 Task: Research Airbnb accommodation in Epe, Nigeria from 19th December, 2023 to 26th December, 2023 for 2 adults, 1 child. Place can be entire room with 2 bedrooms having 2 beds and 1 bathroom. Property type can be flat.
Action: Mouse moved to (428, 123)
Screenshot: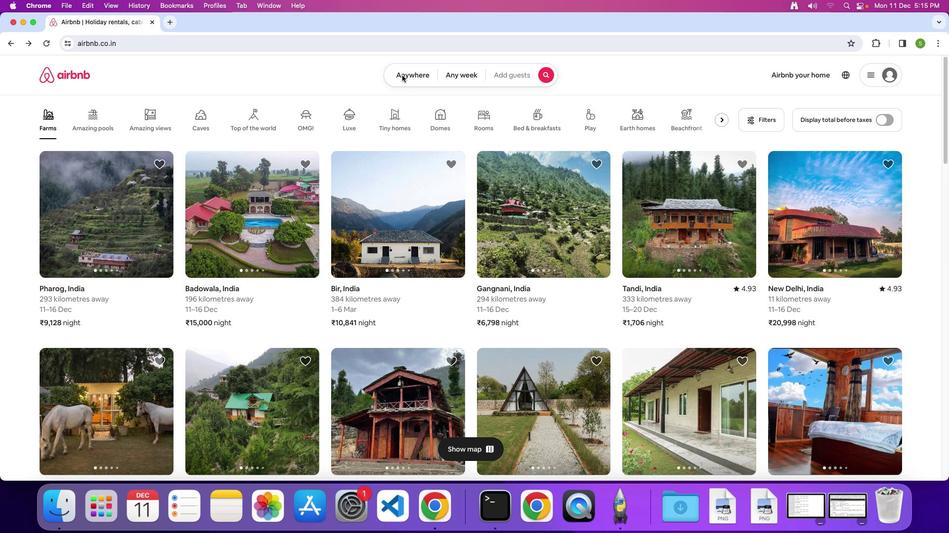 
Action: Mouse pressed left at (428, 123)
Screenshot: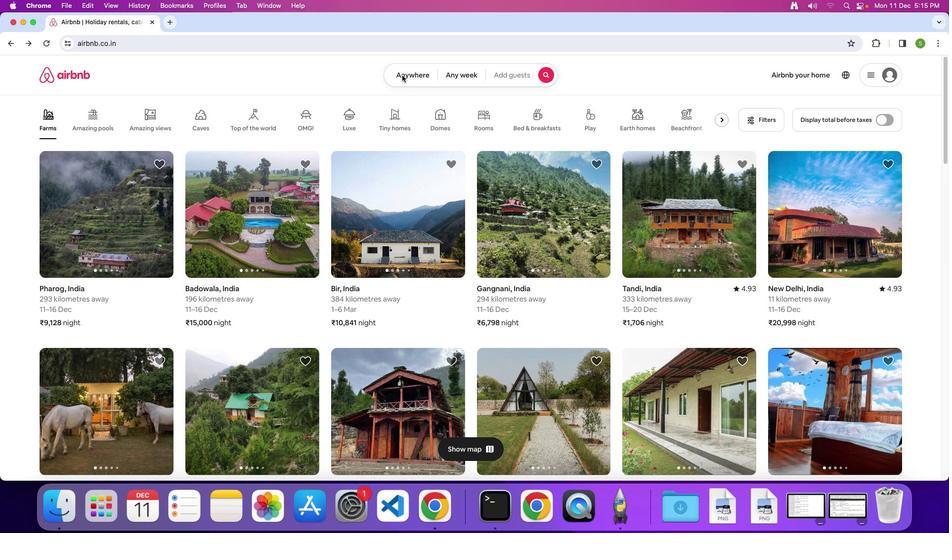 
Action: Mouse moved to (428, 124)
Screenshot: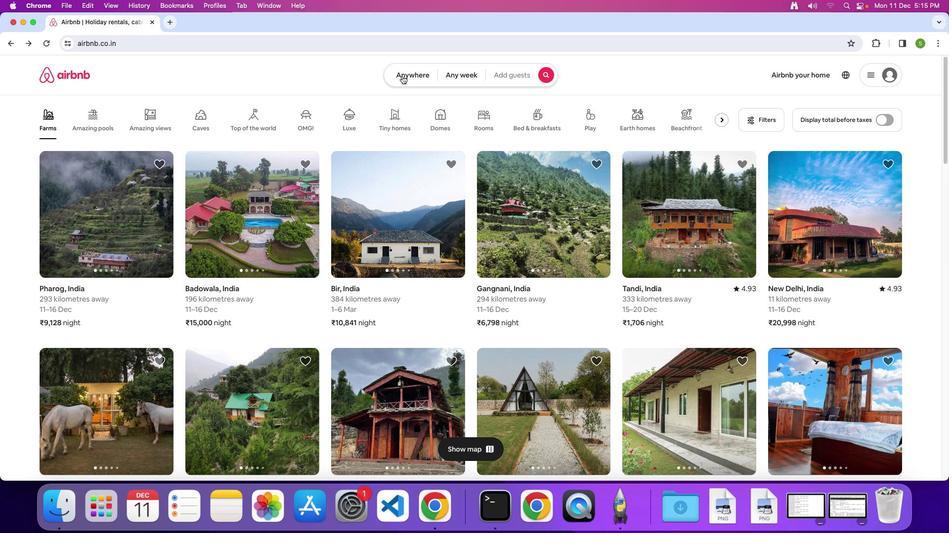 
Action: Mouse pressed left at (428, 124)
Screenshot: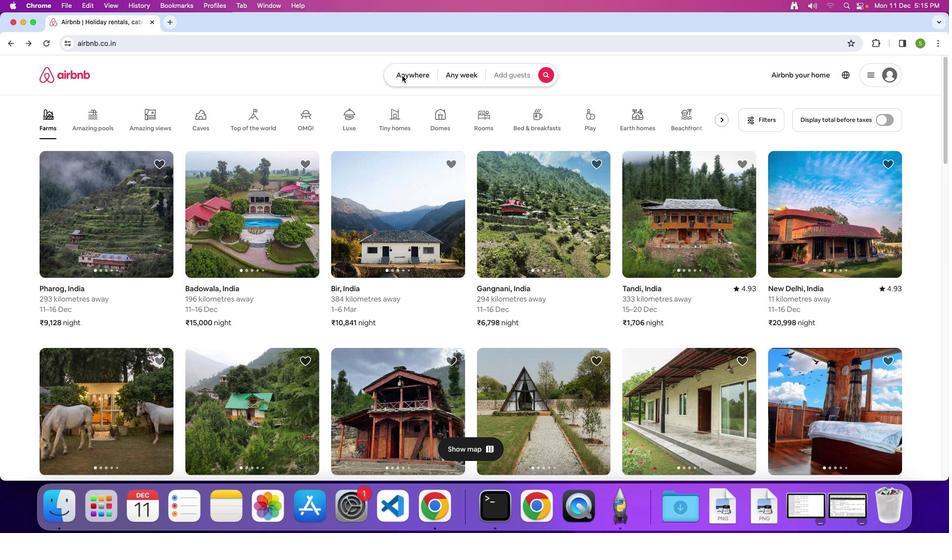 
Action: Mouse moved to (400, 157)
Screenshot: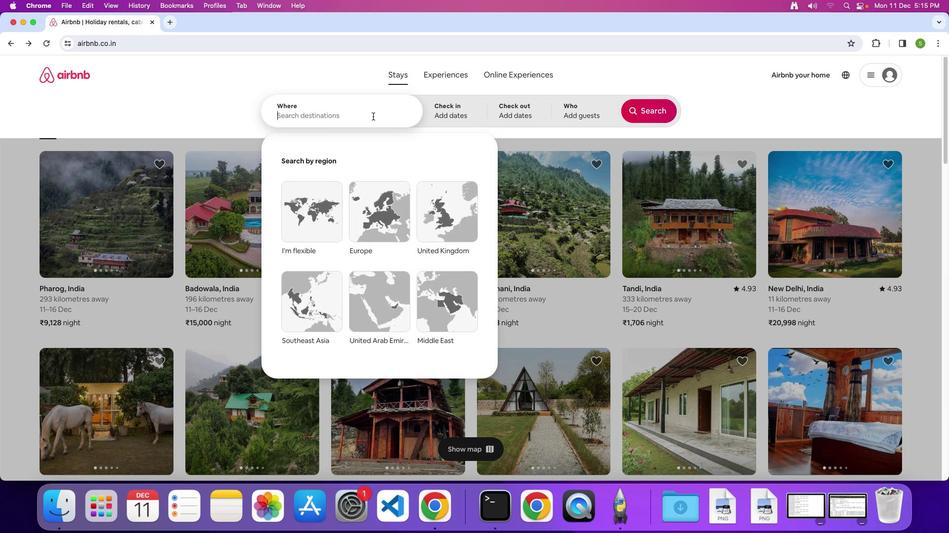 
Action: Mouse pressed left at (400, 157)
Screenshot: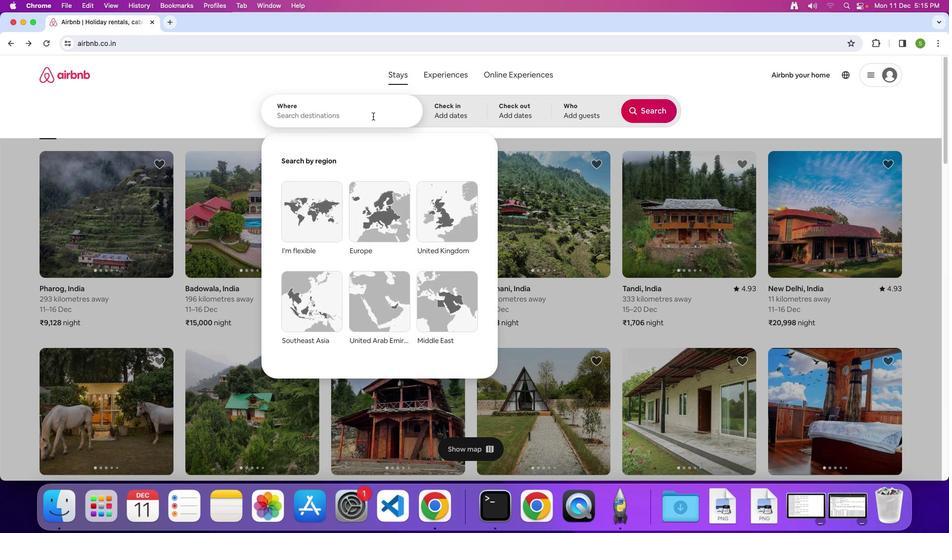 
Action: Key pressed 'E'Key.caps_lock'p''e'','Key.spaceKey.shift'n''i'Key.backspaceKey.backspaceKey.shift'N''i''g''e''r''i''a'Key.enter
Screenshot: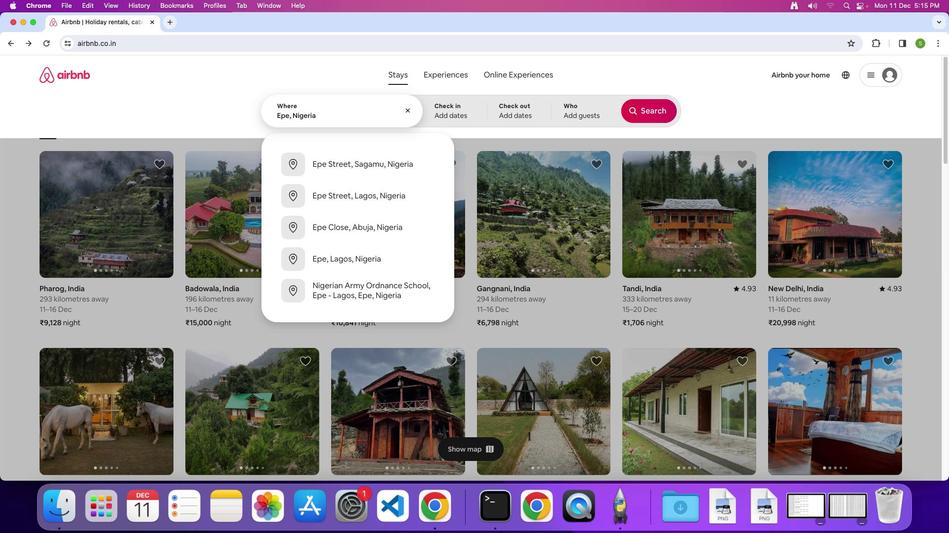 
Action: Mouse moved to (374, 312)
Screenshot: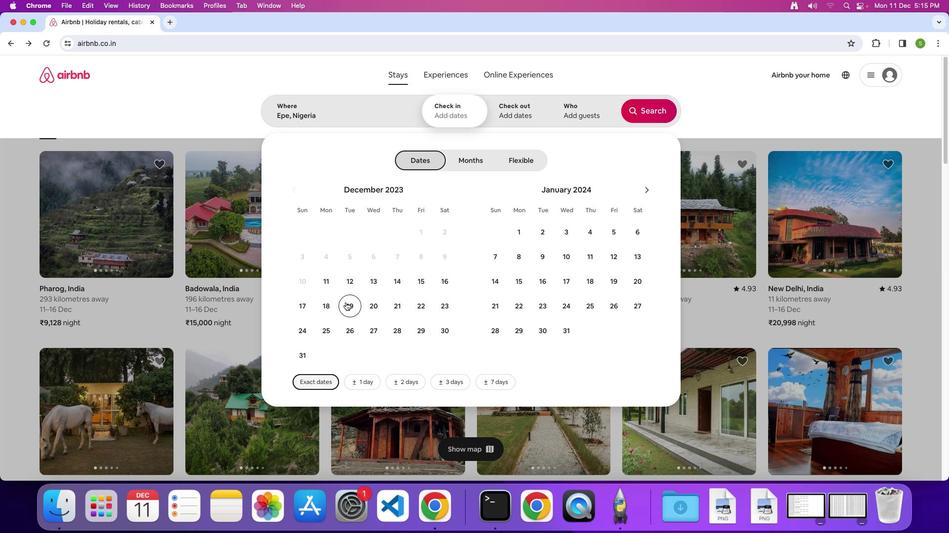 
Action: Mouse pressed left at (374, 312)
Screenshot: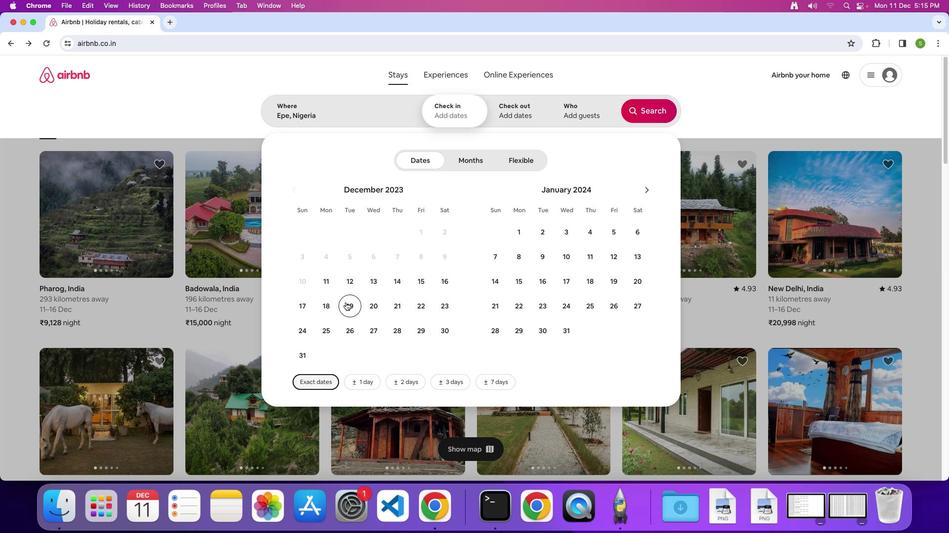 
Action: Mouse moved to (384, 338)
Screenshot: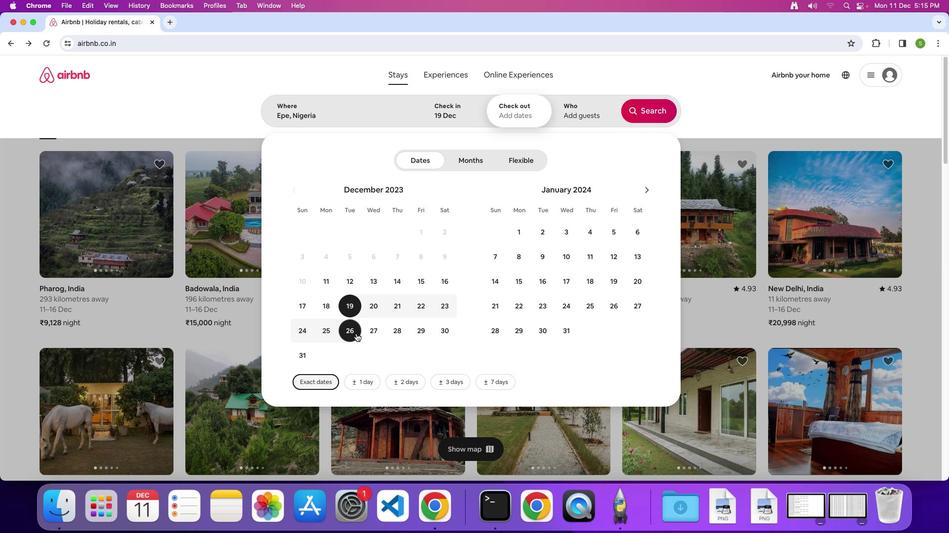 
Action: Mouse pressed left at (384, 338)
Screenshot: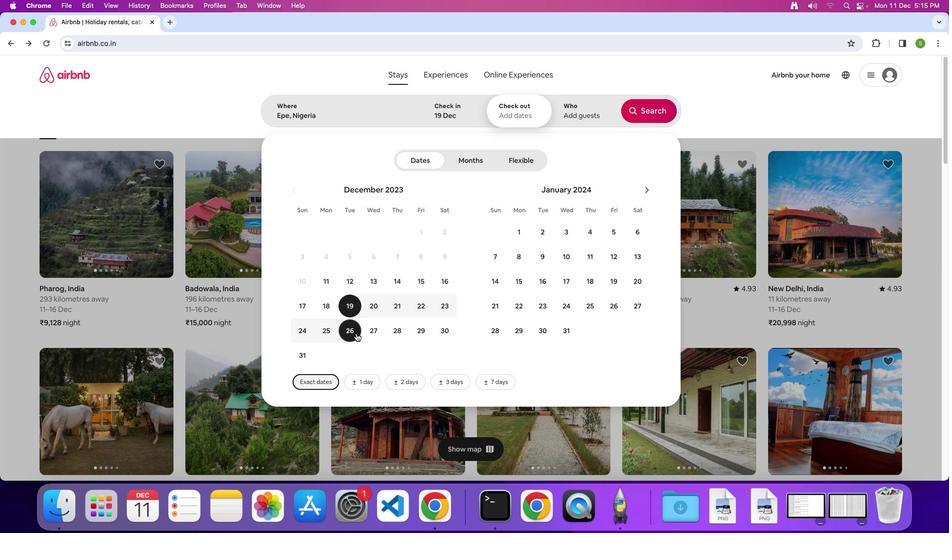 
Action: Mouse moved to (605, 150)
Screenshot: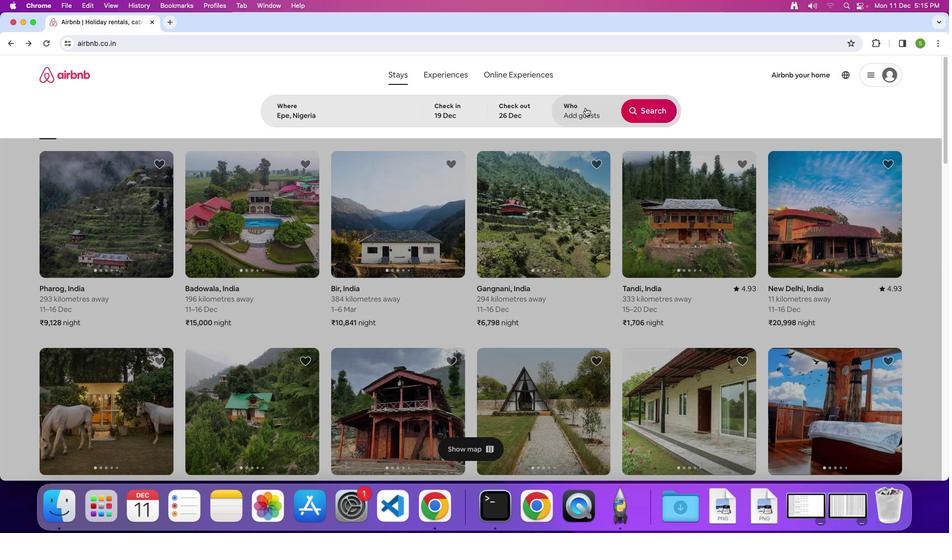 
Action: Mouse pressed left at (605, 150)
Screenshot: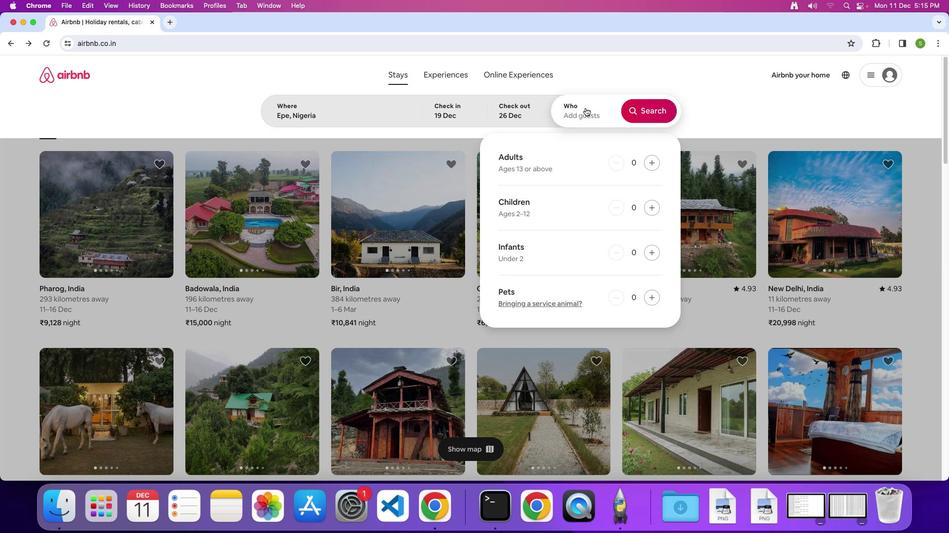 
Action: Mouse moved to (669, 197)
Screenshot: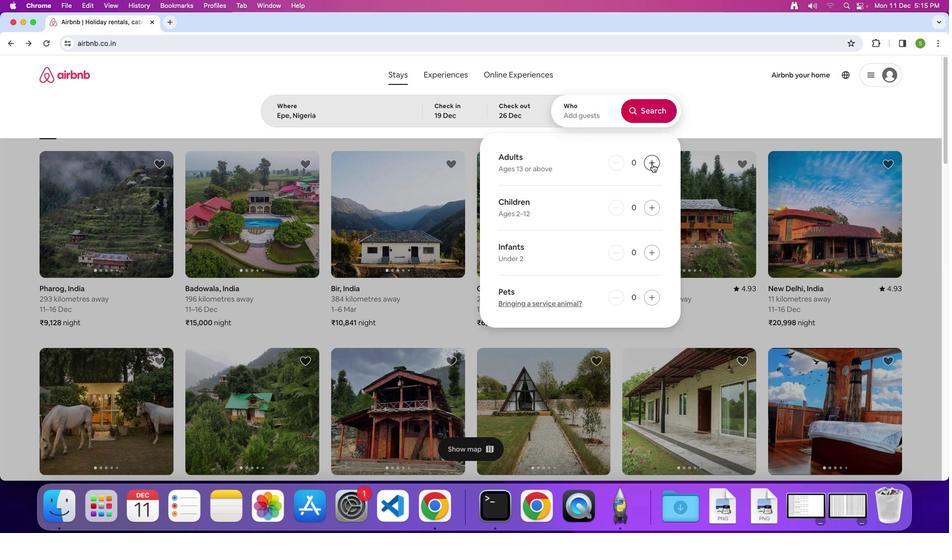 
Action: Mouse pressed left at (669, 197)
Screenshot: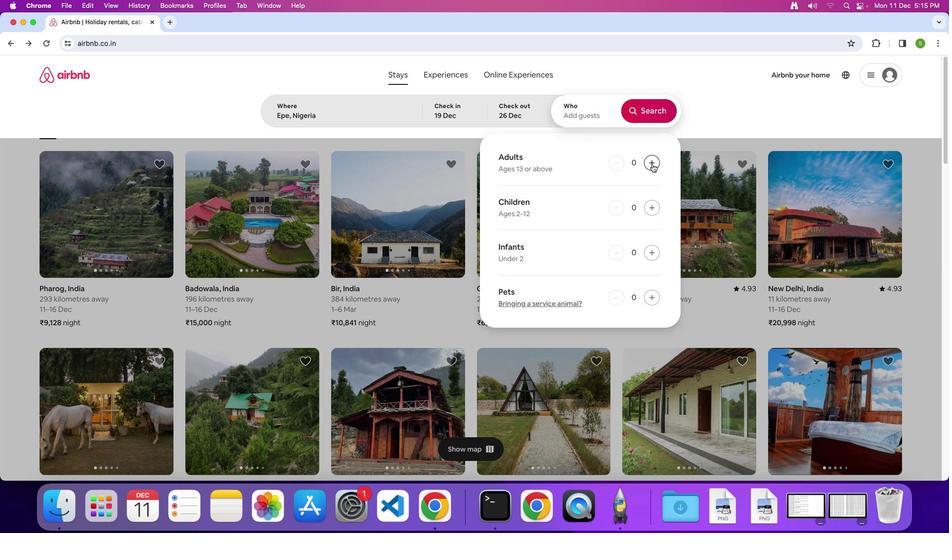 
Action: Mouse pressed left at (669, 197)
Screenshot: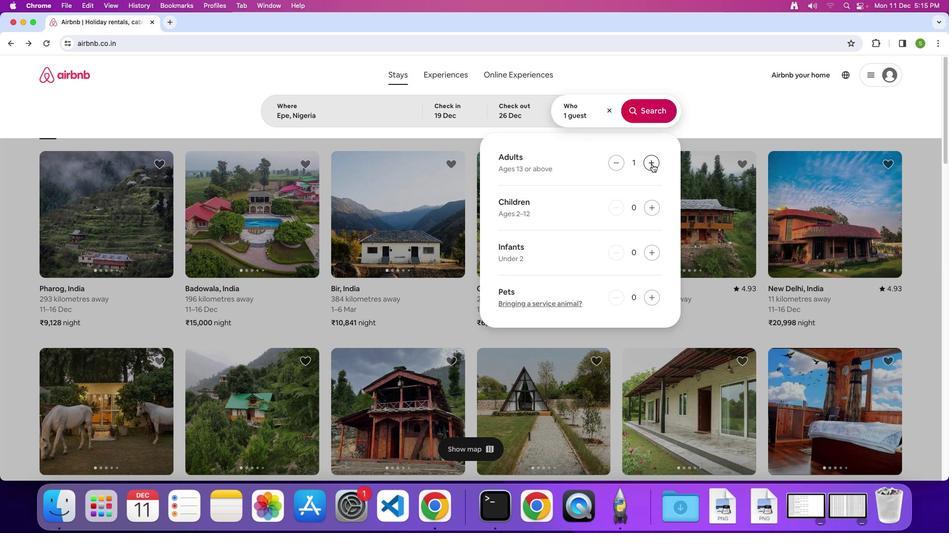 
Action: Mouse moved to (669, 234)
Screenshot: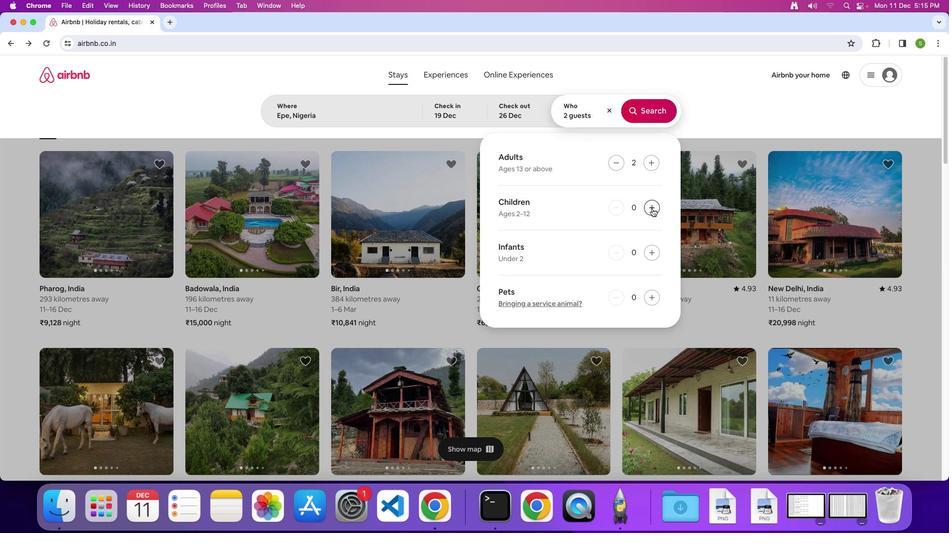 
Action: Mouse pressed left at (669, 234)
Screenshot: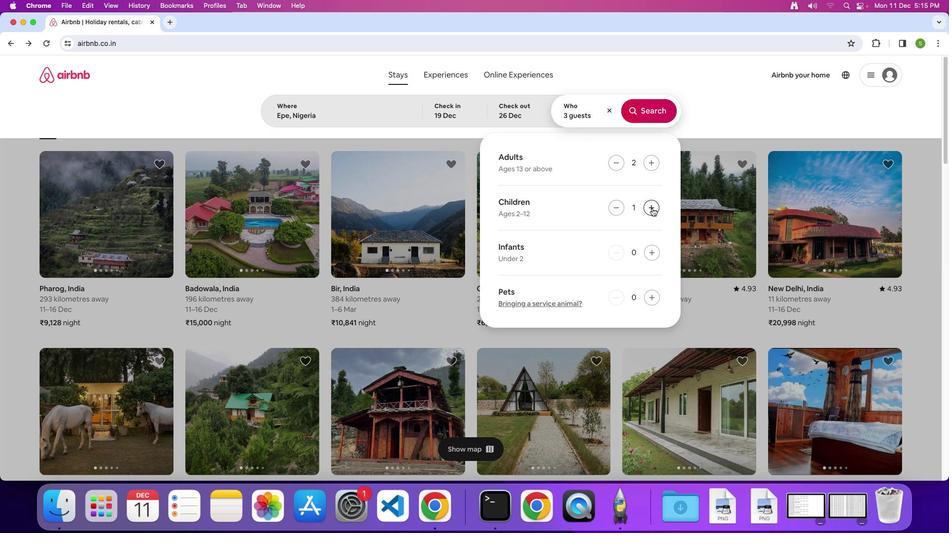 
Action: Mouse moved to (662, 151)
Screenshot: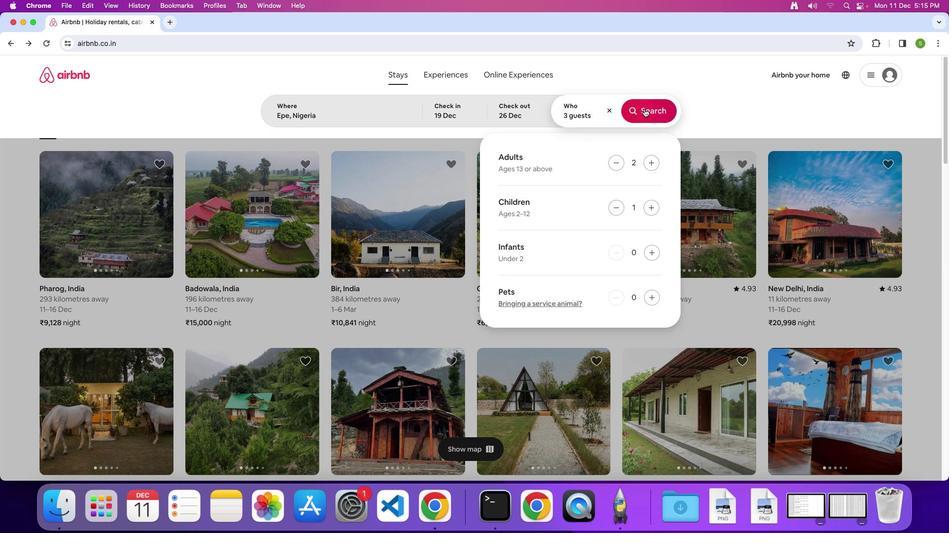 
Action: Mouse pressed left at (662, 151)
Screenshot: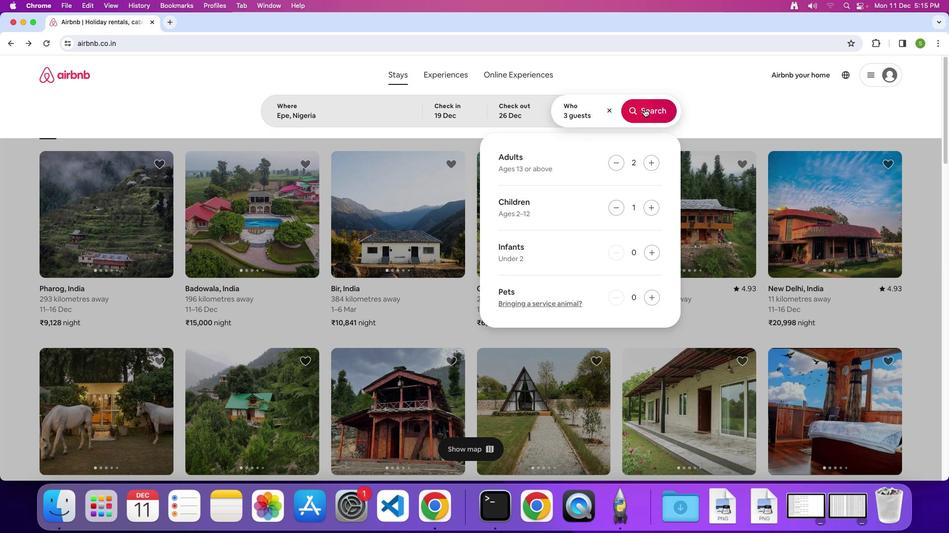 
Action: Mouse moved to (806, 159)
Screenshot: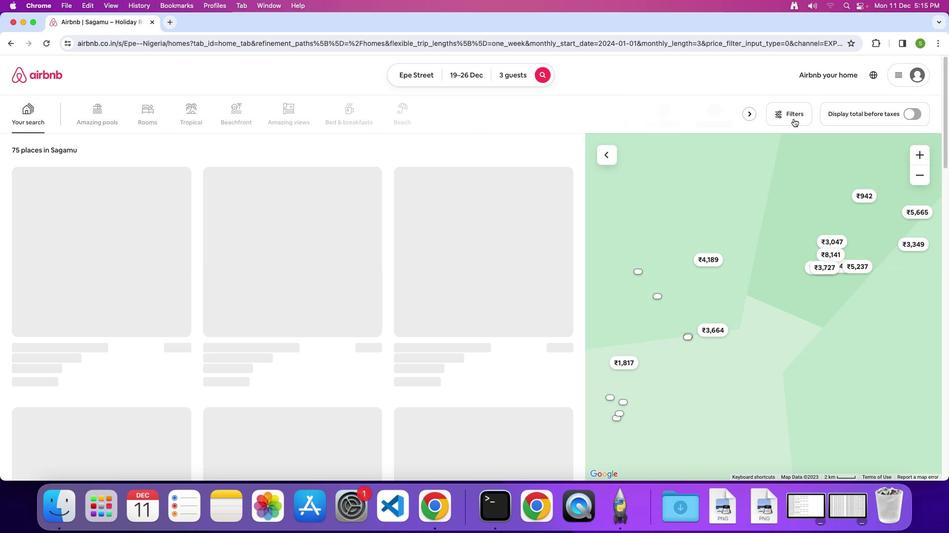 
Action: Mouse pressed left at (806, 159)
Screenshot: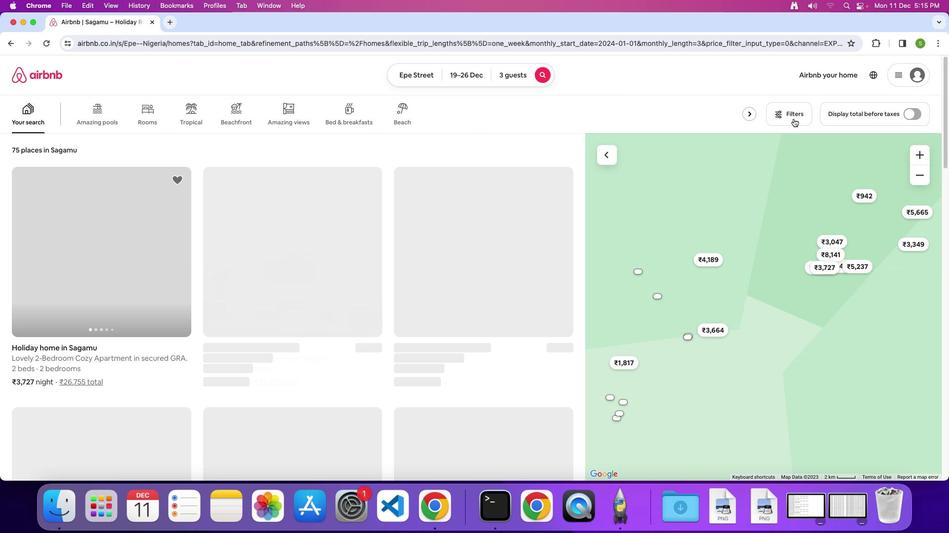 
Action: Mouse moved to (477, 291)
Screenshot: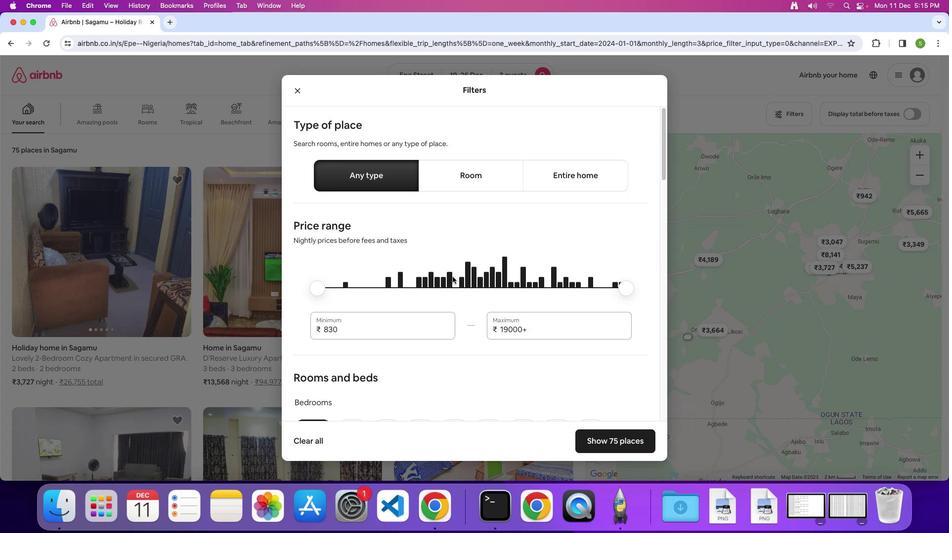 
Action: Mouse scrolled (477, 291) with delta (41, 60)
Screenshot: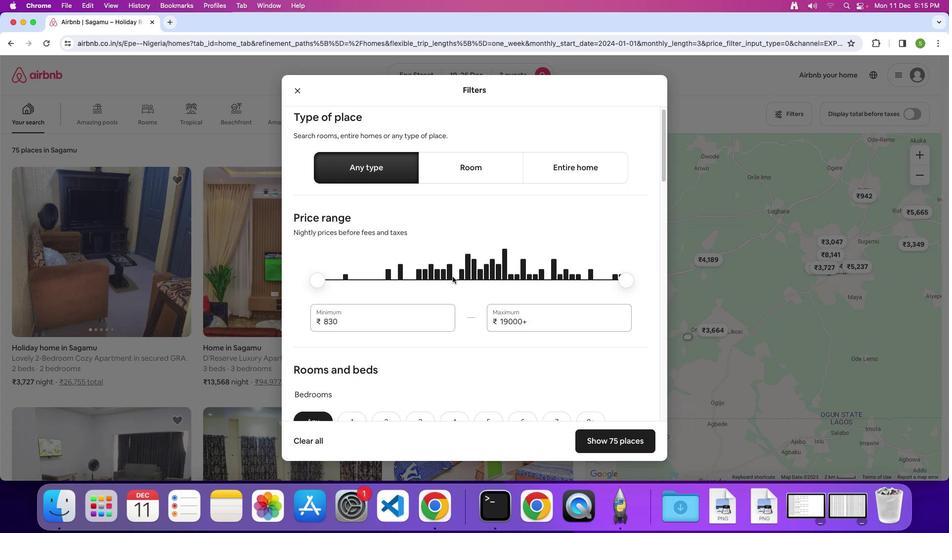 
Action: Mouse scrolled (477, 291) with delta (41, 60)
Screenshot: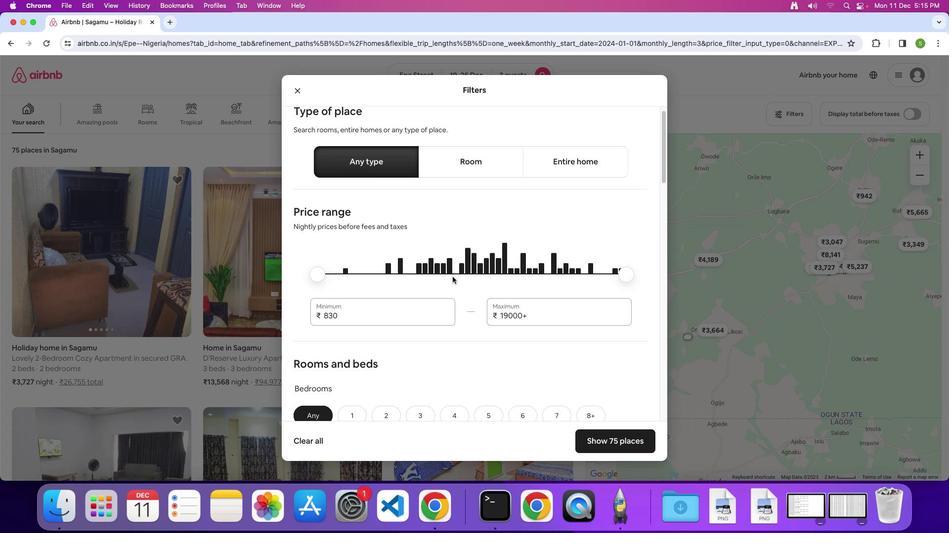 
Action: Mouse scrolled (477, 291) with delta (41, 60)
Screenshot: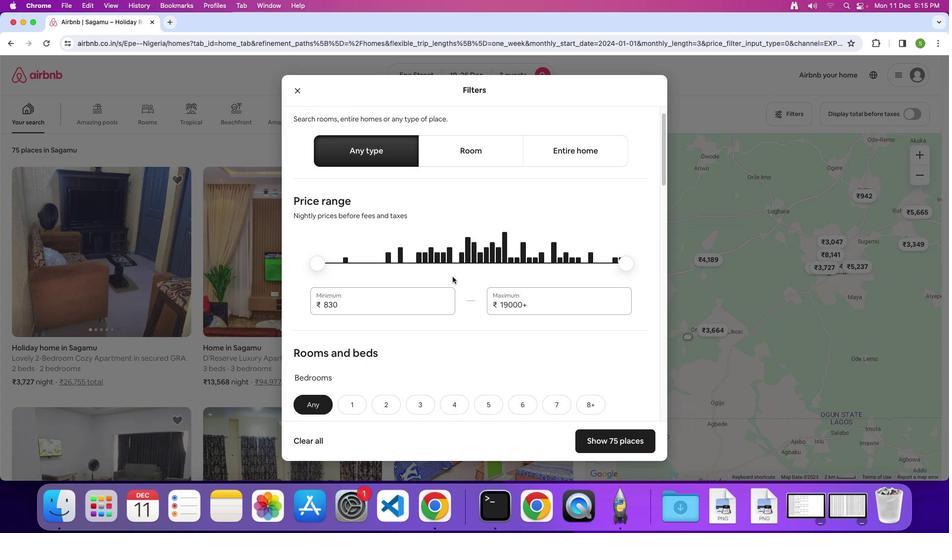 
Action: Mouse scrolled (477, 291) with delta (41, 60)
Screenshot: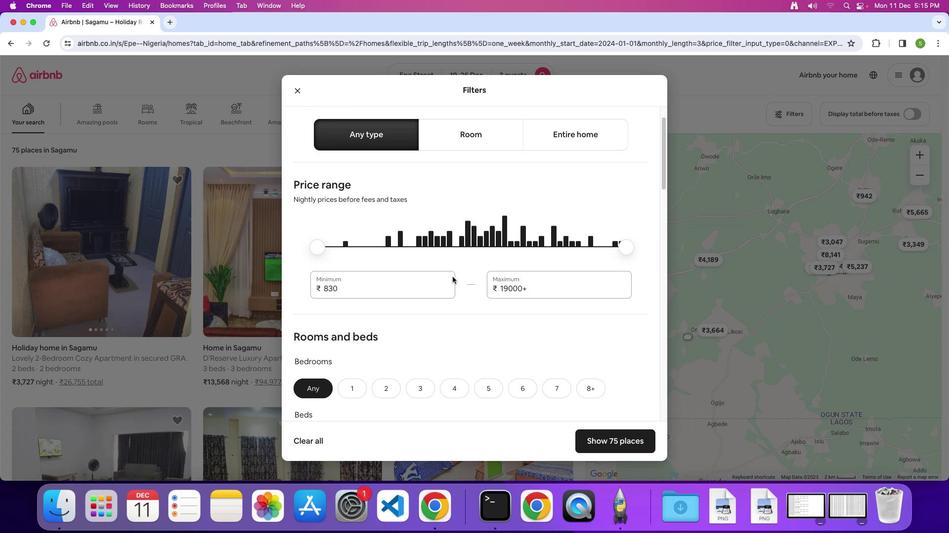 
Action: Mouse scrolled (477, 291) with delta (41, 59)
Screenshot: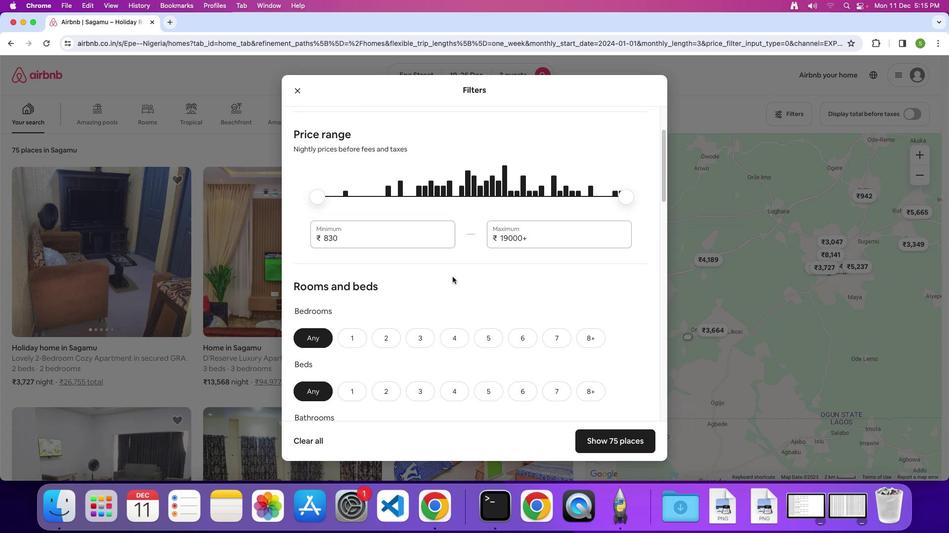 
Action: Mouse scrolled (477, 291) with delta (41, 59)
Screenshot: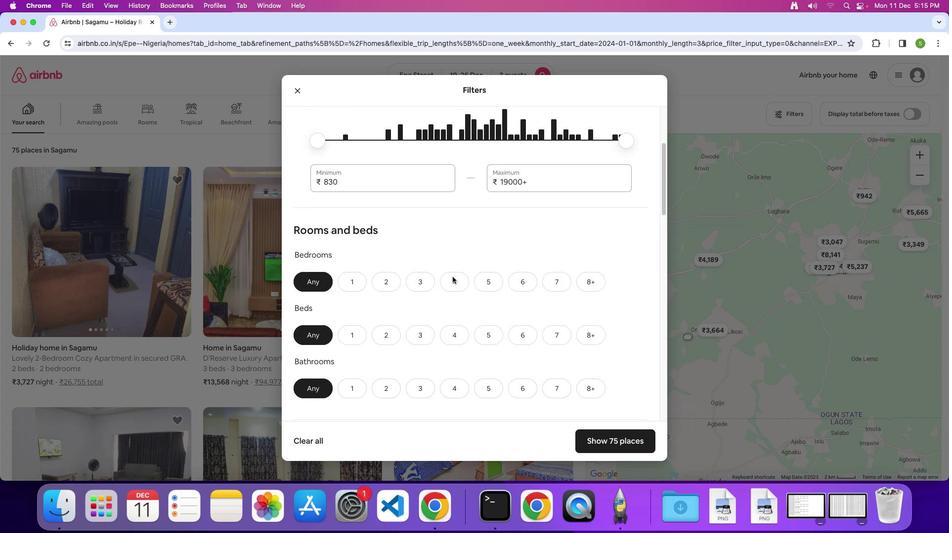 
Action: Mouse scrolled (477, 291) with delta (41, 60)
Screenshot: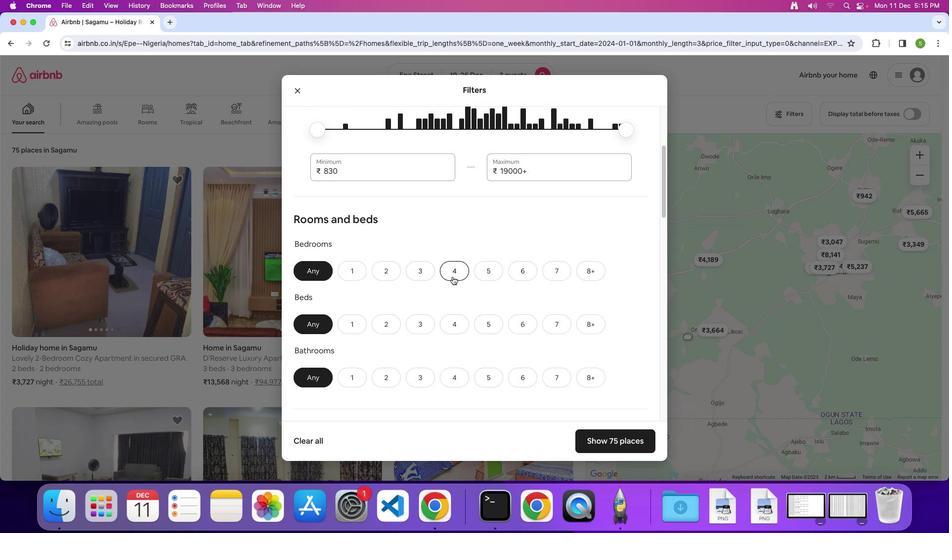 
Action: Mouse scrolled (477, 291) with delta (41, 60)
Screenshot: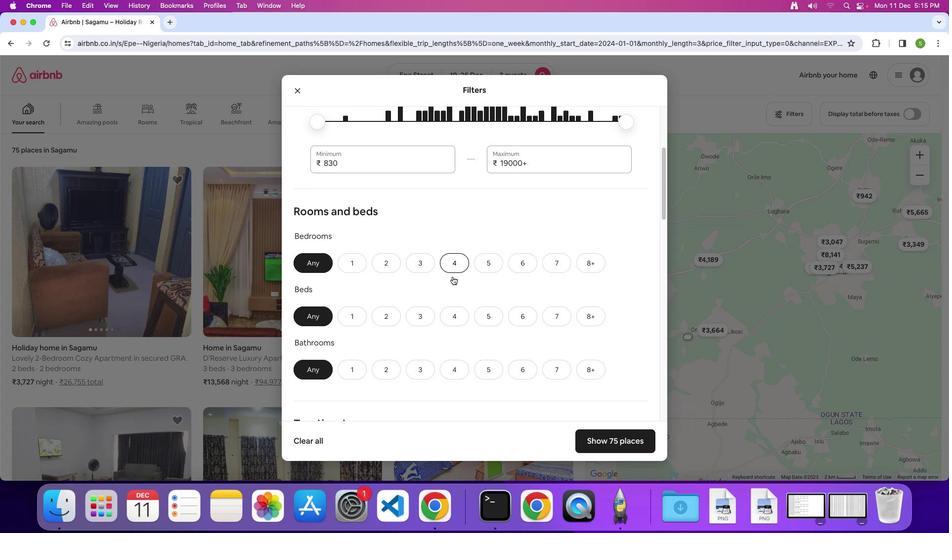 
Action: Mouse scrolled (477, 291) with delta (41, 60)
Screenshot: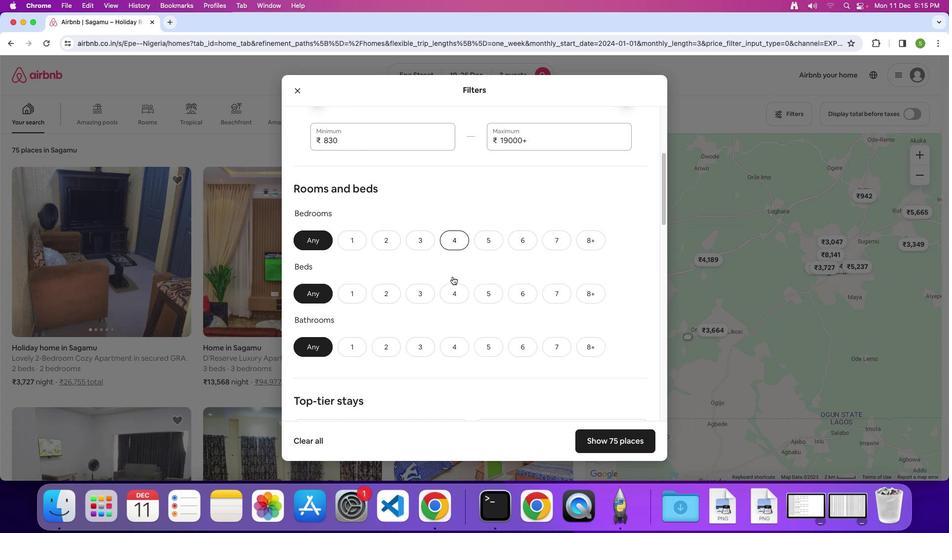
Action: Mouse scrolled (477, 291) with delta (41, 60)
Screenshot: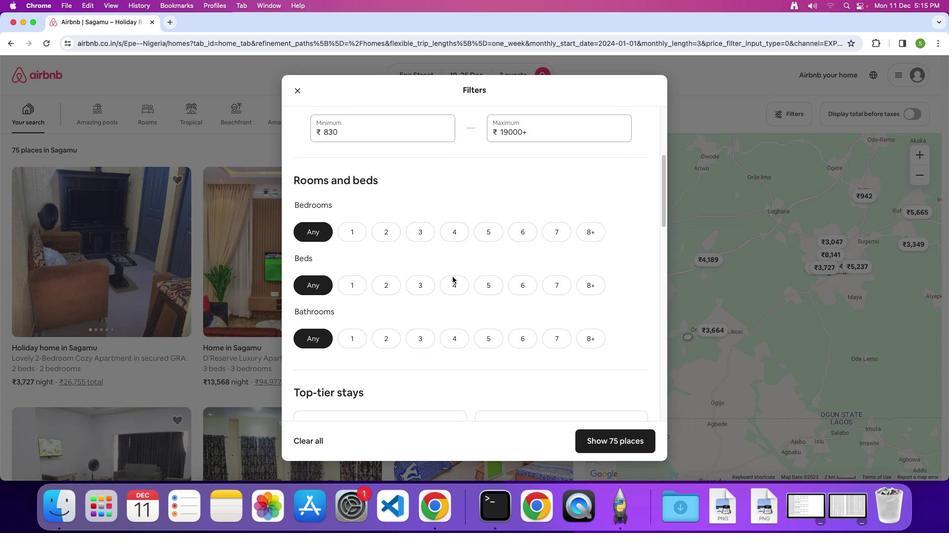 
Action: Mouse scrolled (477, 291) with delta (41, 60)
Screenshot: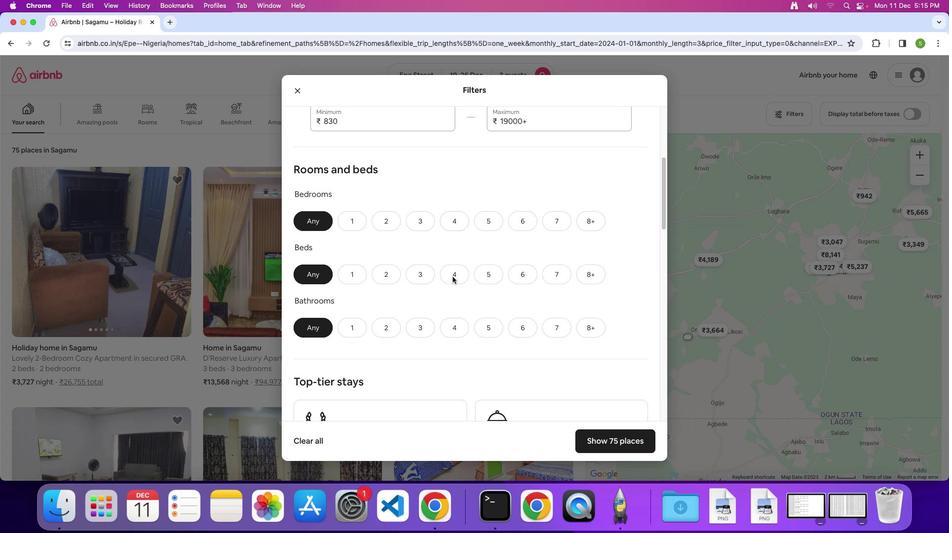 
Action: Mouse scrolled (477, 291) with delta (41, 60)
Screenshot: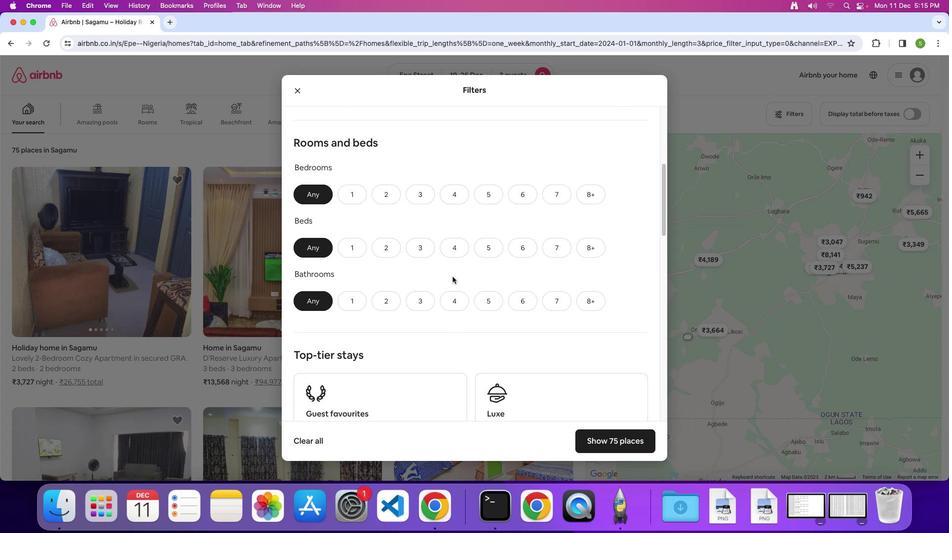 
Action: Mouse scrolled (477, 291) with delta (41, 60)
Screenshot: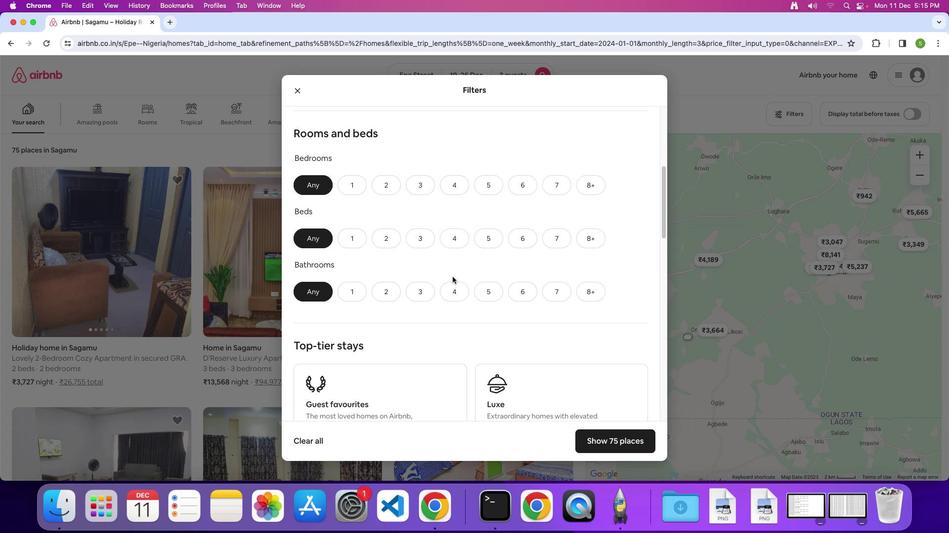 
Action: Mouse scrolled (477, 291) with delta (41, 60)
Screenshot: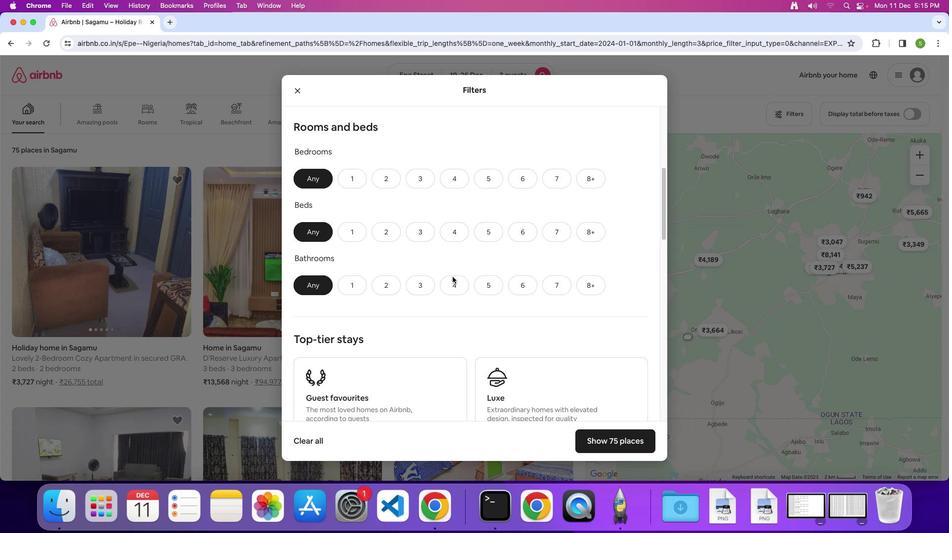 
Action: Mouse moved to (414, 212)
Screenshot: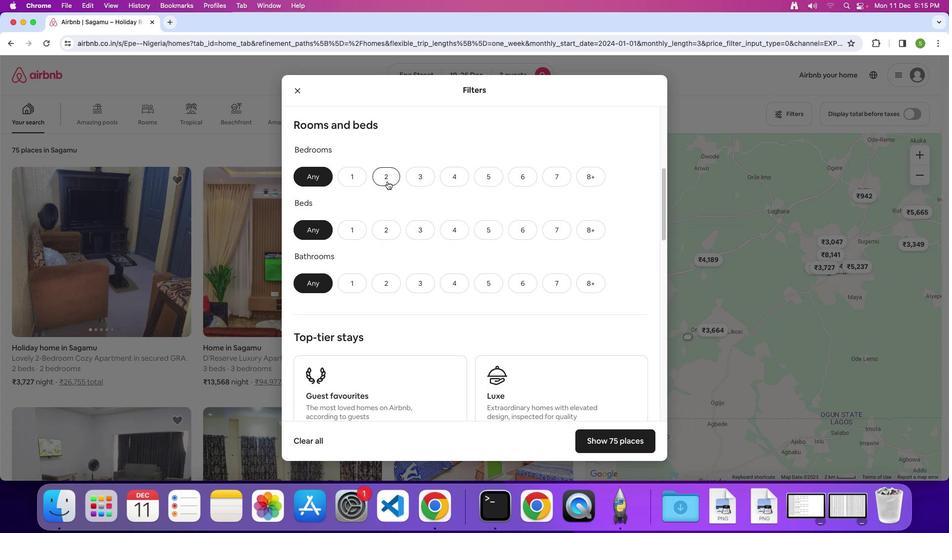 
Action: Mouse pressed left at (414, 212)
Screenshot: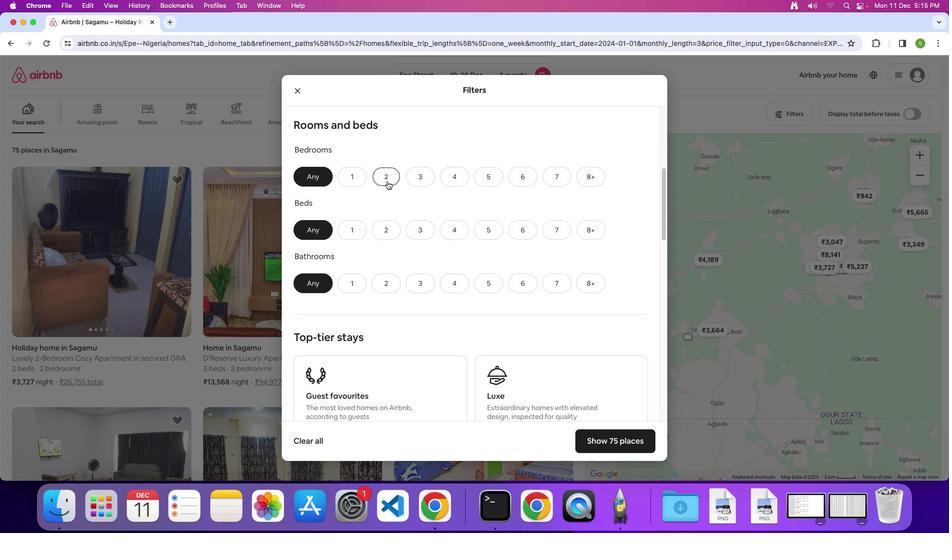 
Action: Mouse moved to (419, 254)
Screenshot: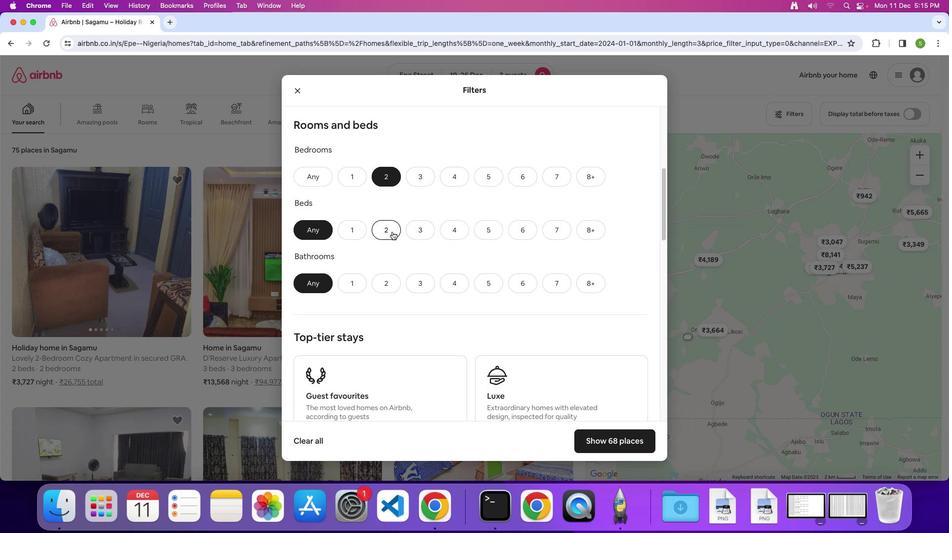 
Action: Mouse pressed left at (419, 254)
Screenshot: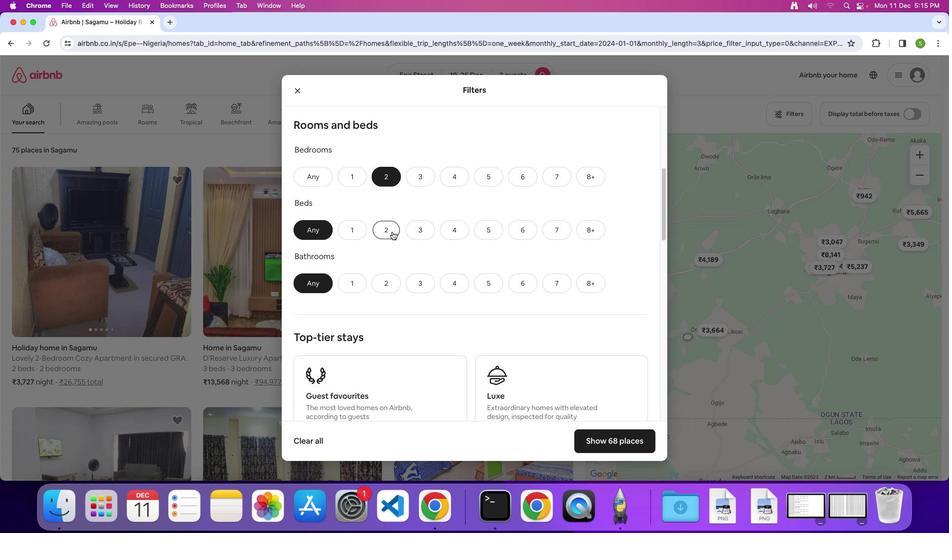 
Action: Mouse moved to (382, 296)
Screenshot: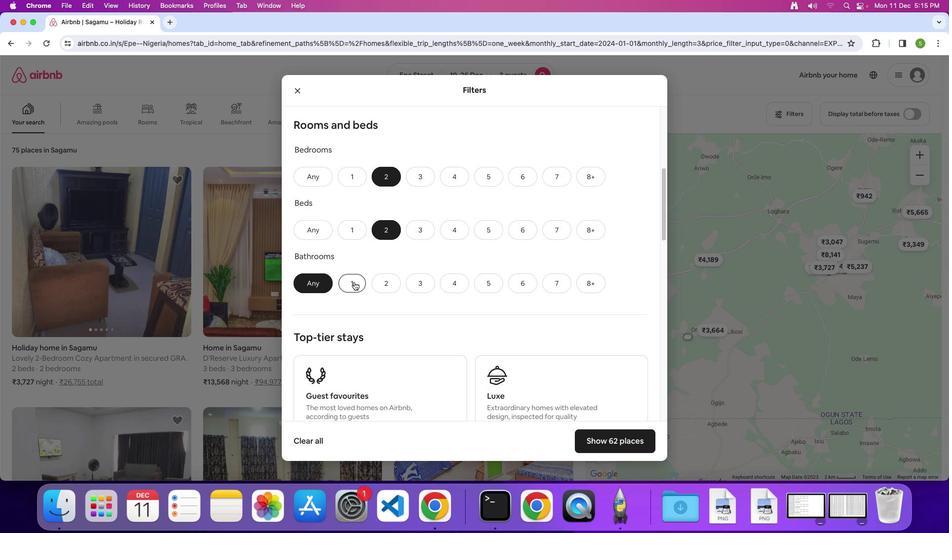 
Action: Mouse pressed left at (382, 296)
Screenshot: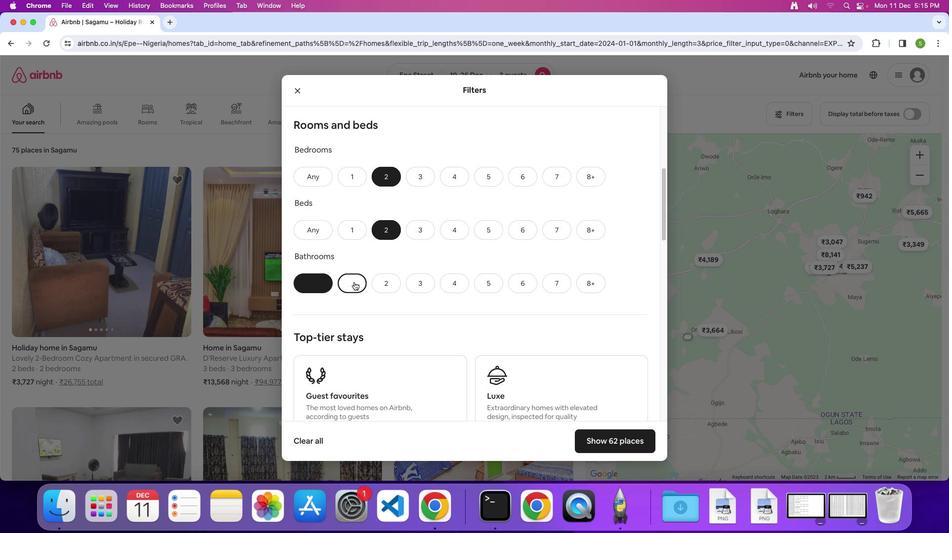 
Action: Mouse moved to (528, 295)
Screenshot: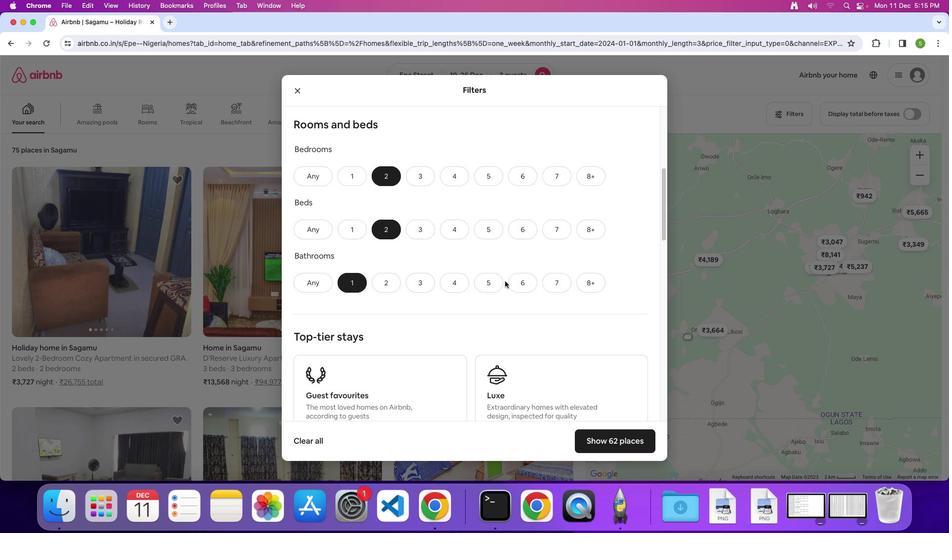 
Action: Mouse scrolled (528, 295) with delta (41, 60)
Screenshot: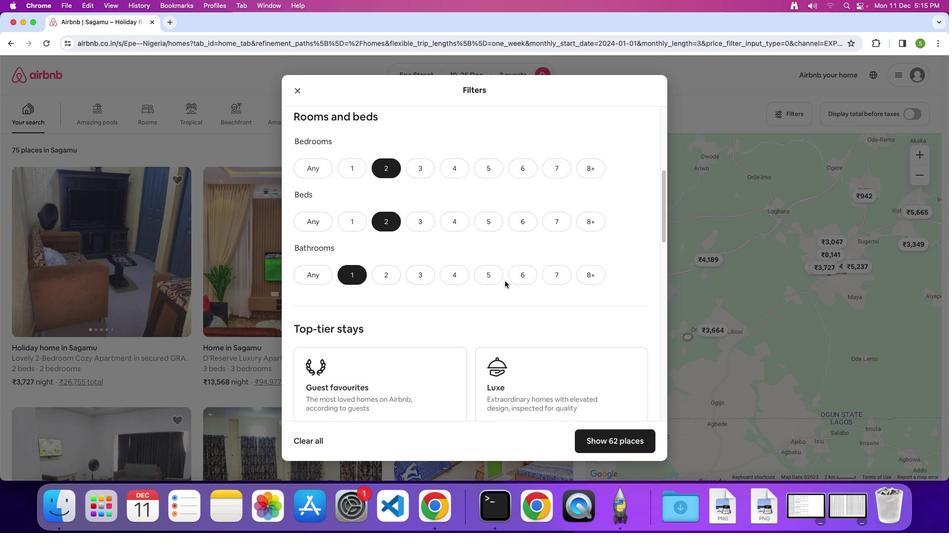 
Action: Mouse scrolled (528, 295) with delta (41, 60)
Screenshot: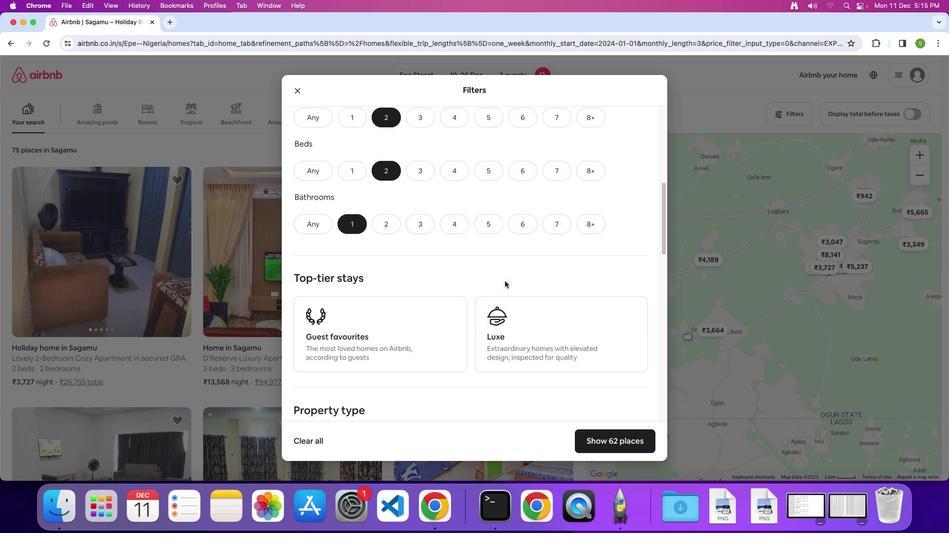 
Action: Mouse scrolled (528, 295) with delta (41, 59)
Screenshot: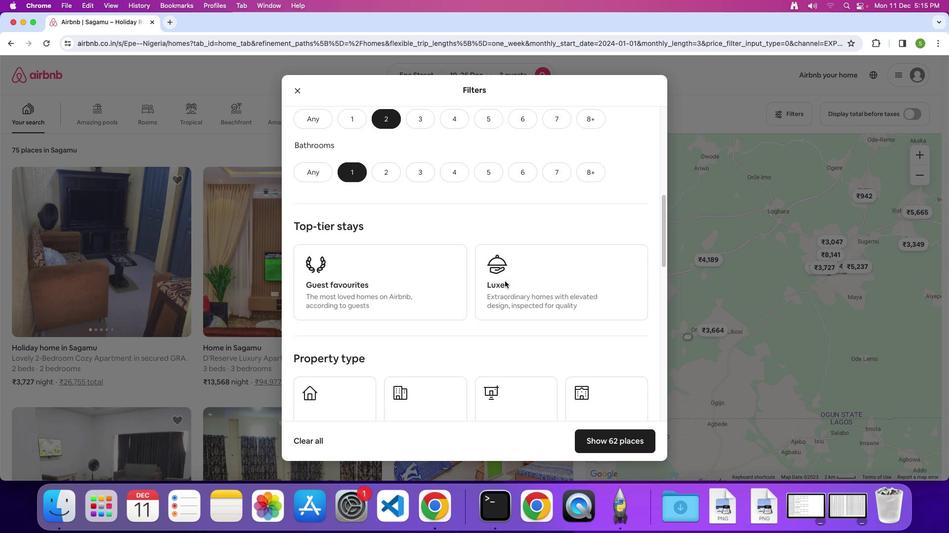 
Action: Mouse scrolled (528, 295) with delta (41, 58)
Screenshot: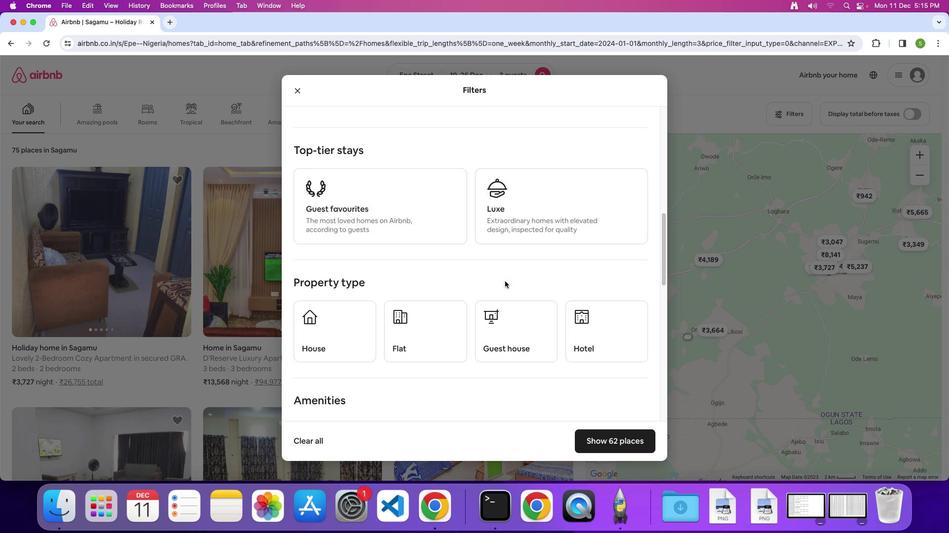 
Action: Mouse scrolled (528, 295) with delta (41, 60)
Screenshot: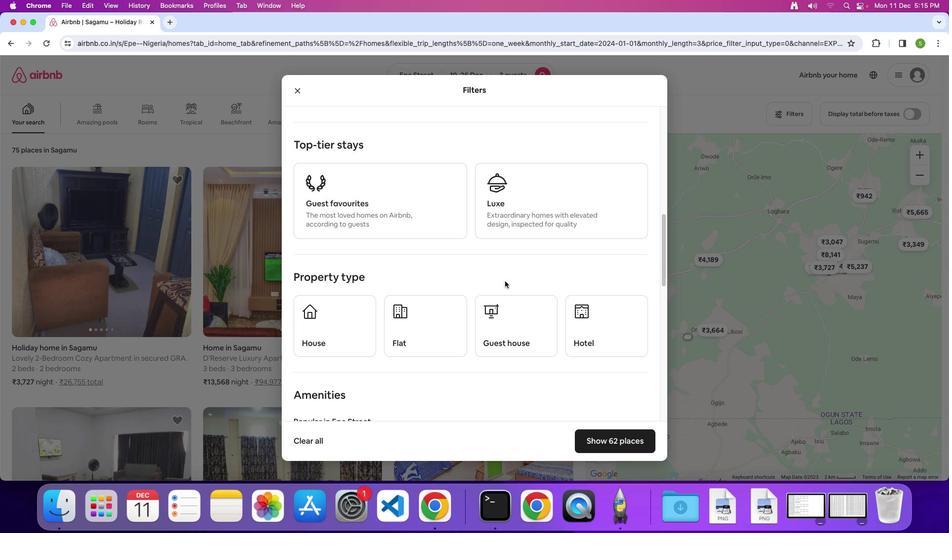 
Action: Mouse scrolled (528, 295) with delta (41, 60)
Screenshot: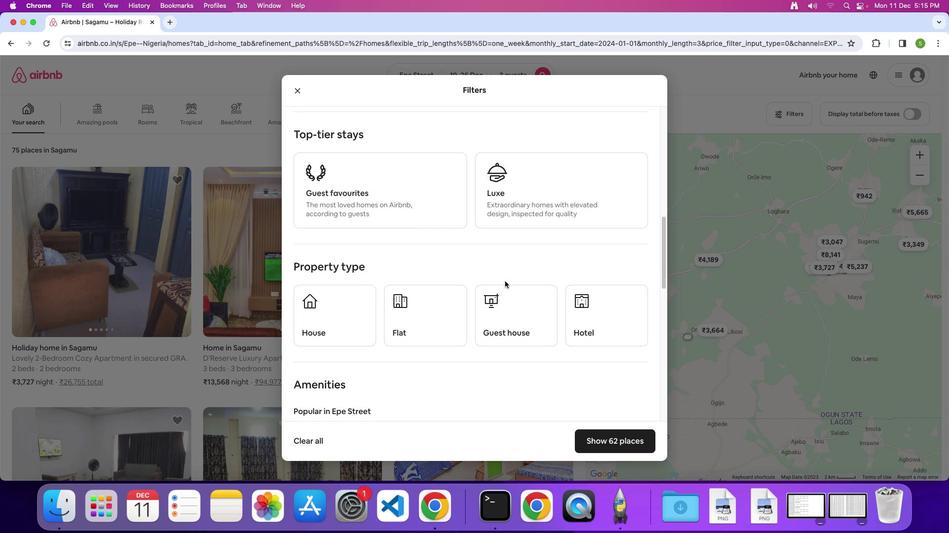 
Action: Mouse scrolled (528, 295) with delta (41, 60)
Screenshot: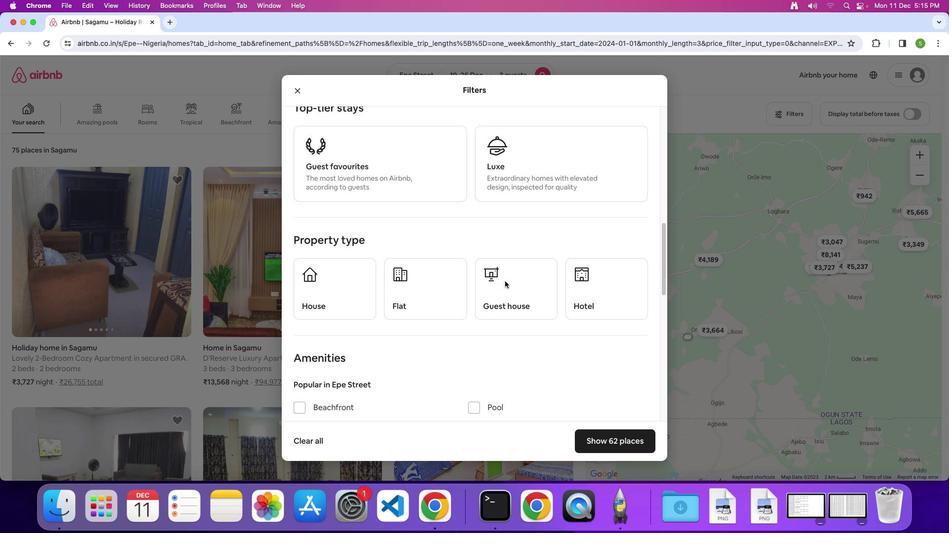 
Action: Mouse scrolled (528, 295) with delta (41, 60)
Screenshot: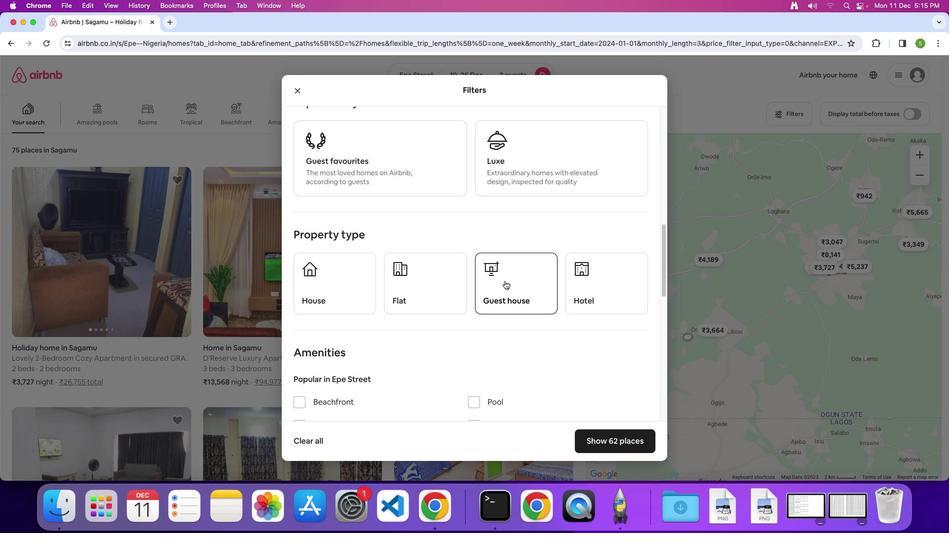 
Action: Mouse scrolled (528, 295) with delta (41, 60)
Screenshot: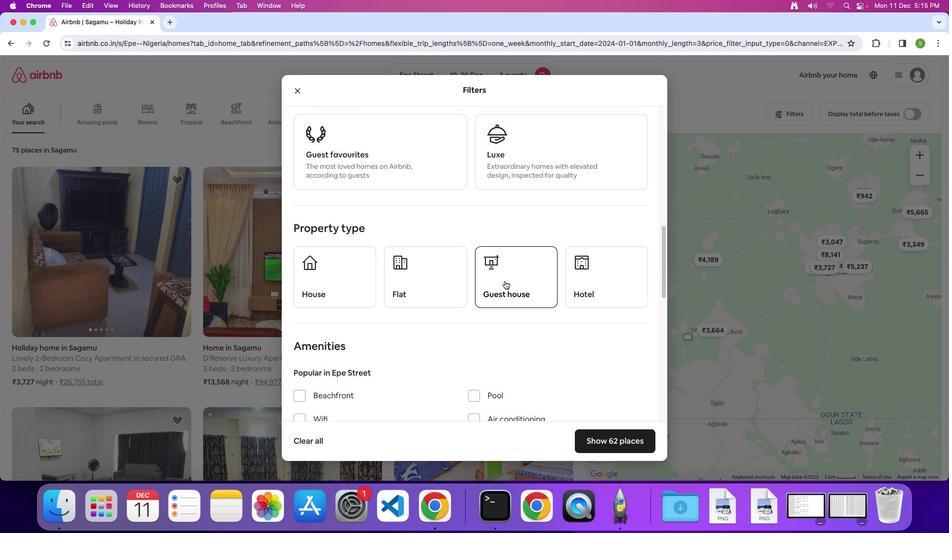 
Action: Mouse scrolled (528, 295) with delta (41, 60)
Screenshot: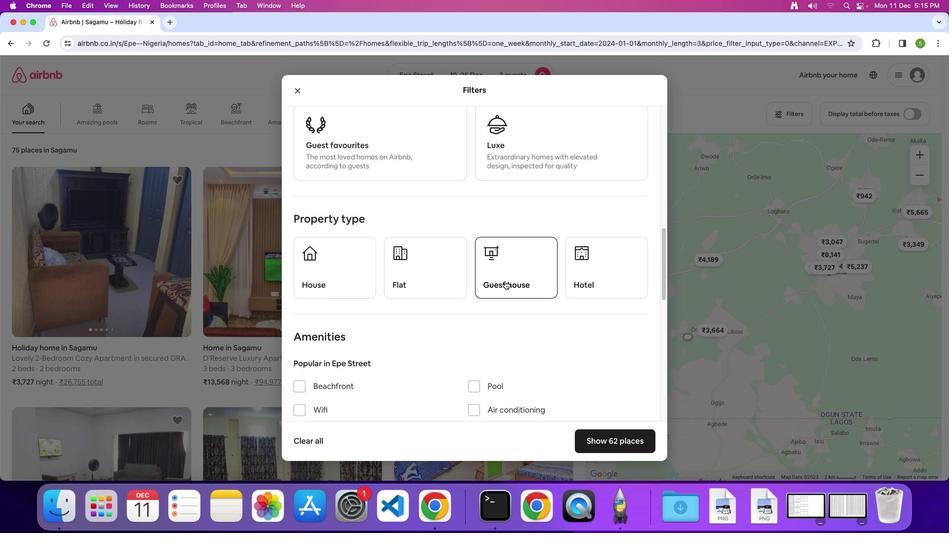 
Action: Mouse scrolled (528, 295) with delta (41, 60)
Screenshot: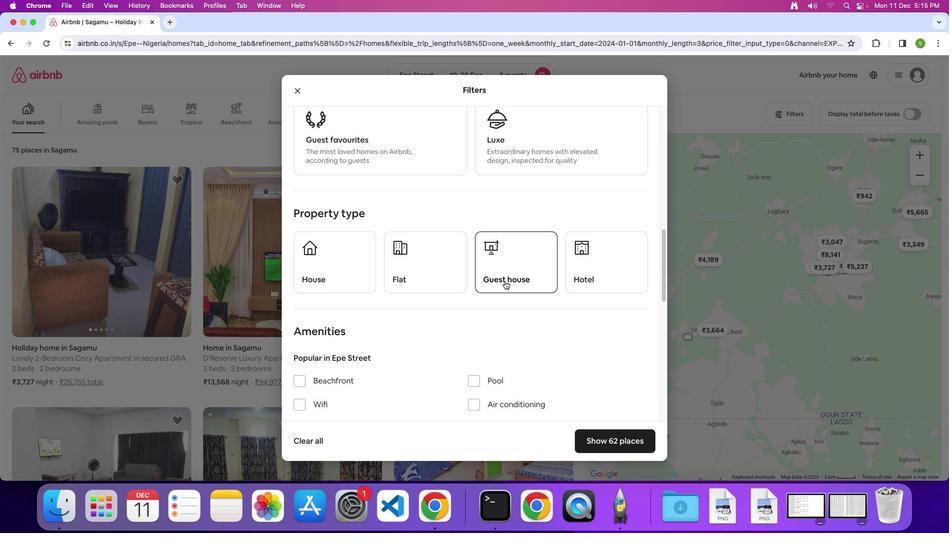 
Action: Mouse moved to (528, 295)
Screenshot: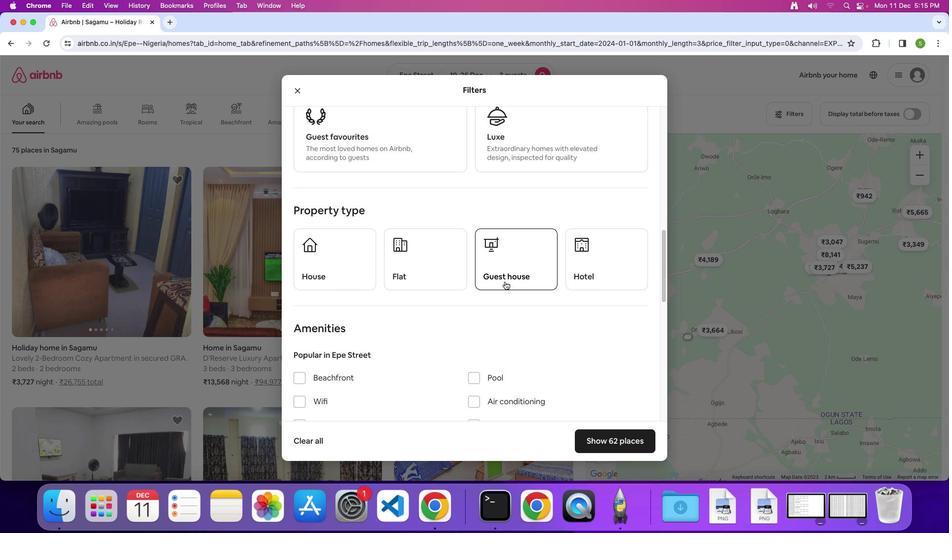 
Action: Mouse scrolled (528, 295) with delta (41, 60)
Screenshot: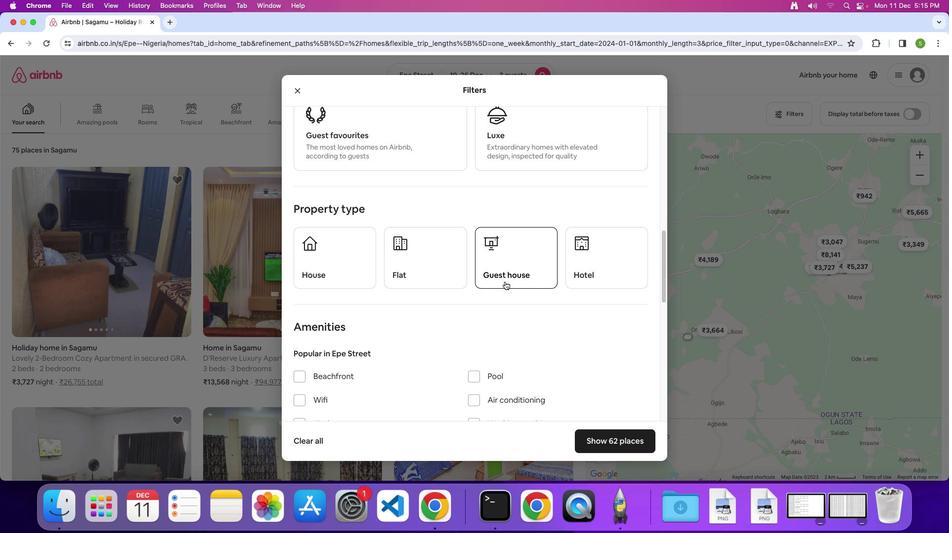 
Action: Mouse scrolled (528, 295) with delta (41, 60)
Screenshot: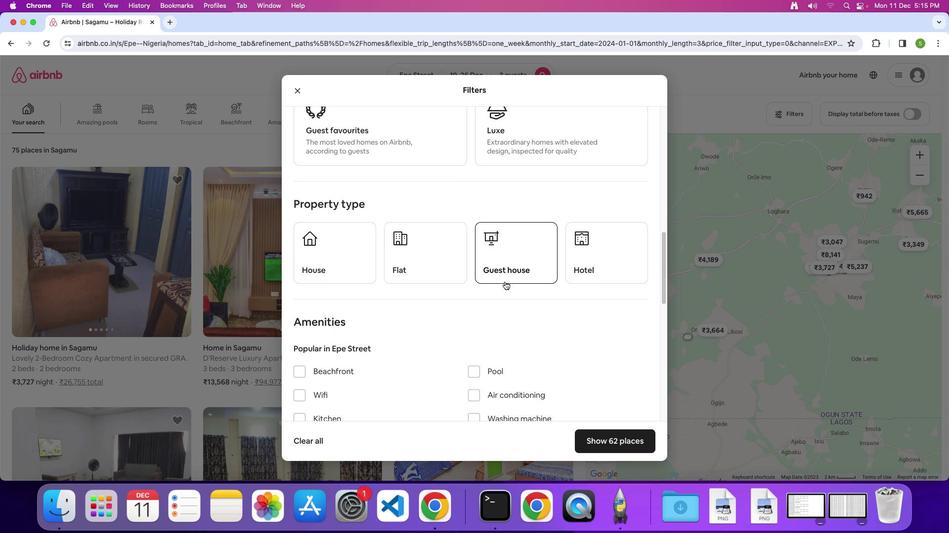 
Action: Mouse moved to (440, 273)
Screenshot: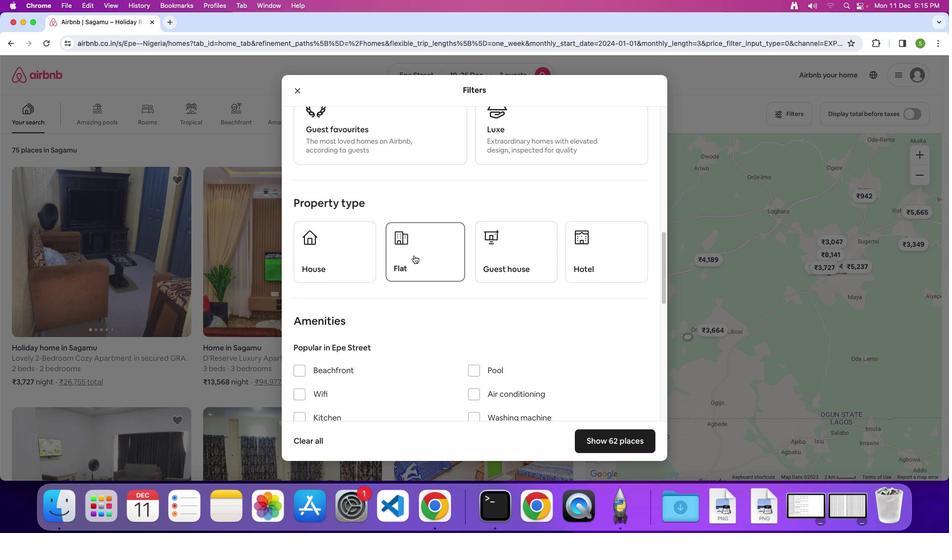 
Action: Mouse pressed left at (440, 273)
Screenshot: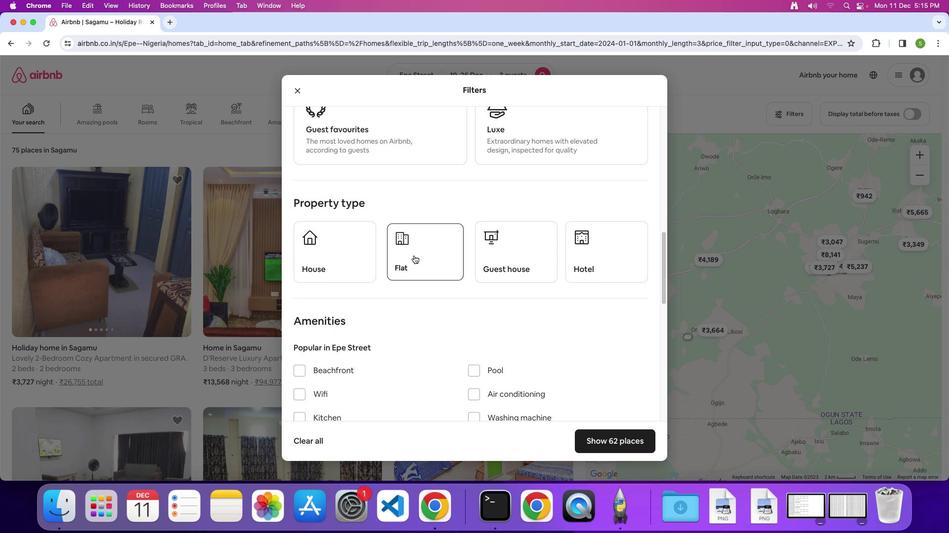 
Action: Mouse moved to (538, 327)
Screenshot: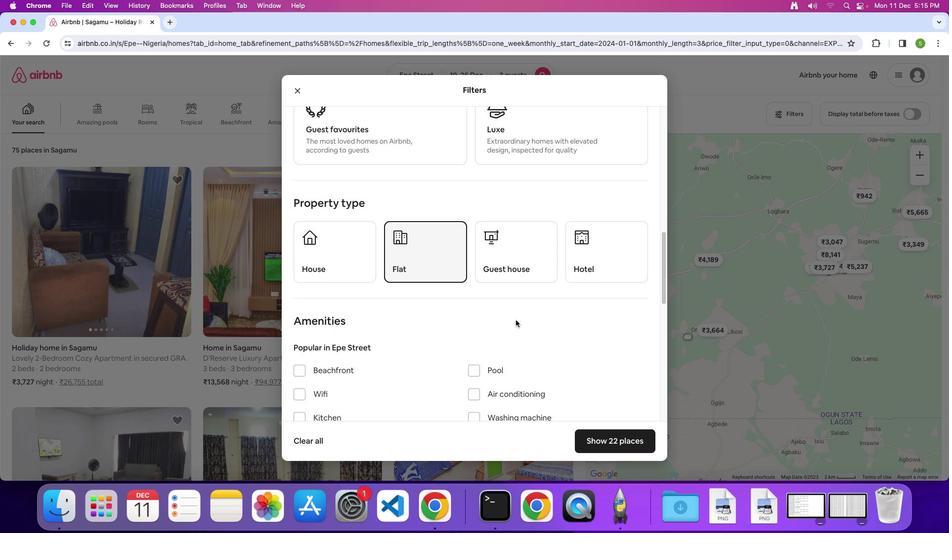 
Action: Mouse scrolled (538, 327) with delta (41, 60)
Screenshot: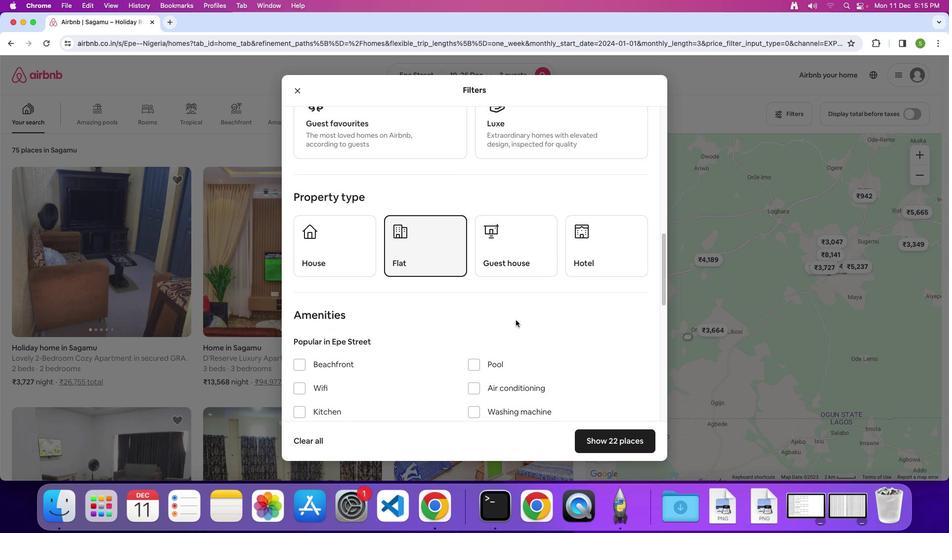
Action: Mouse scrolled (538, 327) with delta (41, 60)
Screenshot: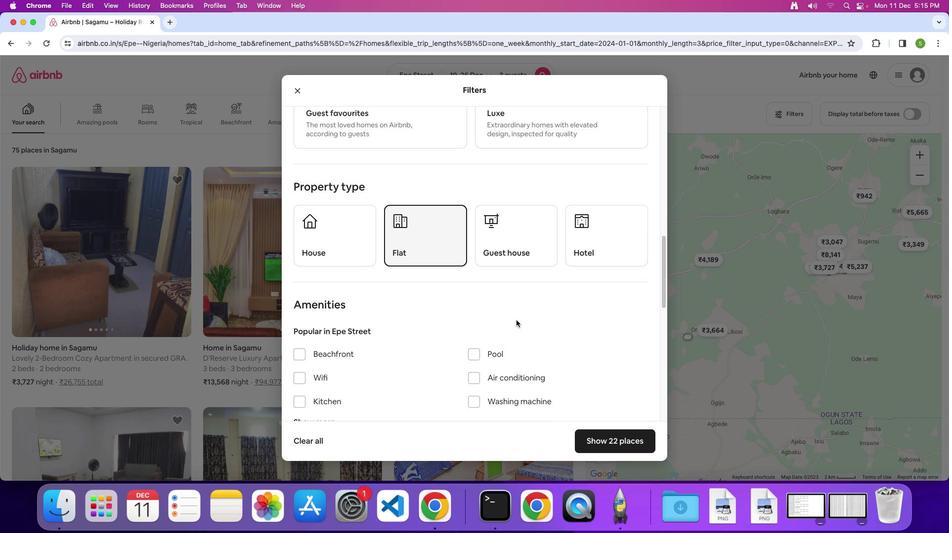 
Action: Mouse scrolled (538, 327) with delta (41, 60)
Screenshot: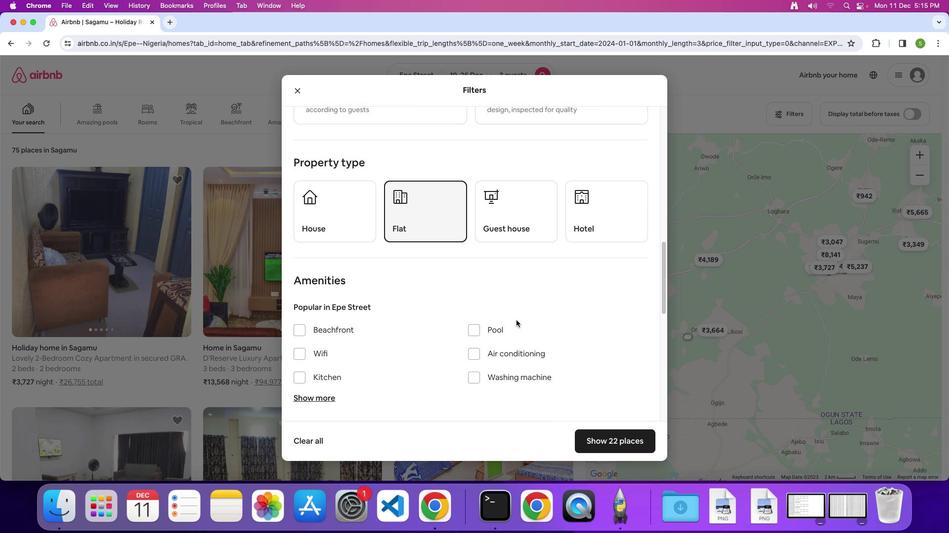 
Action: Mouse moved to (538, 327)
Screenshot: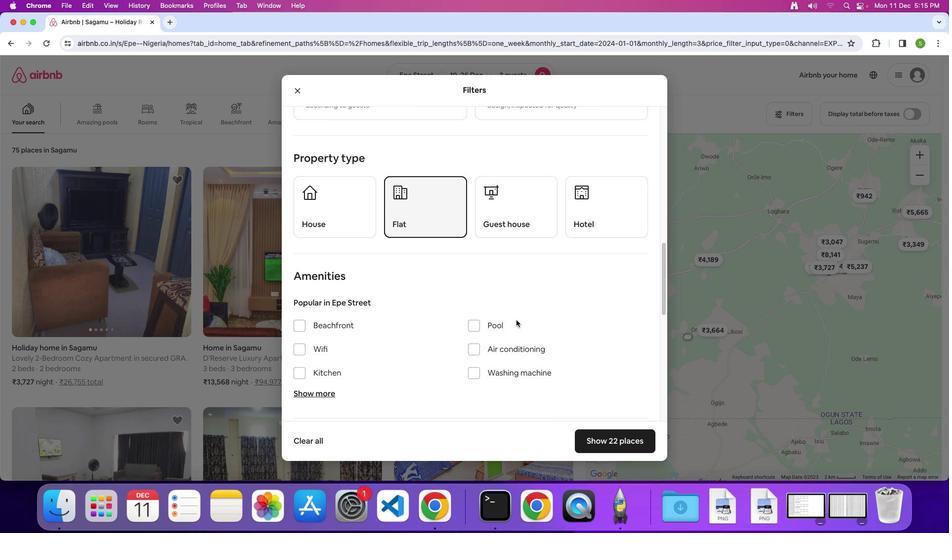 
Action: Mouse scrolled (538, 327) with delta (41, 60)
Screenshot: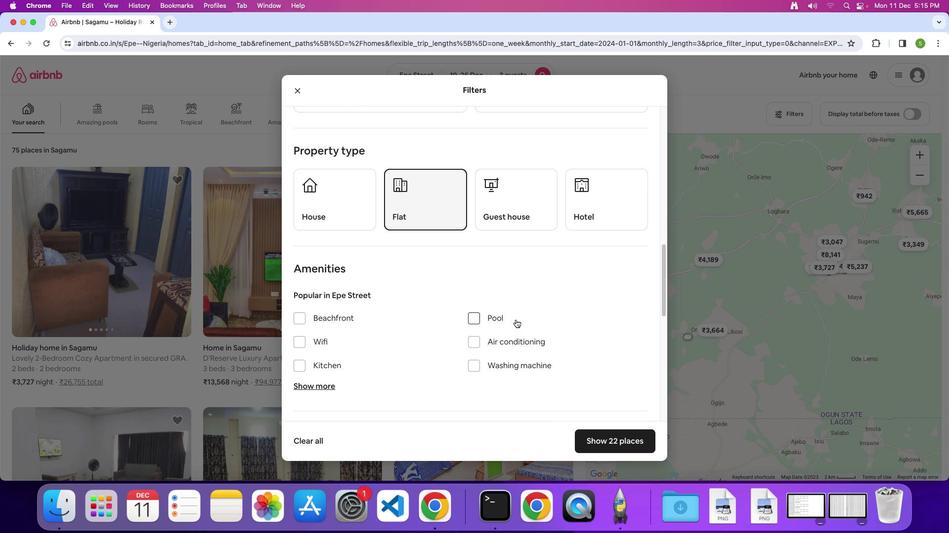 
Action: Mouse moved to (538, 326)
Screenshot: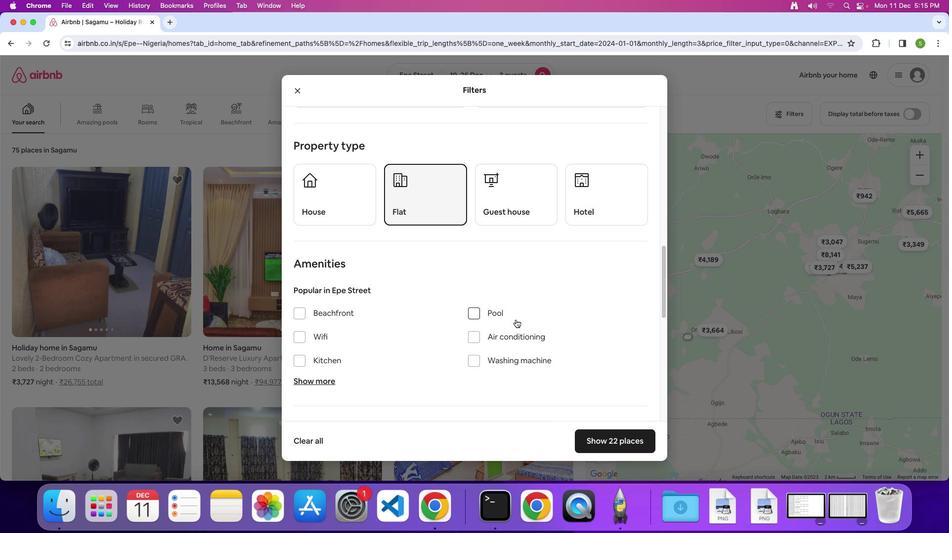
Action: Mouse scrolled (538, 326) with delta (41, 60)
Screenshot: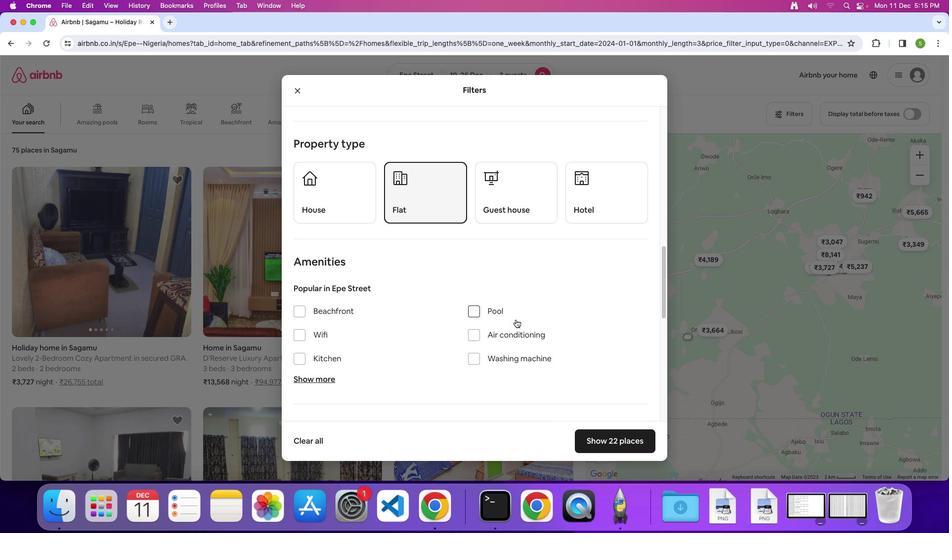 
Action: Mouse scrolled (538, 326) with delta (41, 60)
Screenshot: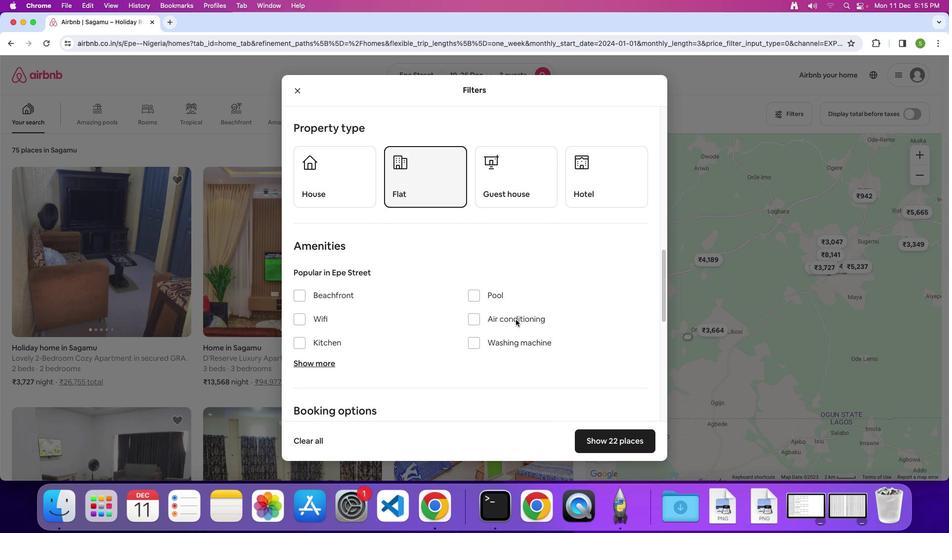 
Action: Mouse scrolled (538, 326) with delta (41, 60)
Screenshot: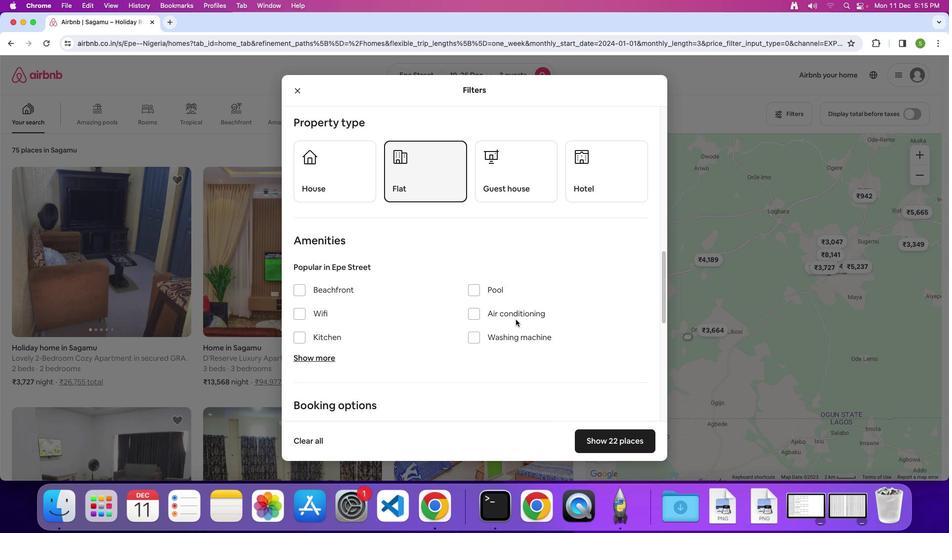 
Action: Mouse moved to (537, 326)
Screenshot: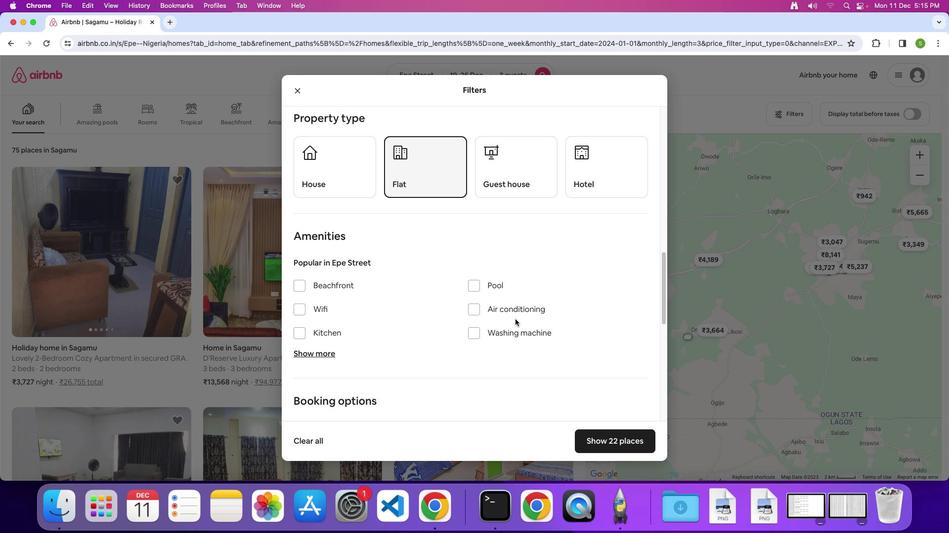 
Action: Mouse scrolled (537, 326) with delta (41, 60)
Screenshot: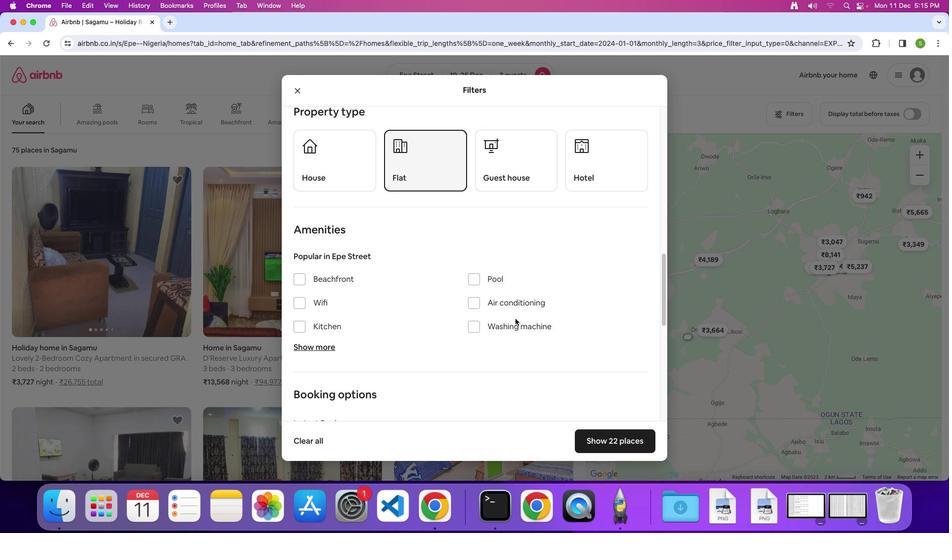 
Action: Mouse moved to (537, 326)
Screenshot: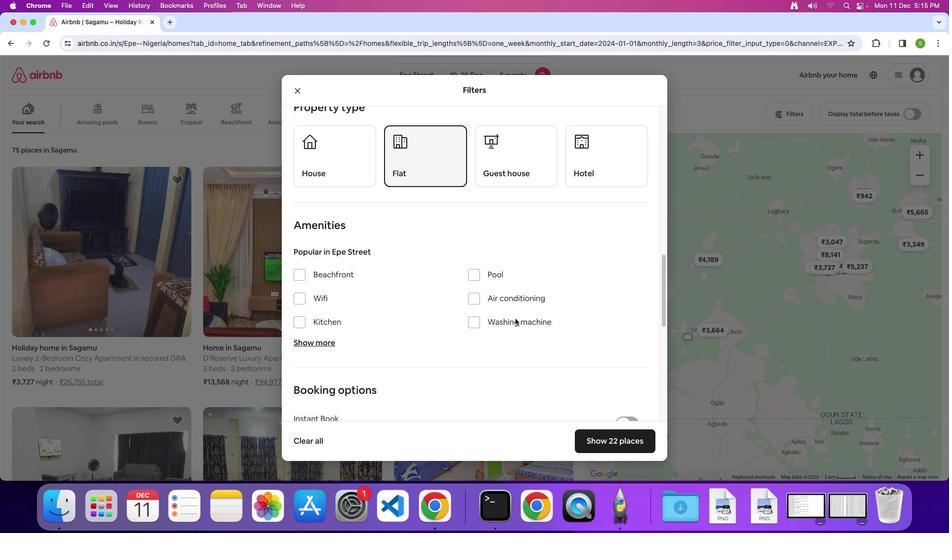 
Action: Mouse scrolled (537, 326) with delta (41, 60)
Screenshot: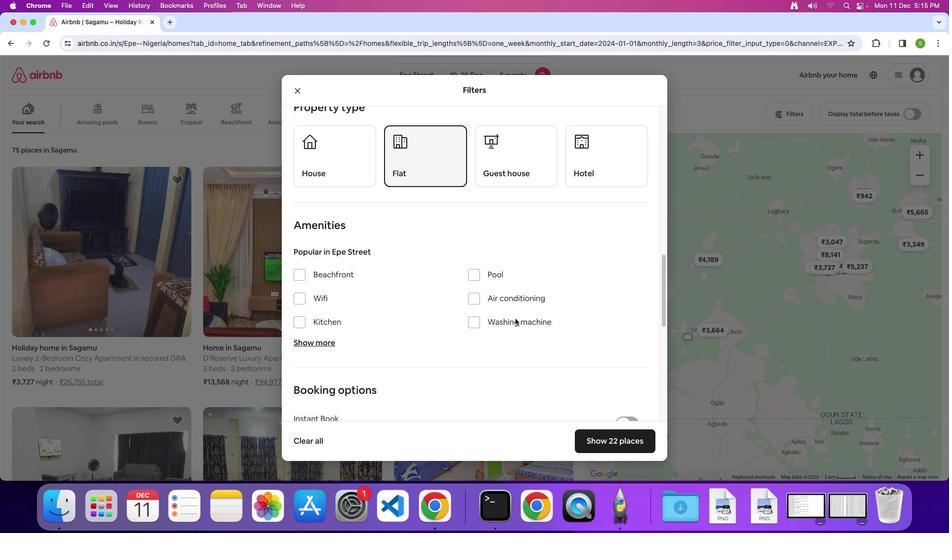
Action: Mouse moved to (536, 324)
Screenshot: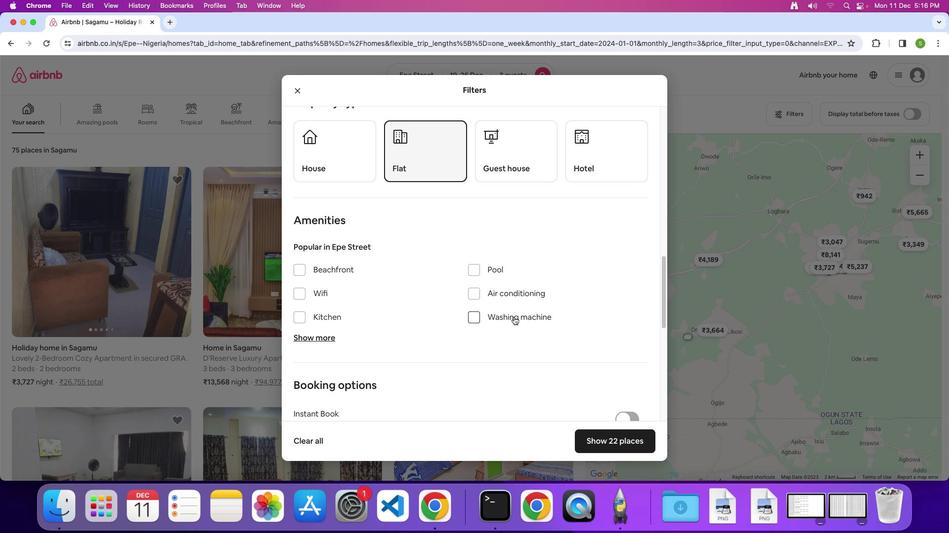 
Action: Mouse scrolled (536, 324) with delta (41, 60)
Screenshot: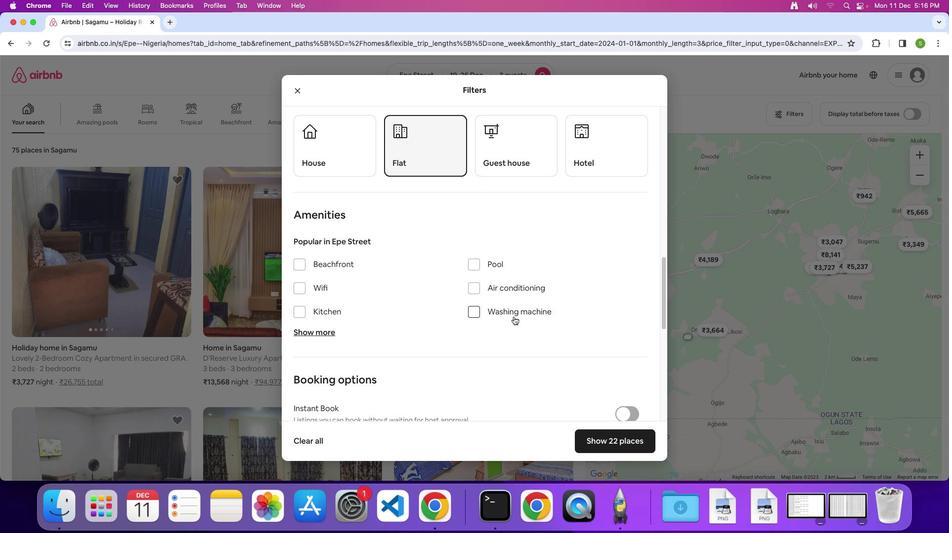 
Action: Mouse moved to (536, 324)
Screenshot: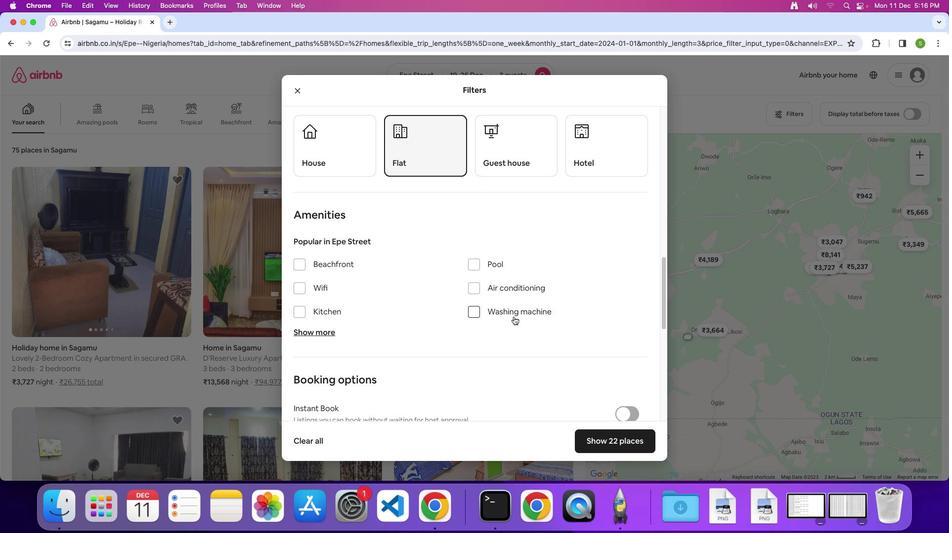 
Action: Mouse scrolled (536, 324) with delta (41, 60)
Screenshot: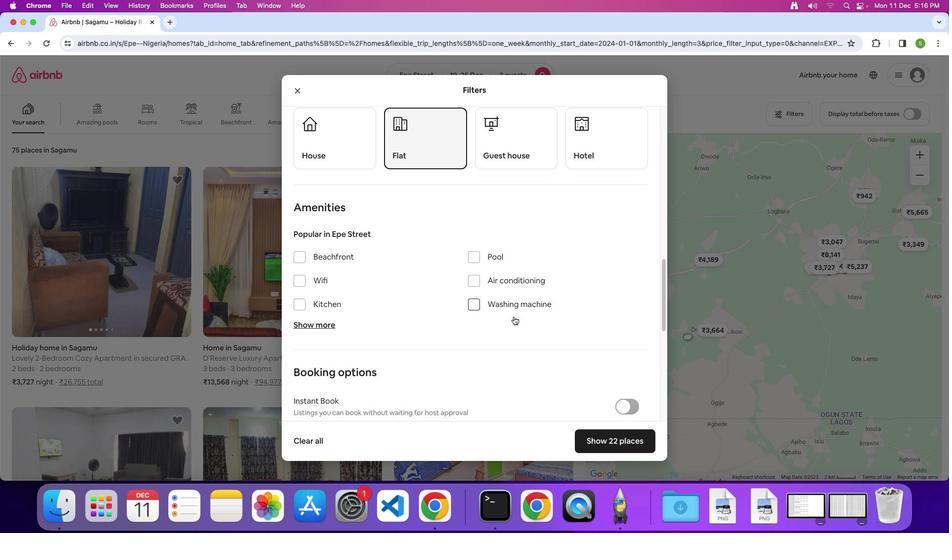 
Action: Mouse scrolled (536, 324) with delta (41, 60)
Screenshot: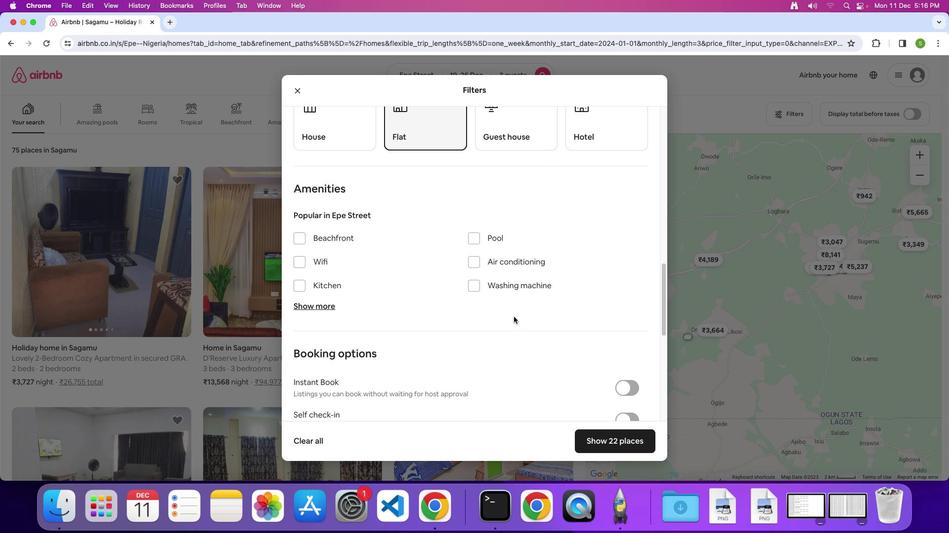 
Action: Mouse scrolled (536, 324) with delta (41, 60)
Screenshot: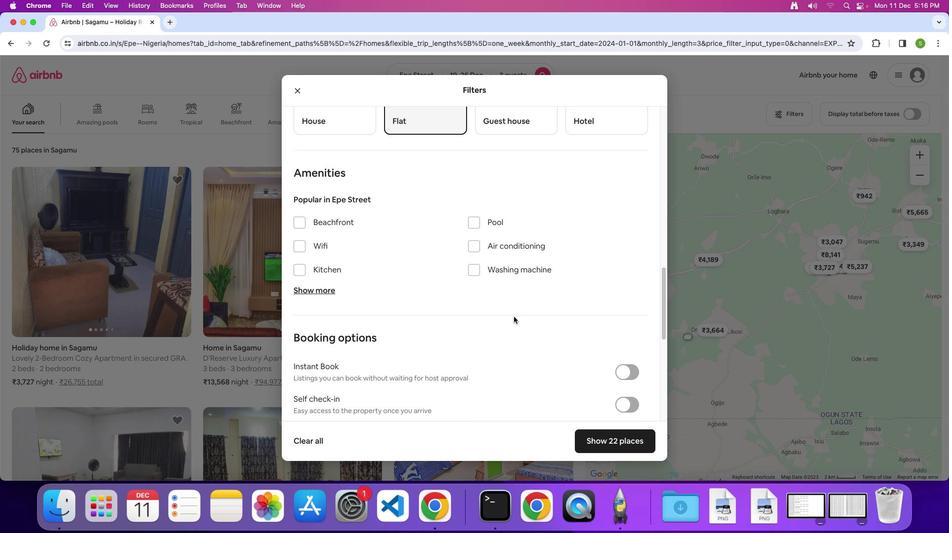 
Action: Mouse scrolled (536, 324) with delta (41, 59)
Screenshot: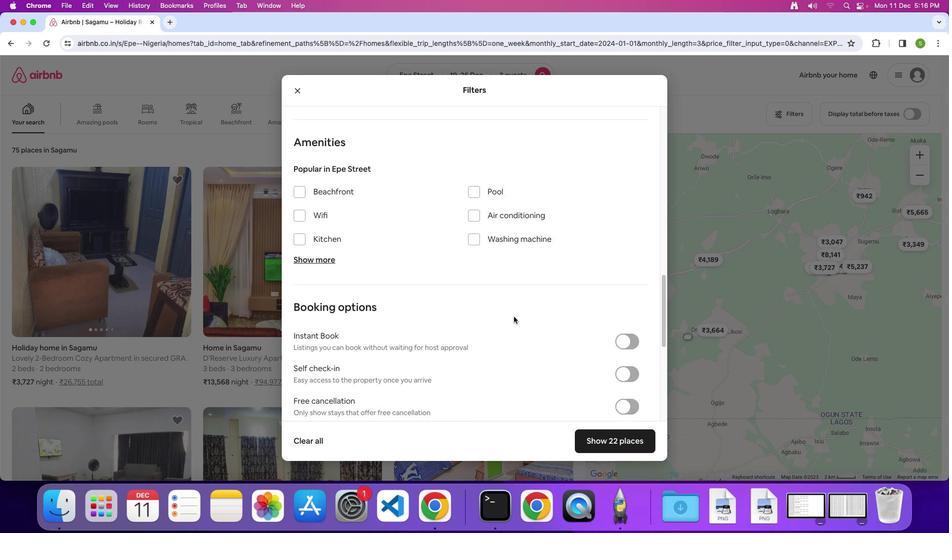
Action: Mouse scrolled (536, 324) with delta (41, 60)
Screenshot: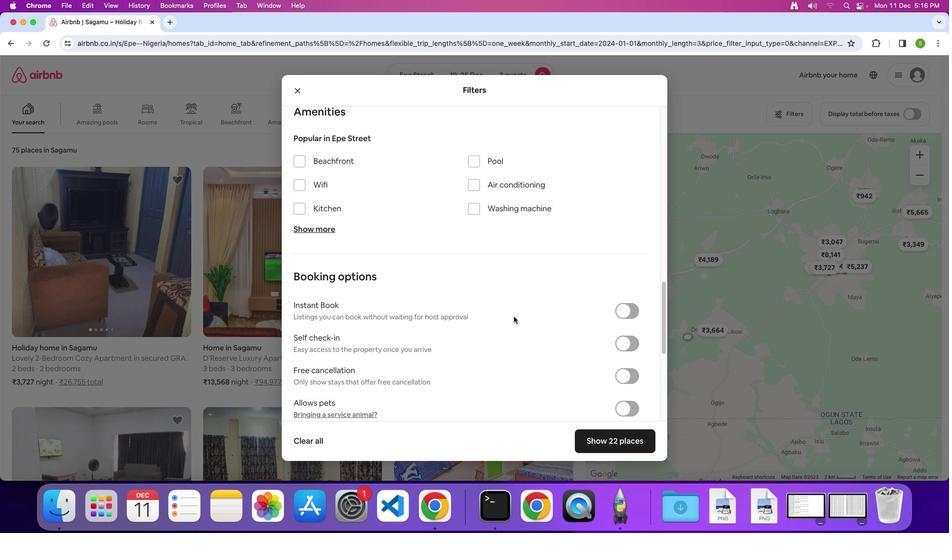 
Action: Mouse scrolled (536, 324) with delta (41, 60)
Screenshot: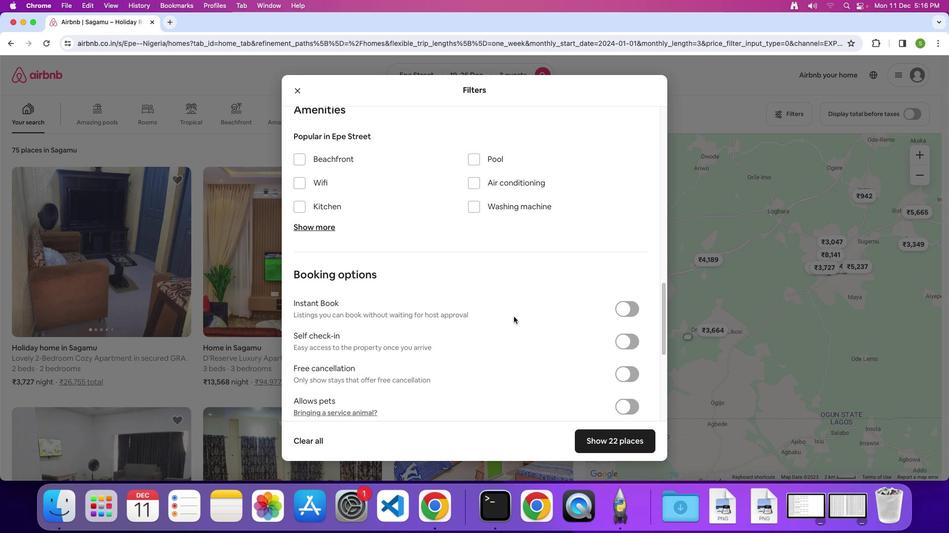 
Action: Mouse scrolled (536, 324) with delta (41, 60)
Screenshot: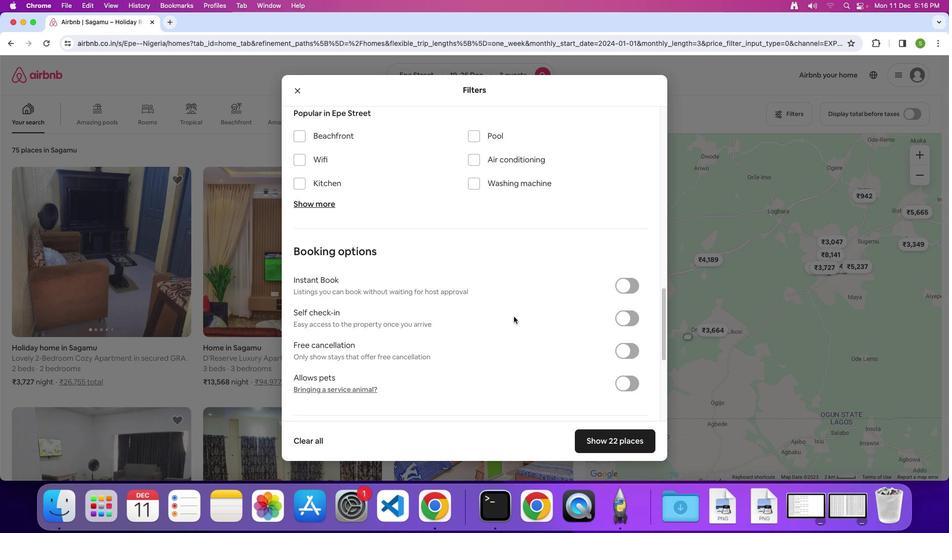 
Action: Mouse scrolled (536, 324) with delta (41, 60)
Screenshot: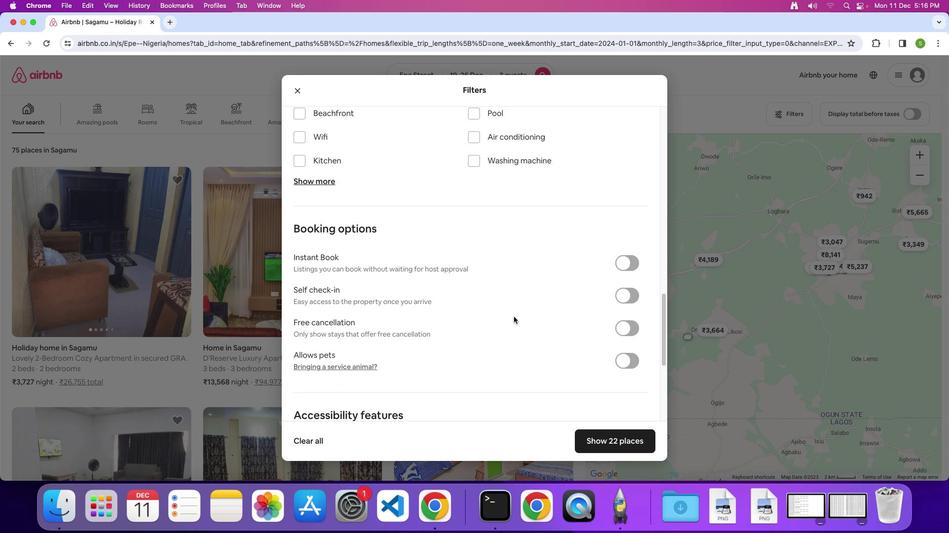 
Action: Mouse scrolled (536, 324) with delta (41, 59)
Screenshot: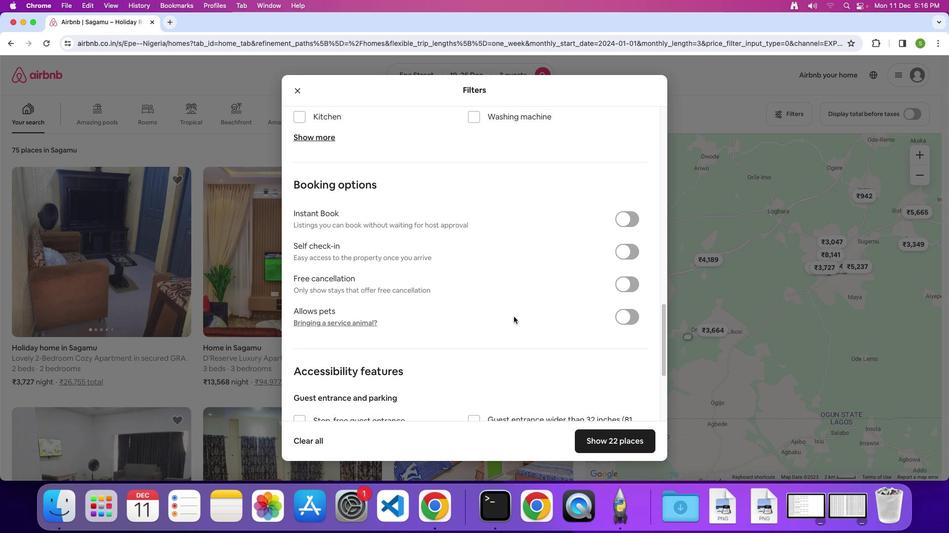 
Action: Mouse scrolled (536, 324) with delta (41, 60)
Screenshot: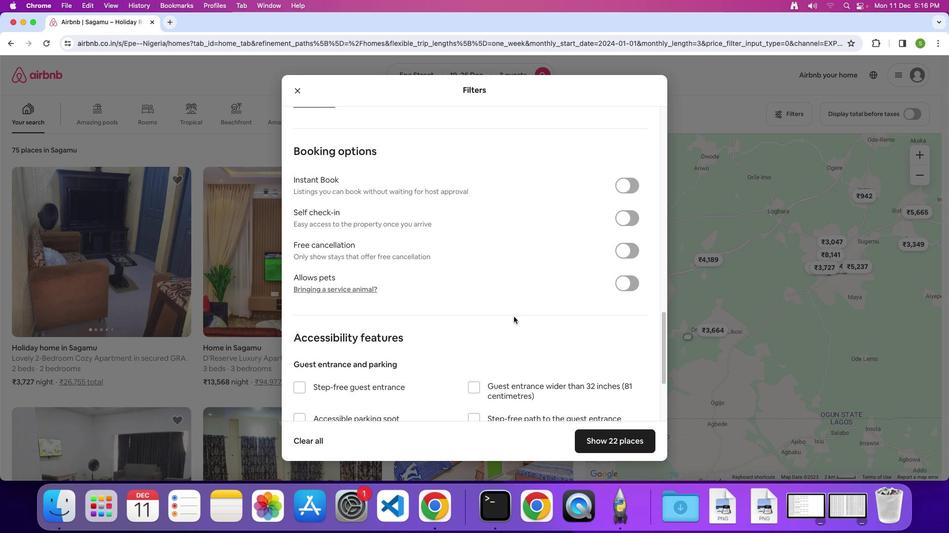 
Action: Mouse scrolled (536, 324) with delta (41, 60)
Screenshot: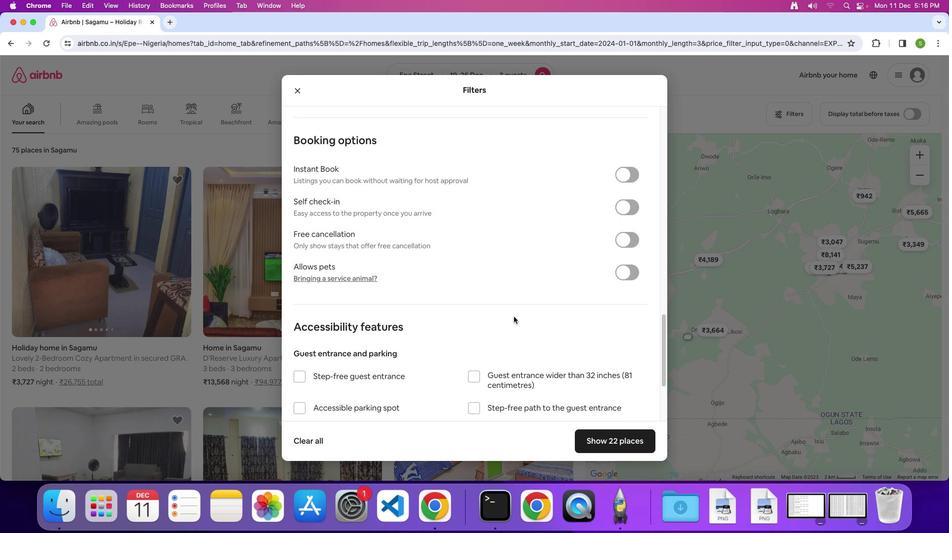 
Action: Mouse scrolled (536, 324) with delta (41, 59)
Screenshot: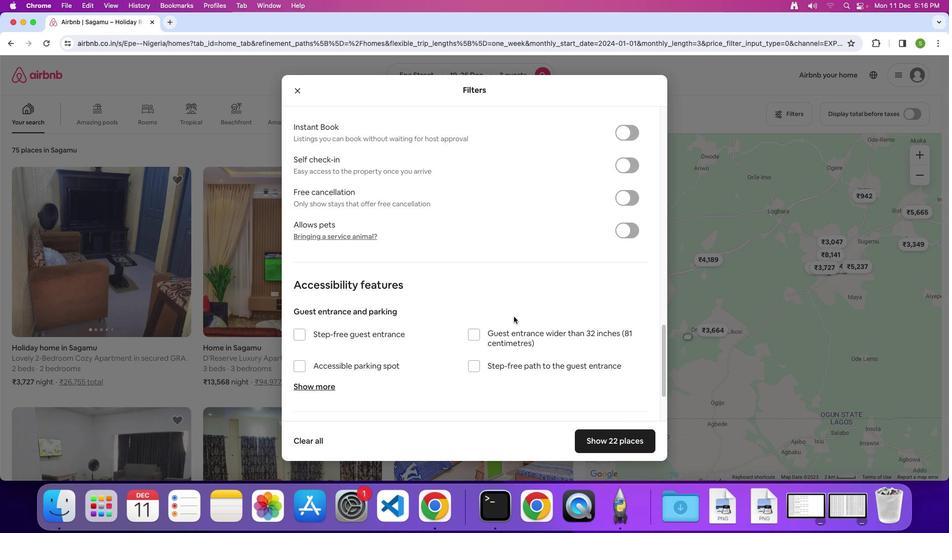 
Action: Mouse scrolled (536, 324) with delta (41, 60)
Screenshot: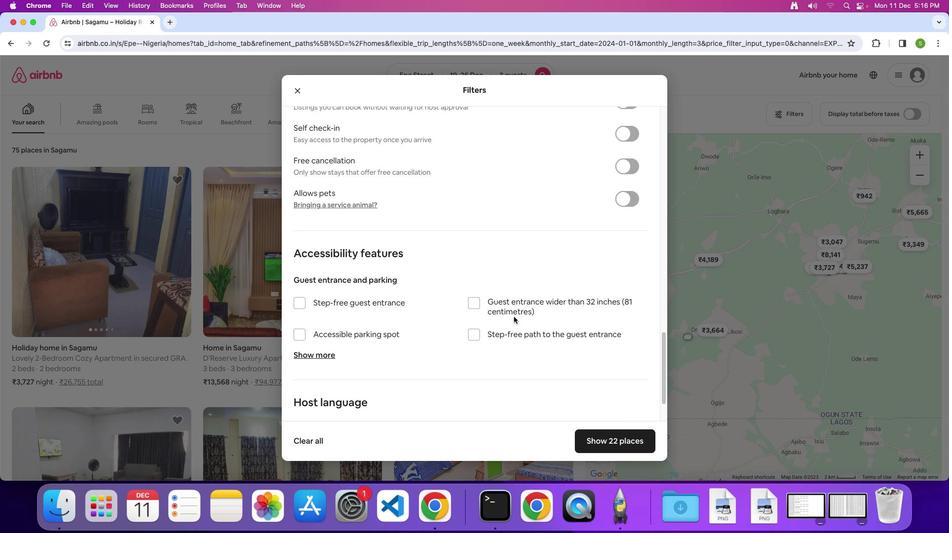 
Action: Mouse scrolled (536, 324) with delta (41, 60)
Screenshot: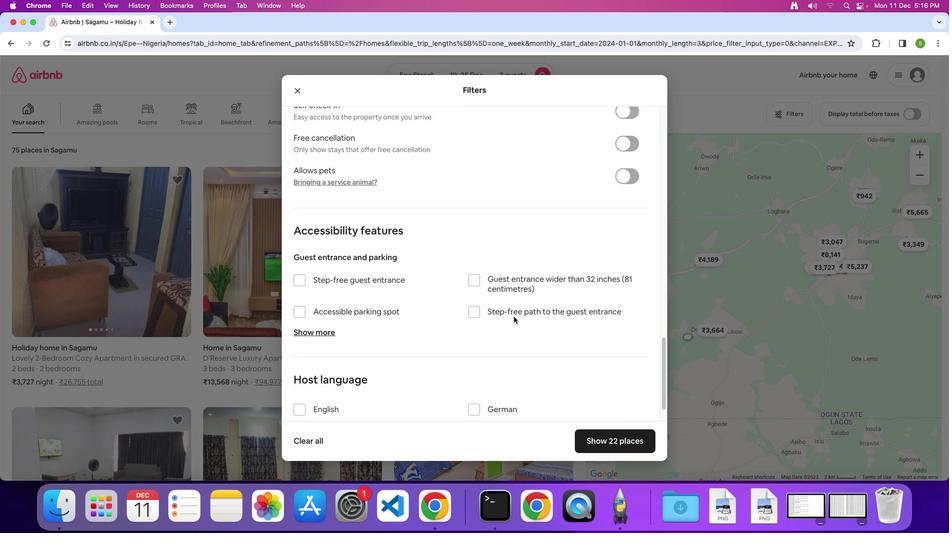 
Action: Mouse scrolled (536, 324) with delta (41, 59)
Screenshot: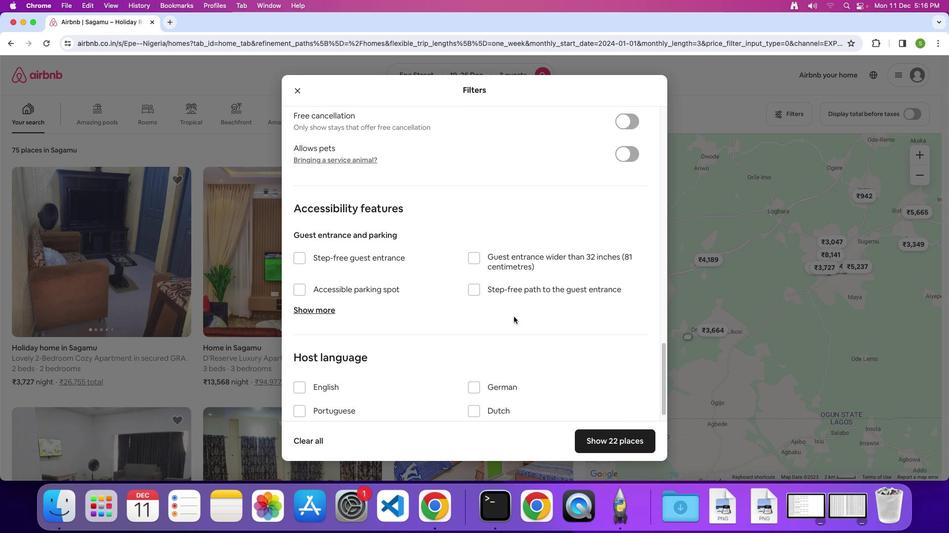 
Action: Mouse scrolled (536, 324) with delta (41, 60)
Screenshot: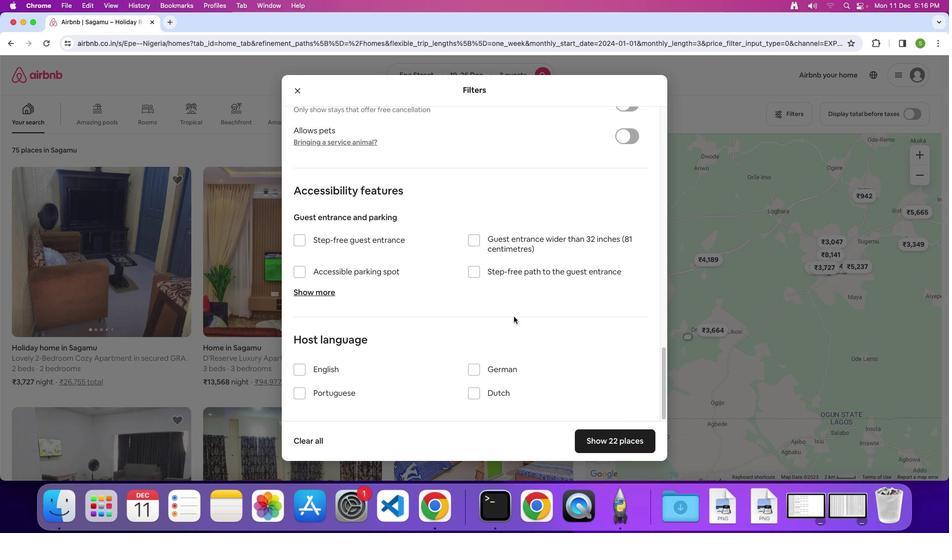 
Action: Mouse scrolled (536, 324) with delta (41, 60)
Screenshot: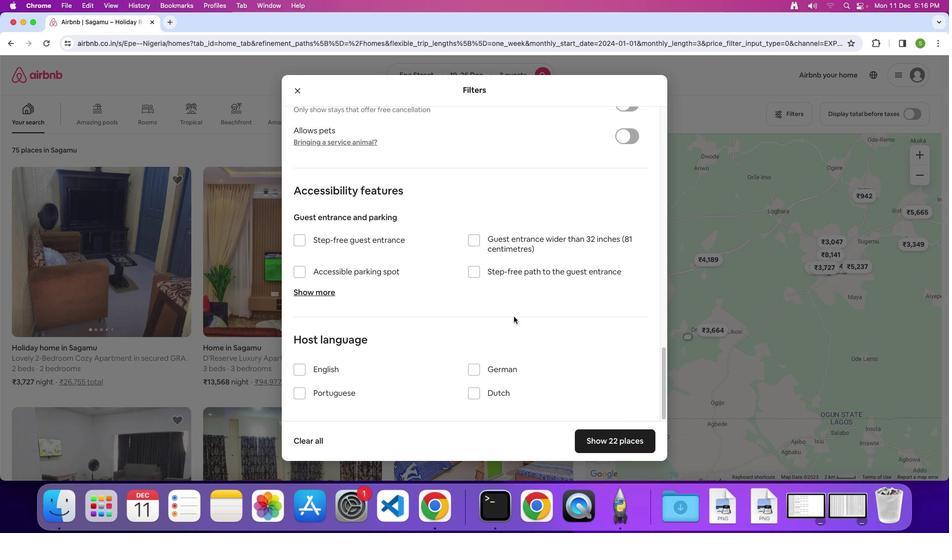 
Action: Mouse scrolled (536, 324) with delta (41, 59)
Screenshot: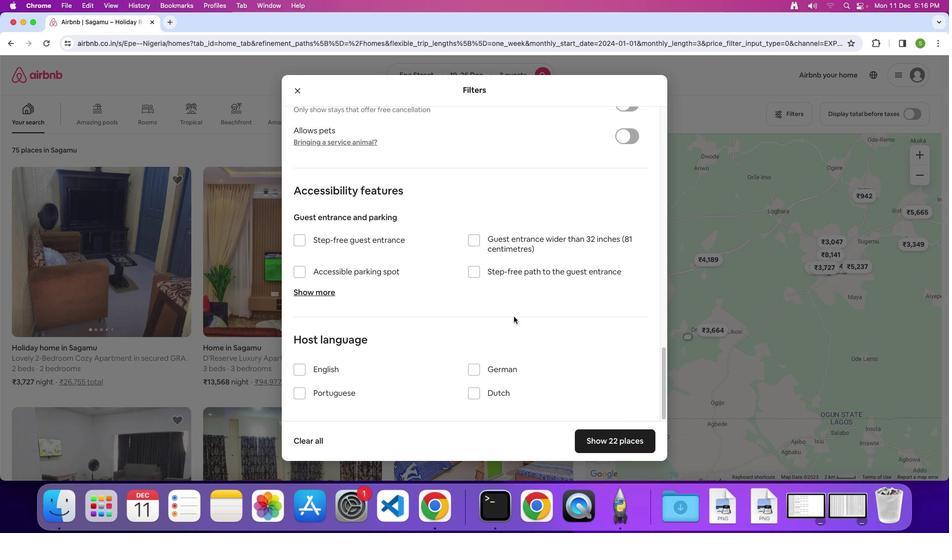 
Action: Mouse moved to (609, 421)
Screenshot: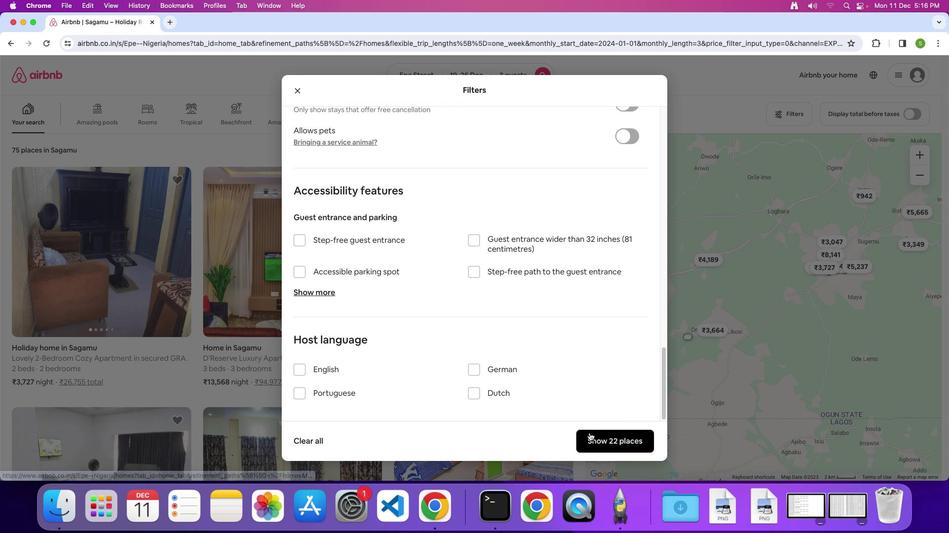 
Action: Mouse pressed left at (609, 421)
Screenshot: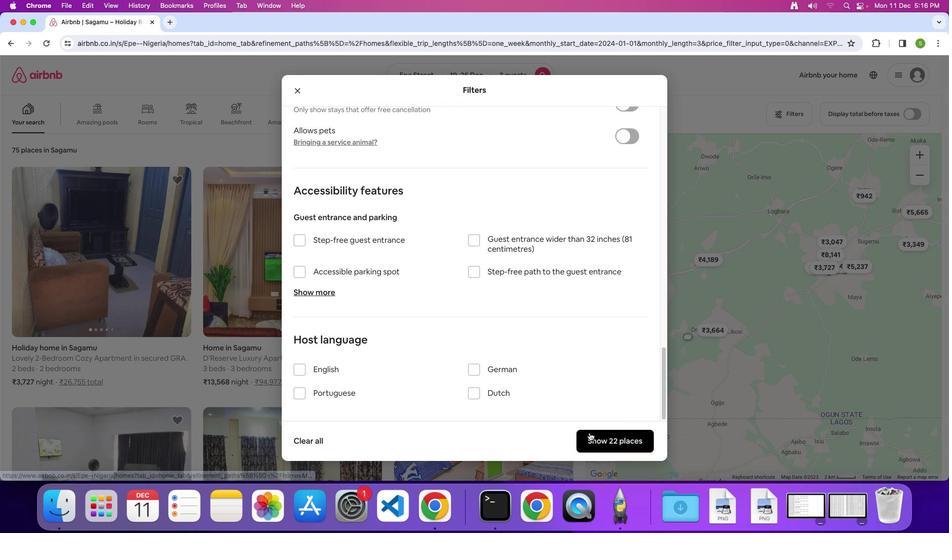 
Action: Mouse moved to (176, 259)
Screenshot: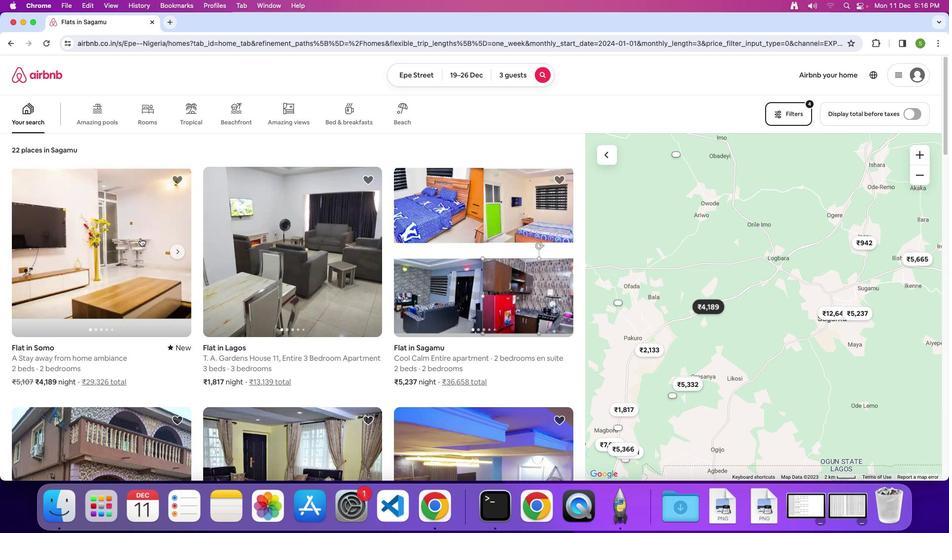 
Action: Mouse pressed left at (176, 259)
Screenshot: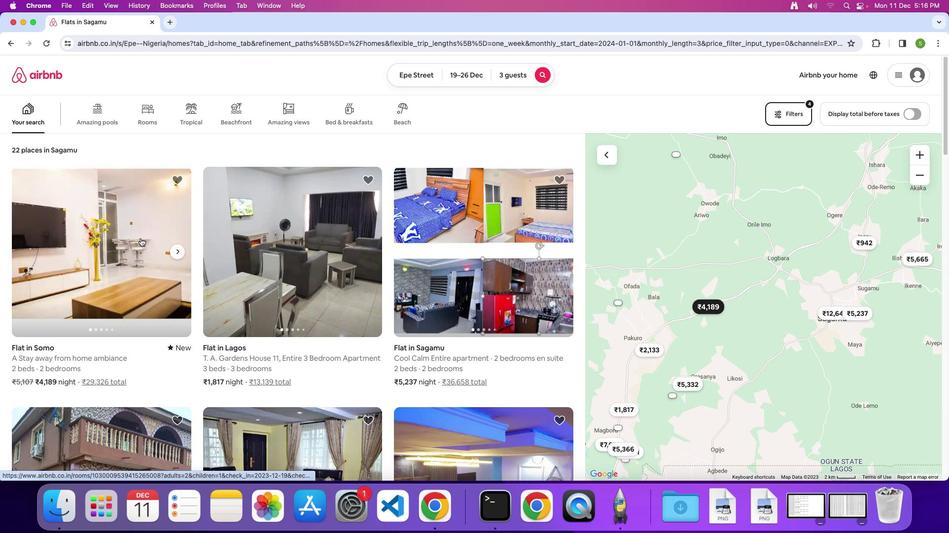
Action: Mouse moved to (704, 336)
Screenshot: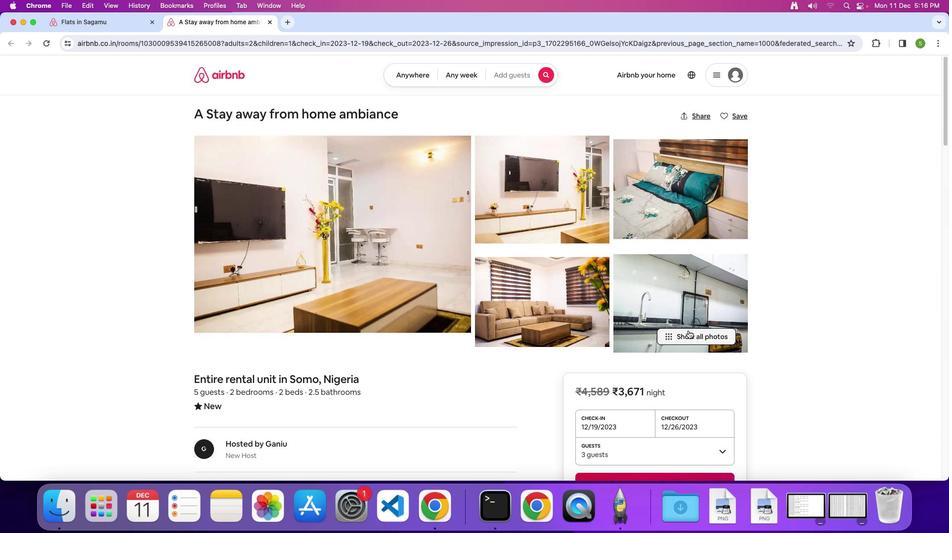
Action: Mouse pressed left at (704, 336)
Screenshot: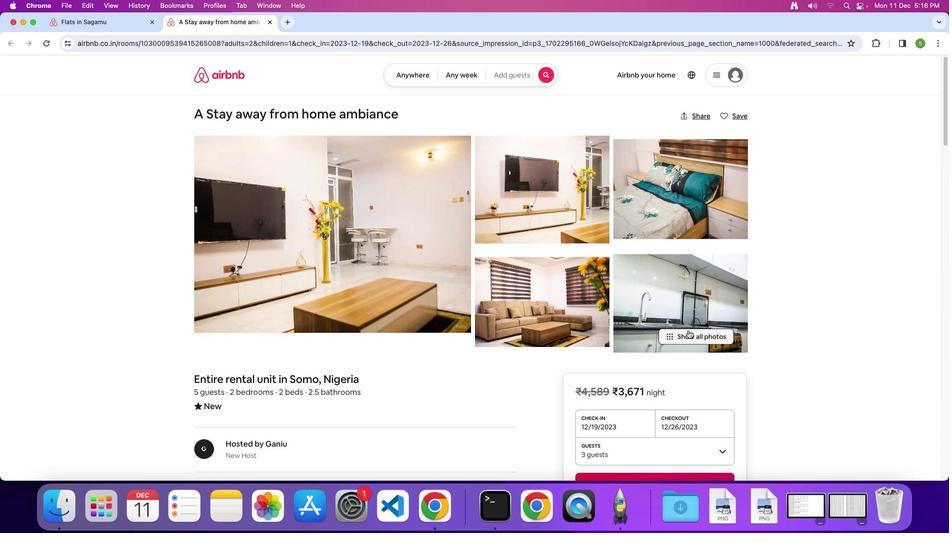 
Action: Mouse moved to (499, 263)
Screenshot: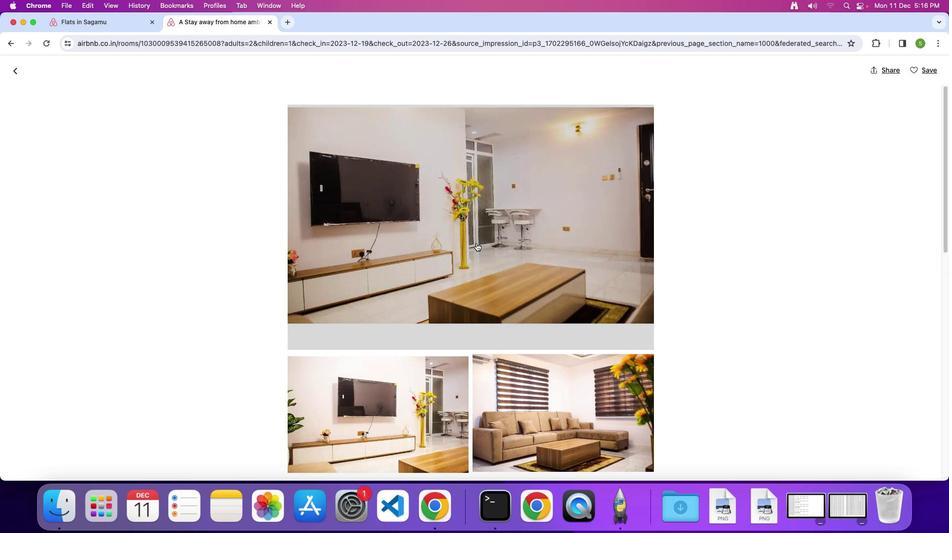 
Action: Mouse scrolled (499, 263) with delta (41, 60)
Screenshot: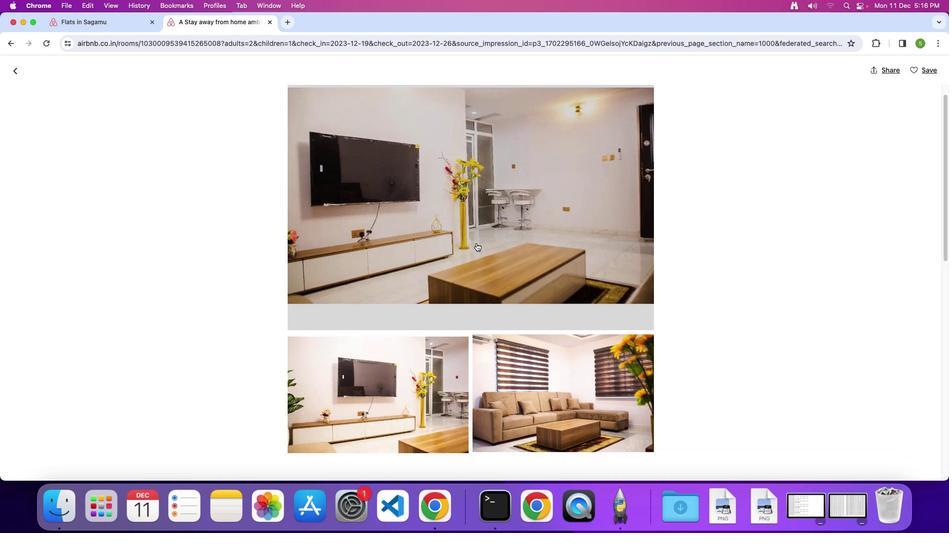 
Action: Mouse scrolled (499, 263) with delta (41, 60)
Screenshot: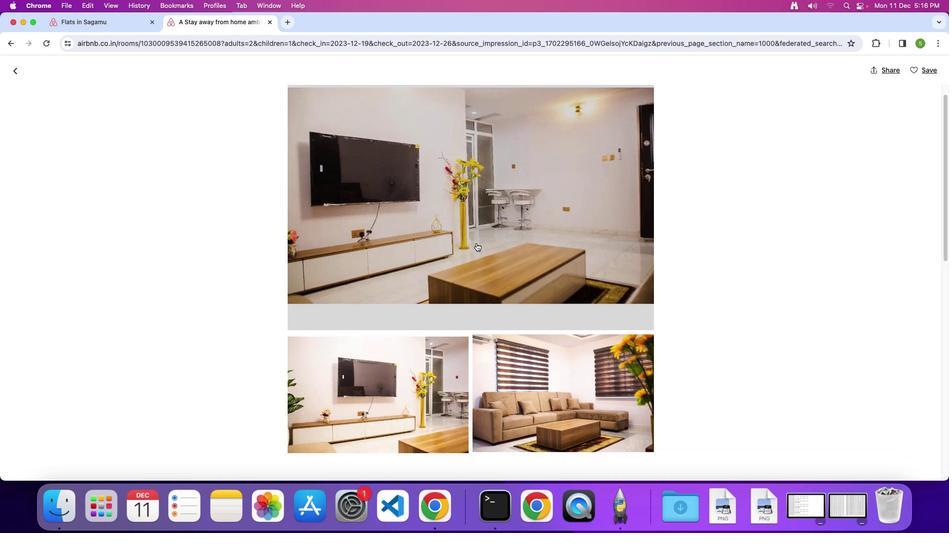 
Action: Mouse scrolled (499, 263) with delta (41, 58)
Screenshot: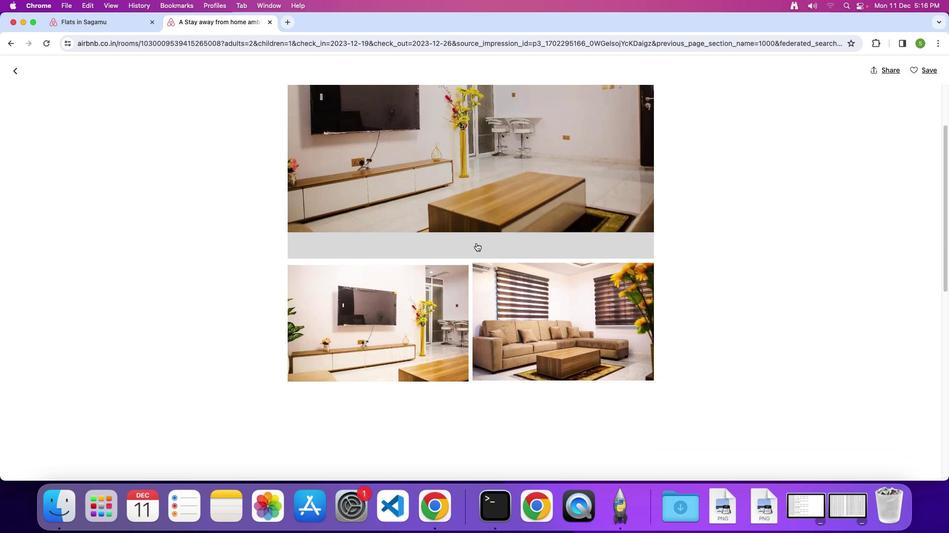 
Action: Mouse scrolled (499, 263) with delta (41, 60)
Screenshot: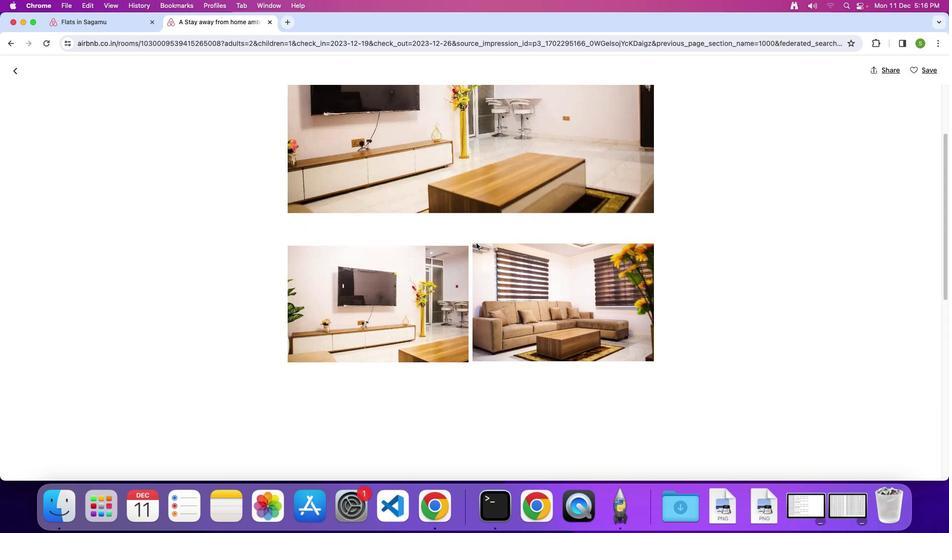 
Action: Mouse scrolled (499, 263) with delta (41, 60)
Screenshot: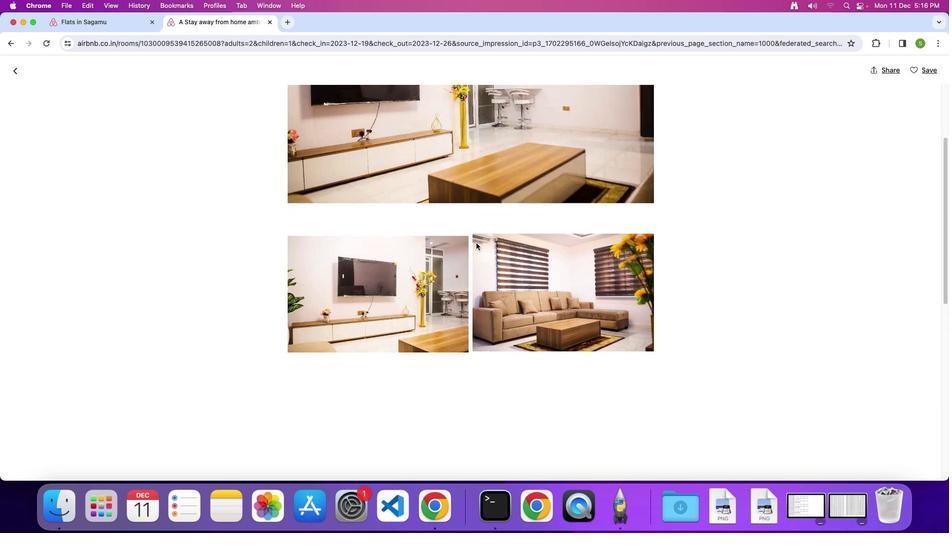 
Action: Mouse scrolled (499, 263) with delta (41, 59)
Screenshot: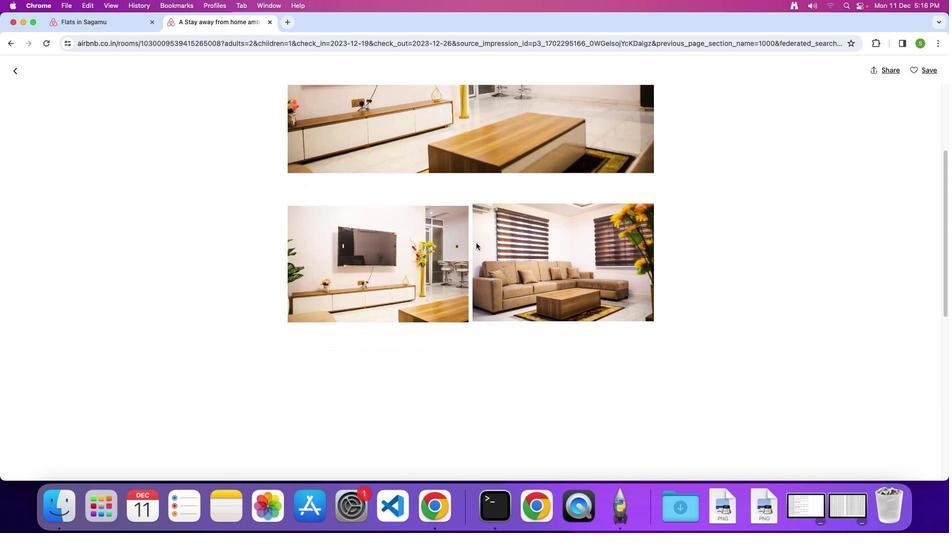 
Action: Mouse scrolled (499, 263) with delta (41, 60)
Screenshot: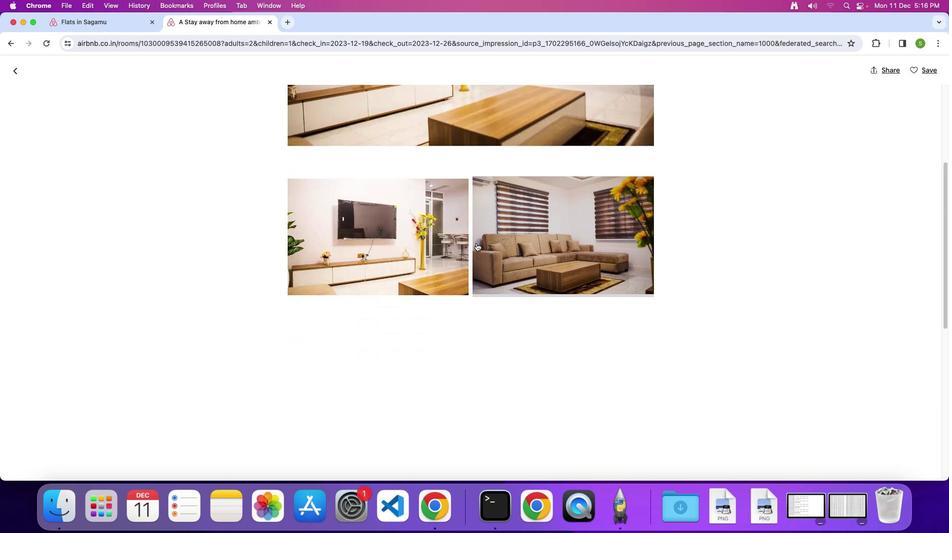 
Action: Mouse scrolled (499, 263) with delta (41, 60)
Screenshot: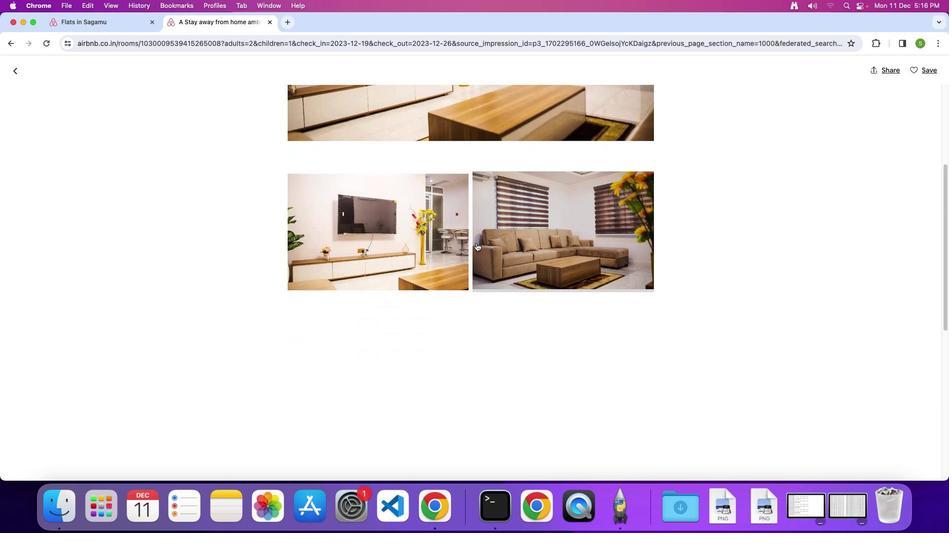 
Action: Mouse scrolled (499, 263) with delta (41, 60)
Screenshot: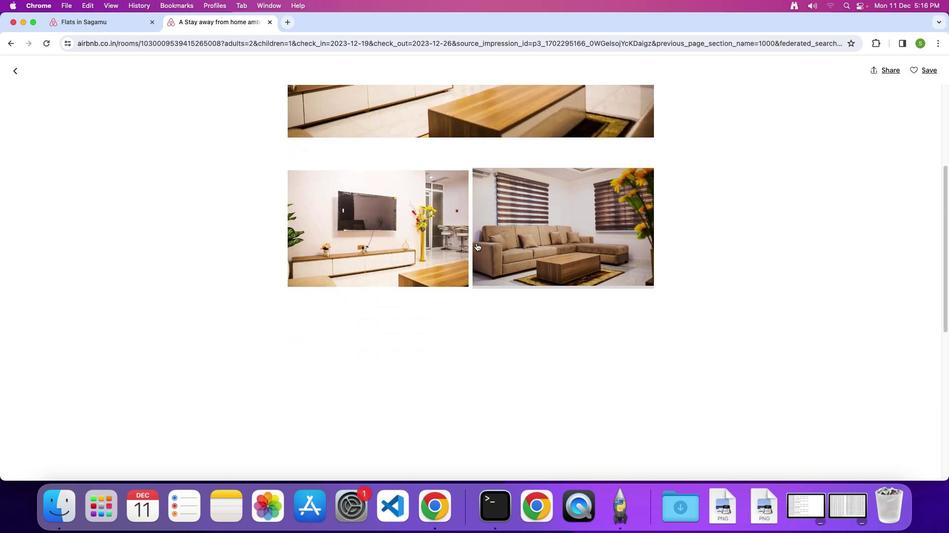 
Action: Mouse scrolled (499, 263) with delta (41, 60)
Screenshot: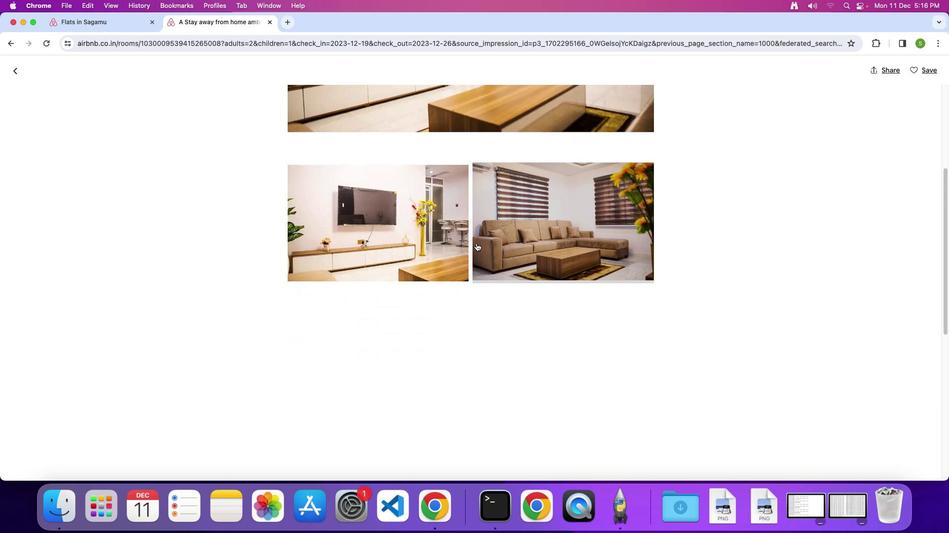
Action: Mouse scrolled (499, 263) with delta (41, 60)
Screenshot: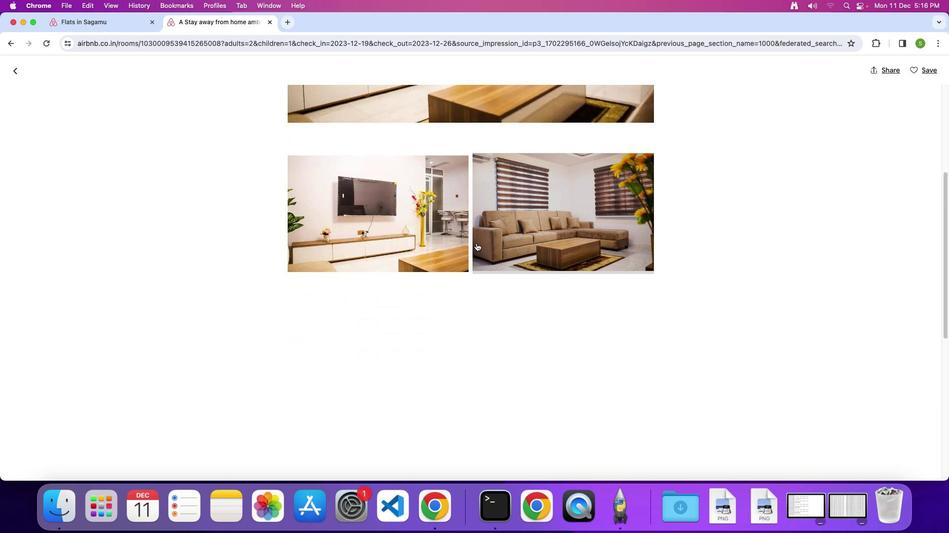 
Action: Mouse scrolled (499, 263) with delta (41, 60)
Screenshot: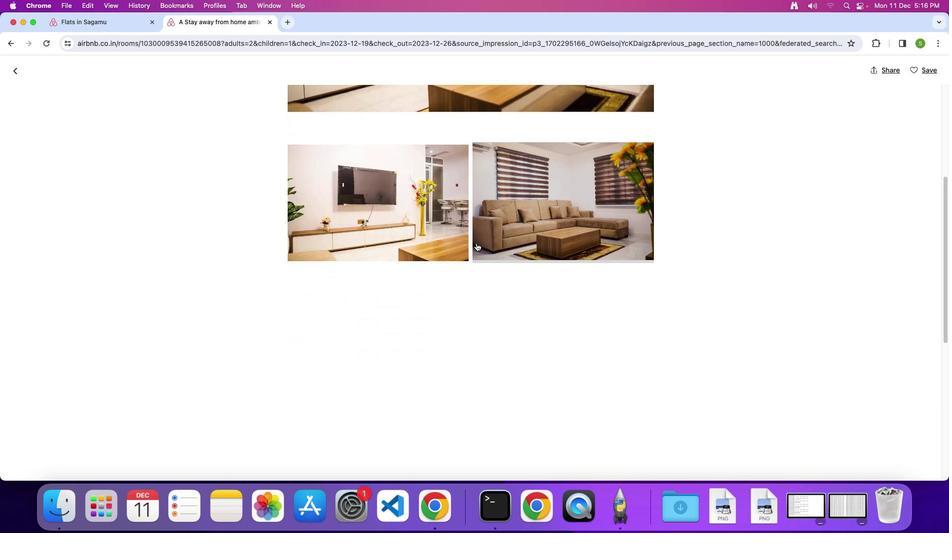 
Action: Mouse scrolled (499, 263) with delta (41, 60)
Screenshot: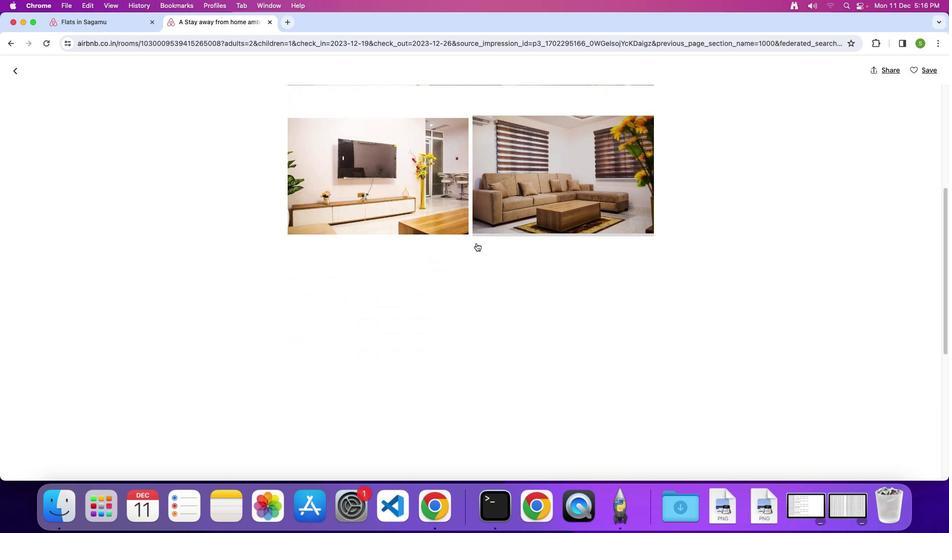 
Action: Mouse scrolled (499, 263) with delta (41, 60)
Screenshot: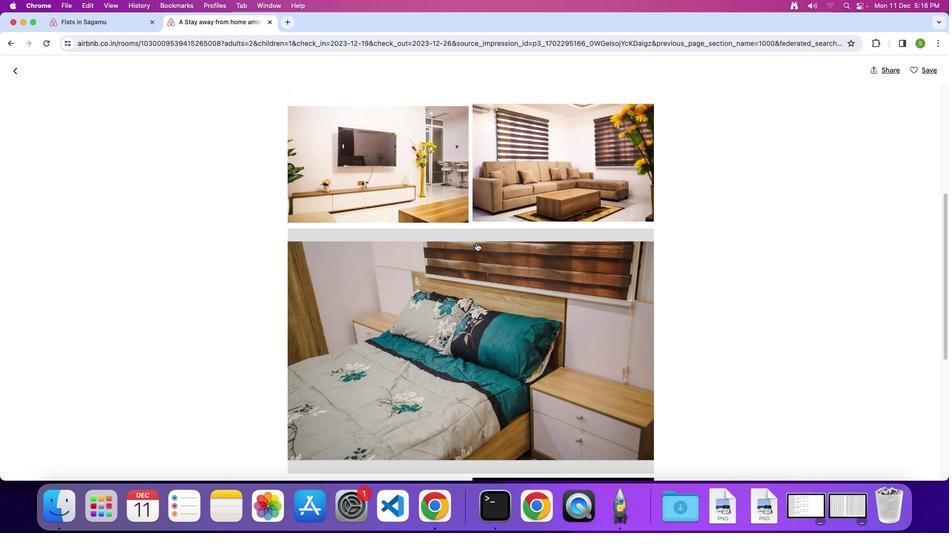 
Action: Mouse scrolled (499, 263) with delta (41, 60)
Screenshot: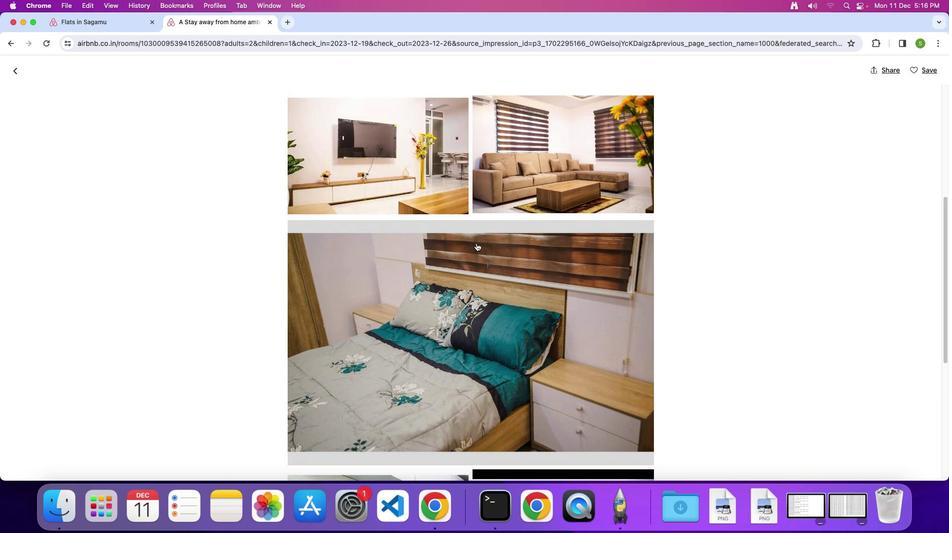 
Action: Mouse scrolled (499, 263) with delta (41, 60)
Screenshot: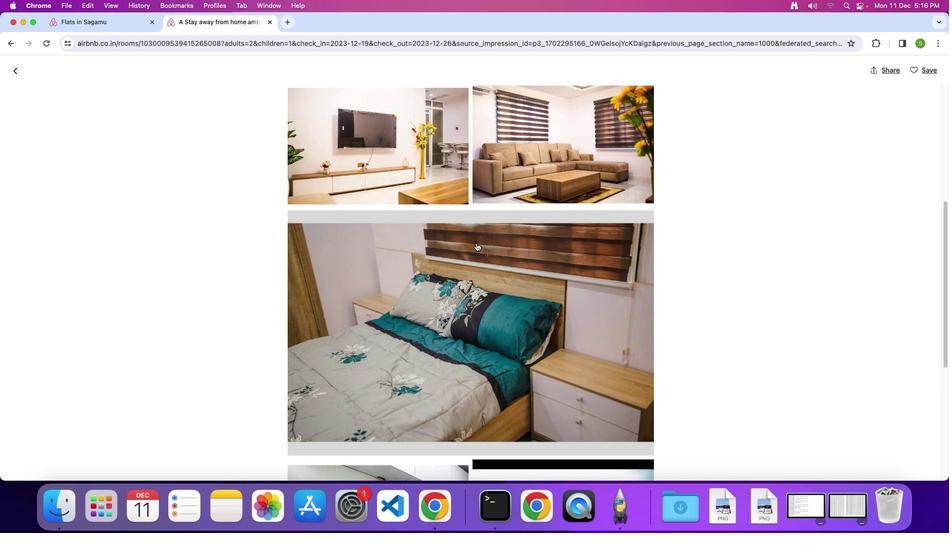 
Action: Mouse scrolled (499, 263) with delta (41, 60)
Screenshot: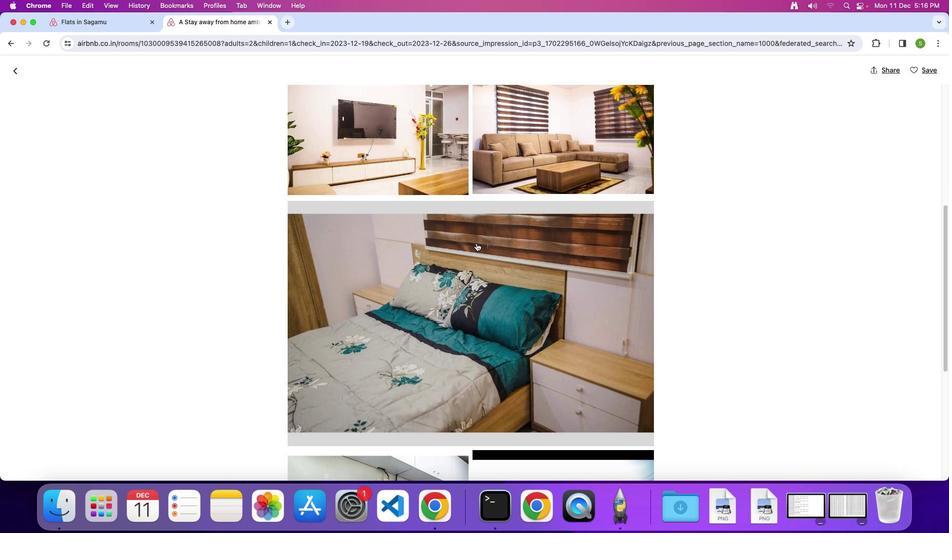 
Action: Mouse scrolled (499, 263) with delta (41, 60)
Screenshot: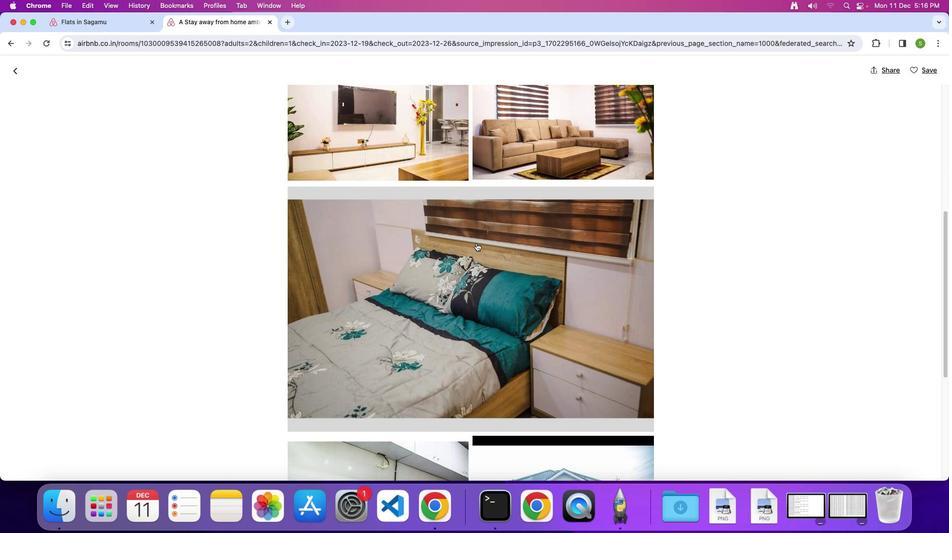
Action: Mouse scrolled (499, 263) with delta (41, 60)
Screenshot: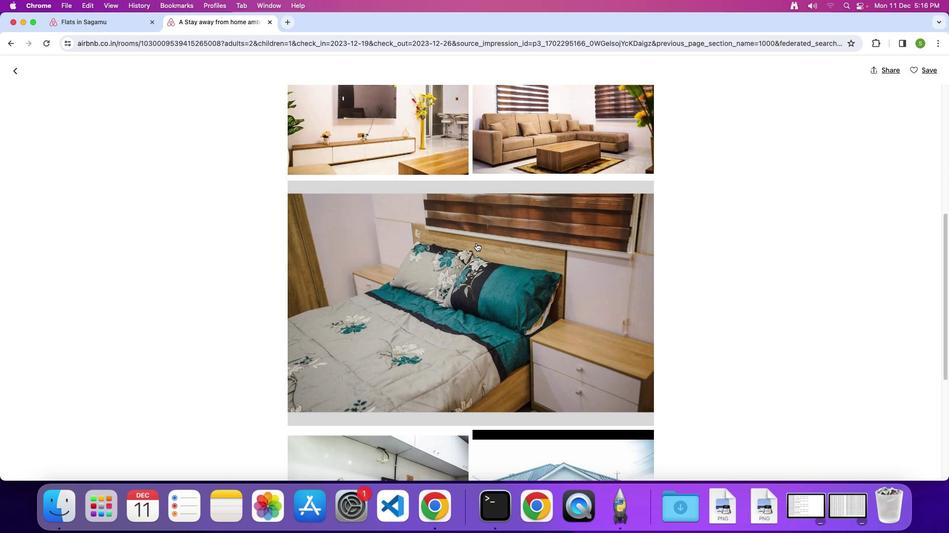 
Action: Mouse scrolled (499, 263) with delta (41, 59)
Screenshot: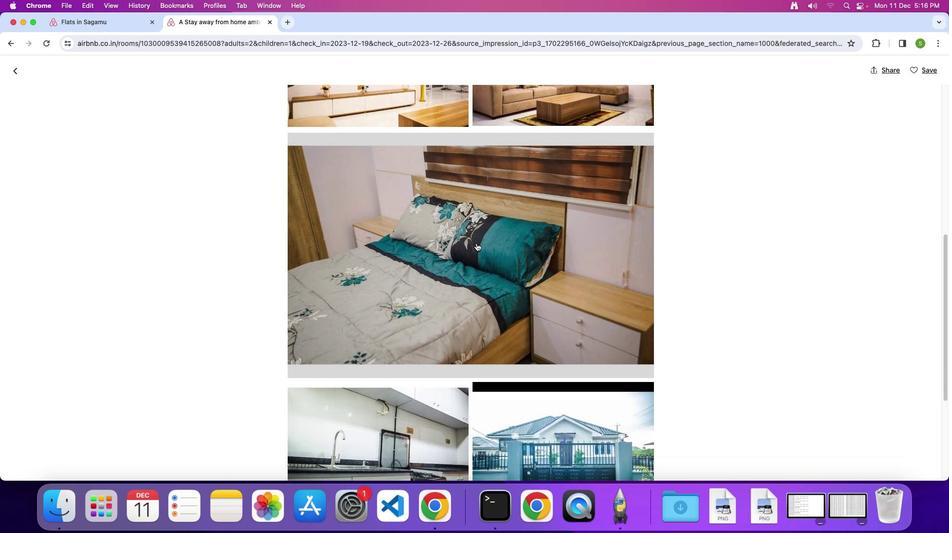 
Action: Mouse scrolled (499, 263) with delta (41, 60)
Screenshot: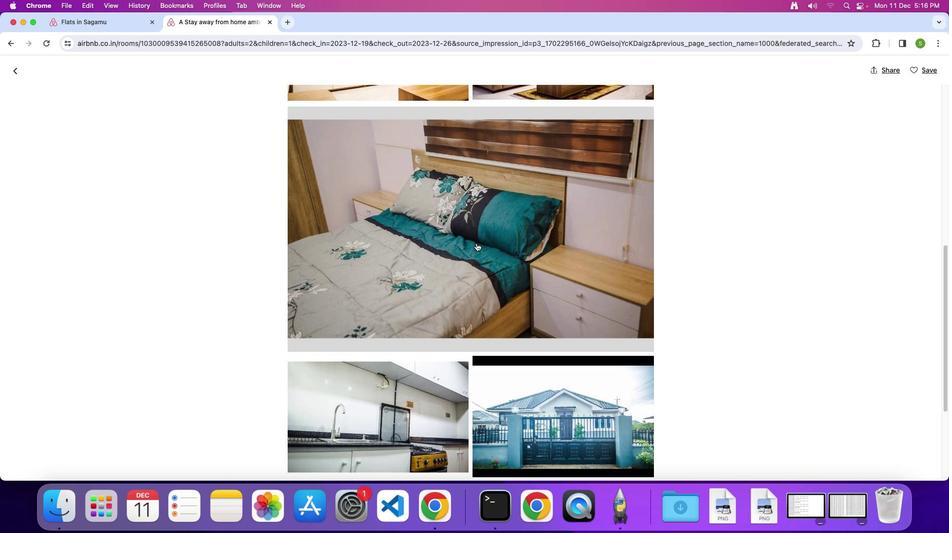 
Action: Mouse scrolled (499, 263) with delta (41, 60)
Screenshot: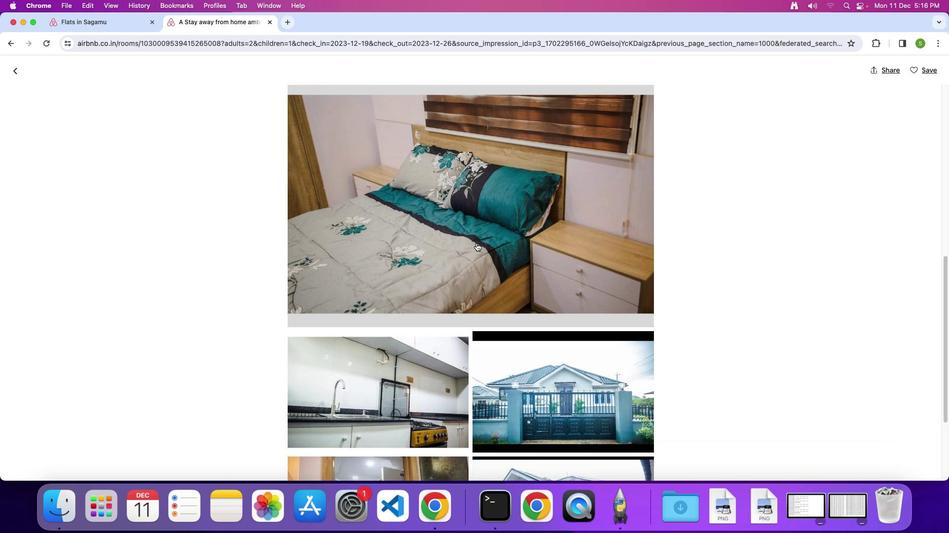 
Action: Mouse scrolled (499, 263) with delta (41, 59)
Screenshot: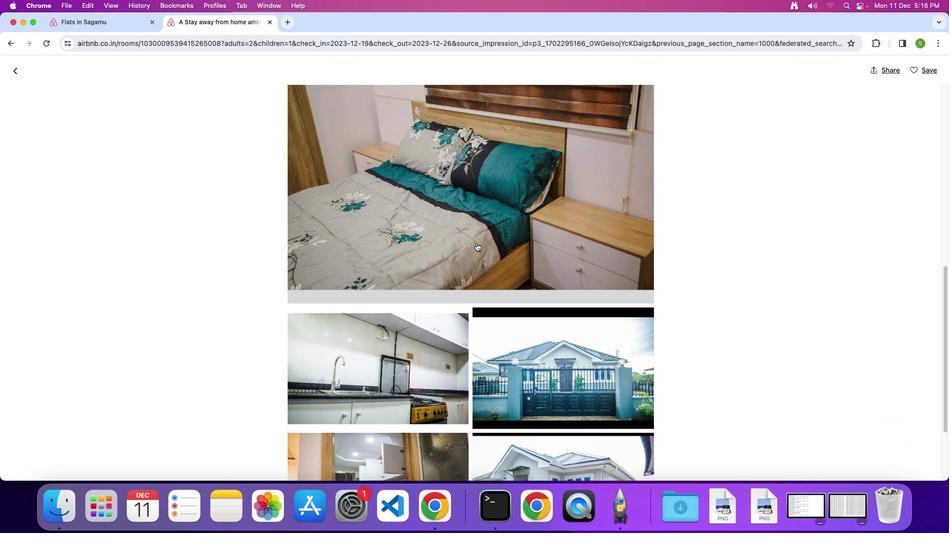 
Action: Mouse scrolled (499, 263) with delta (41, 60)
Screenshot: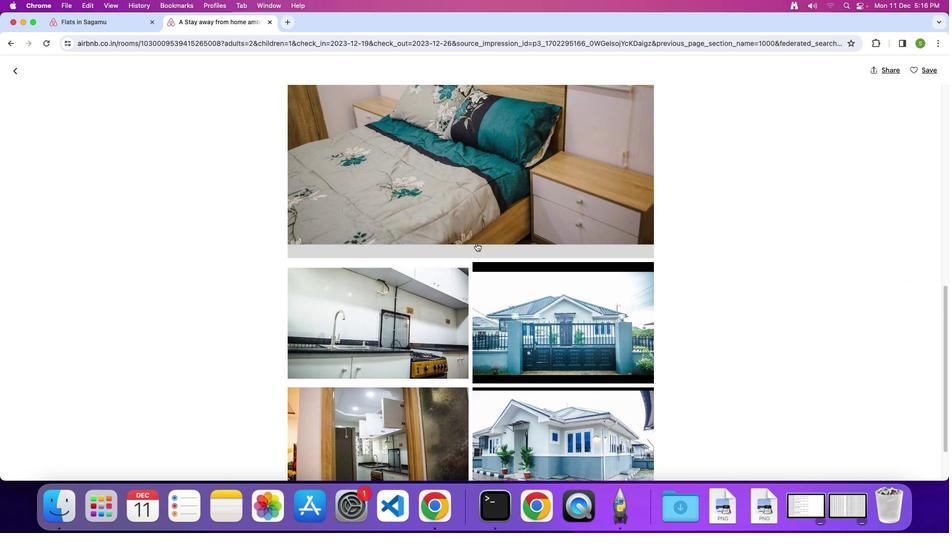 
Action: Mouse scrolled (499, 263) with delta (41, 60)
Screenshot: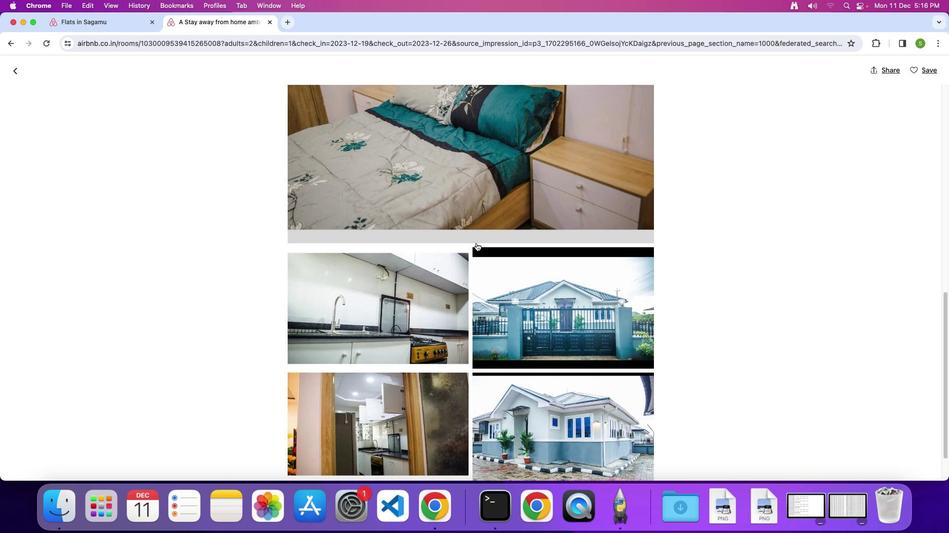 
Action: Mouse scrolled (499, 263) with delta (41, 59)
Screenshot: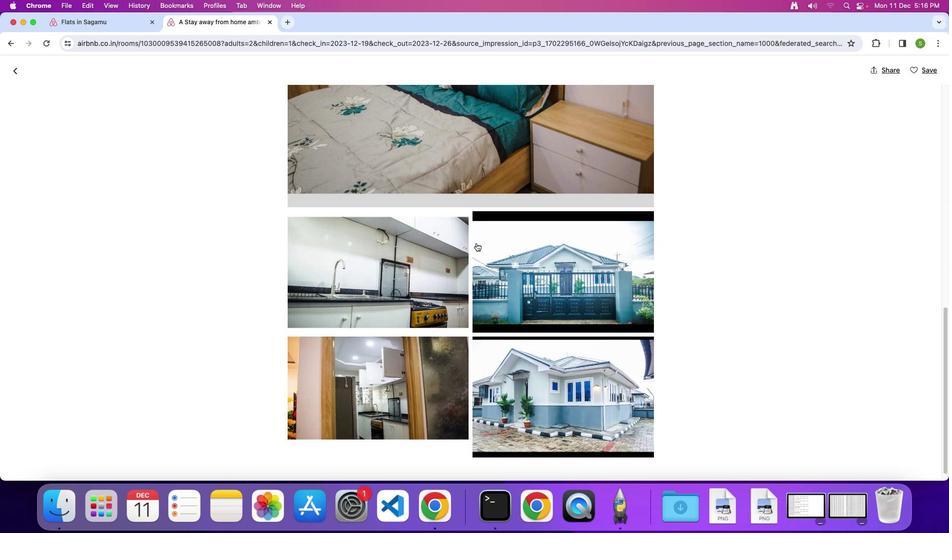 
Action: Mouse scrolled (499, 263) with delta (41, 60)
Screenshot: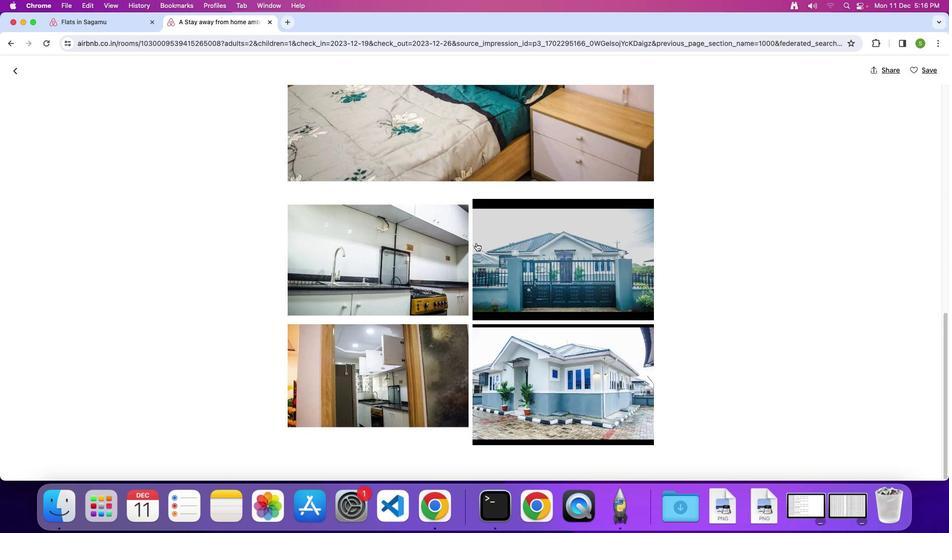 
Action: Mouse scrolled (499, 263) with delta (41, 60)
Screenshot: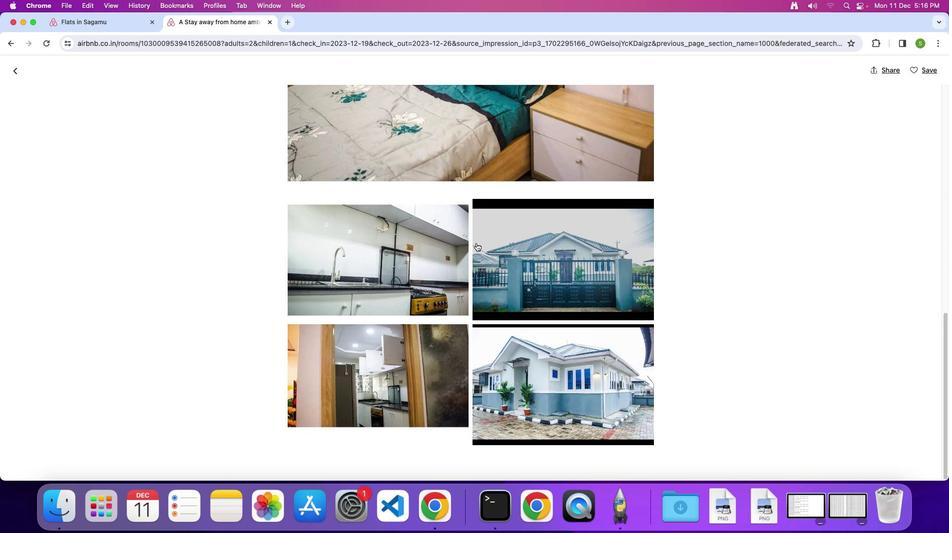 
Action: Mouse scrolled (499, 263) with delta (41, 59)
Screenshot: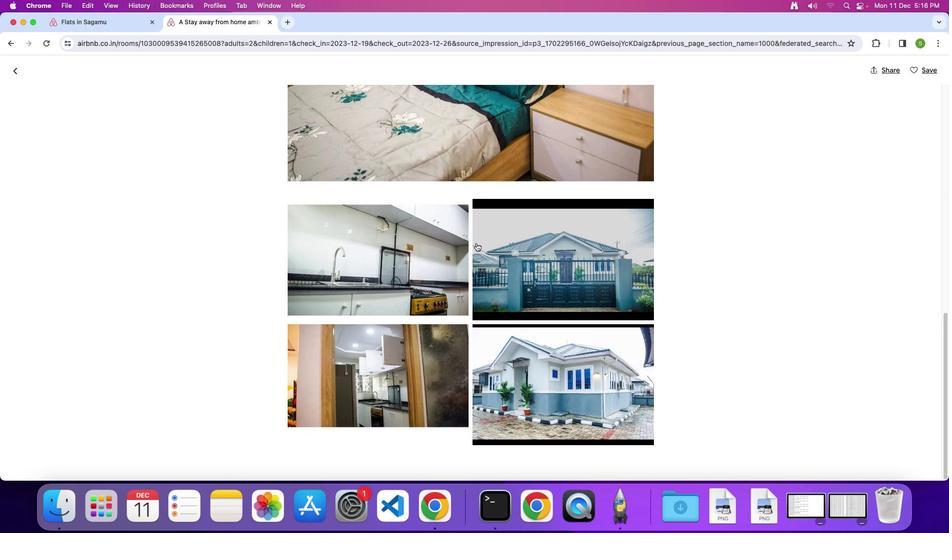 
Action: Mouse scrolled (499, 263) with delta (41, 60)
Screenshot: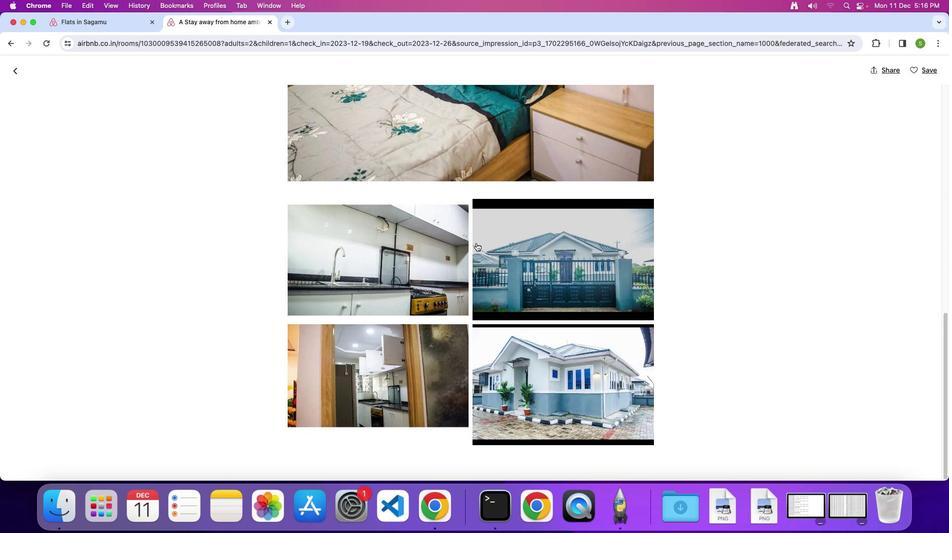 
Action: Mouse scrolled (499, 263) with delta (41, 60)
Screenshot: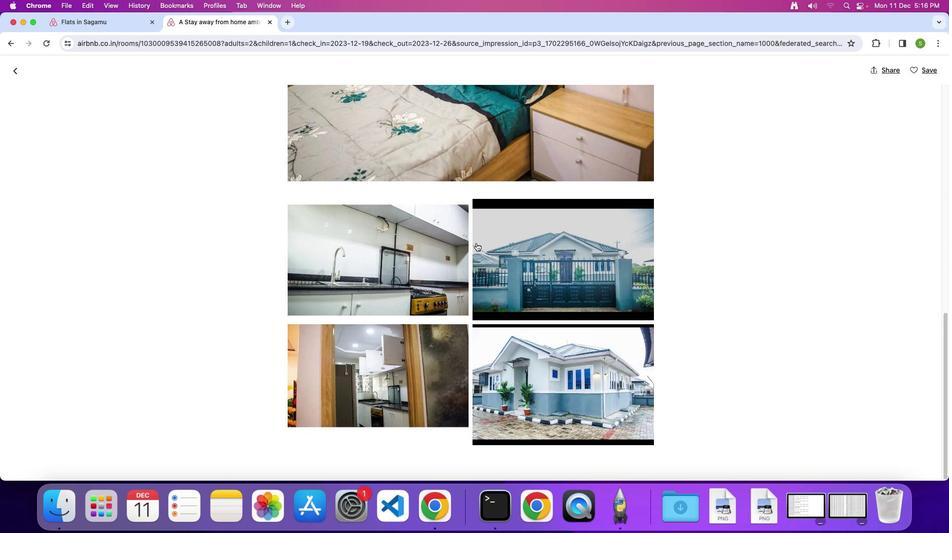 
Action: Mouse moved to (59, 121)
Screenshot: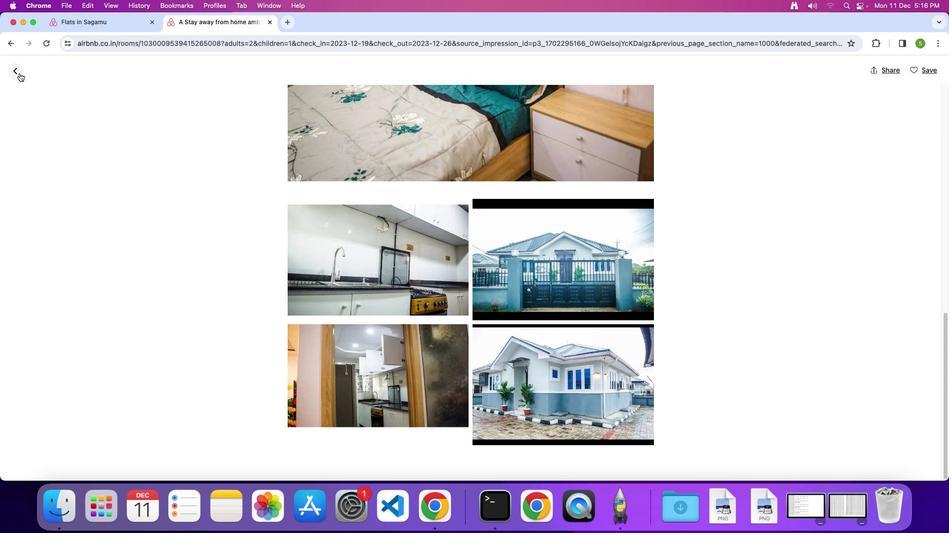 
Action: Mouse pressed left at (59, 121)
Screenshot: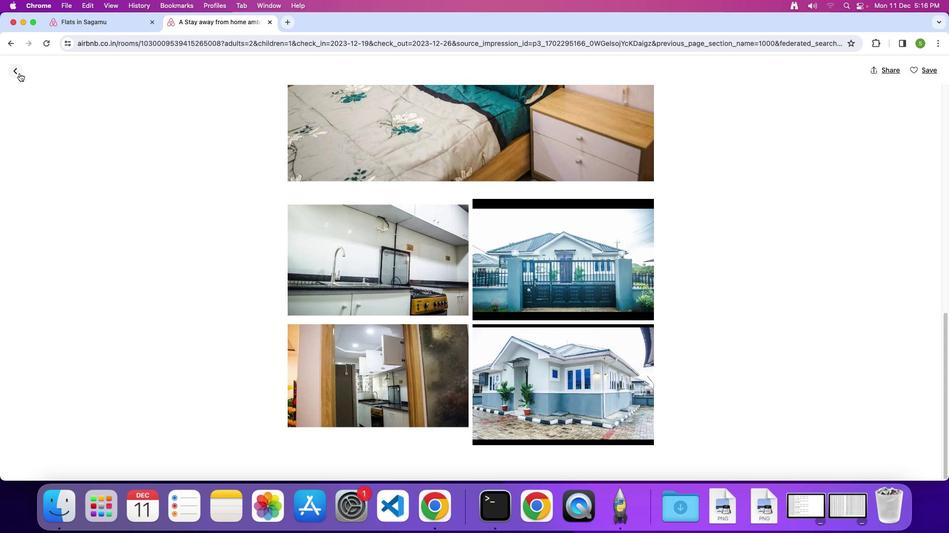 
Action: Mouse moved to (442, 278)
Screenshot: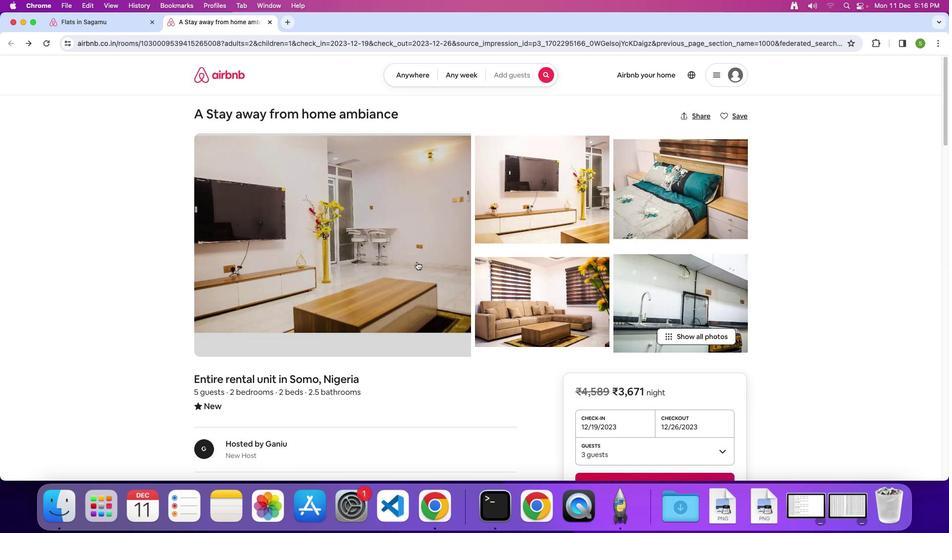 
Action: Mouse scrolled (442, 278) with delta (41, 60)
Screenshot: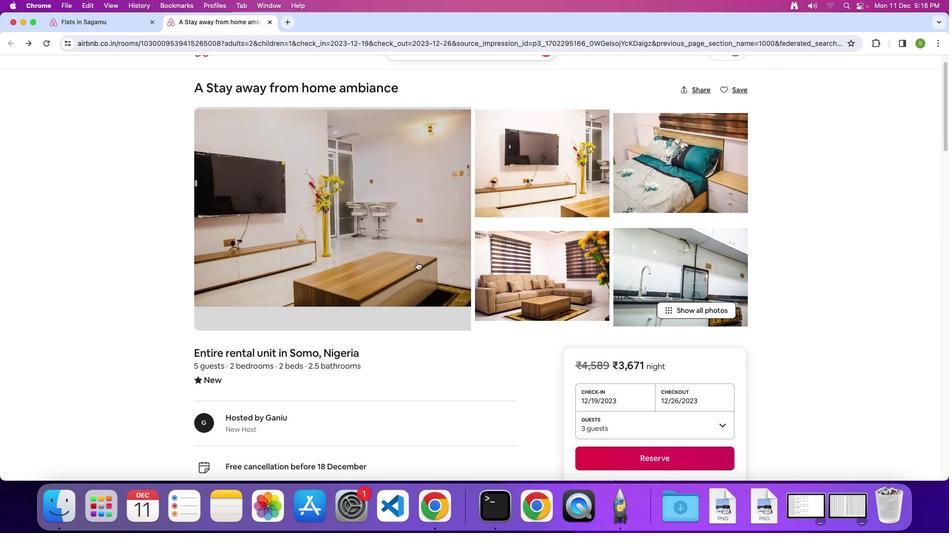 
Action: Mouse scrolled (442, 278) with delta (41, 60)
Screenshot: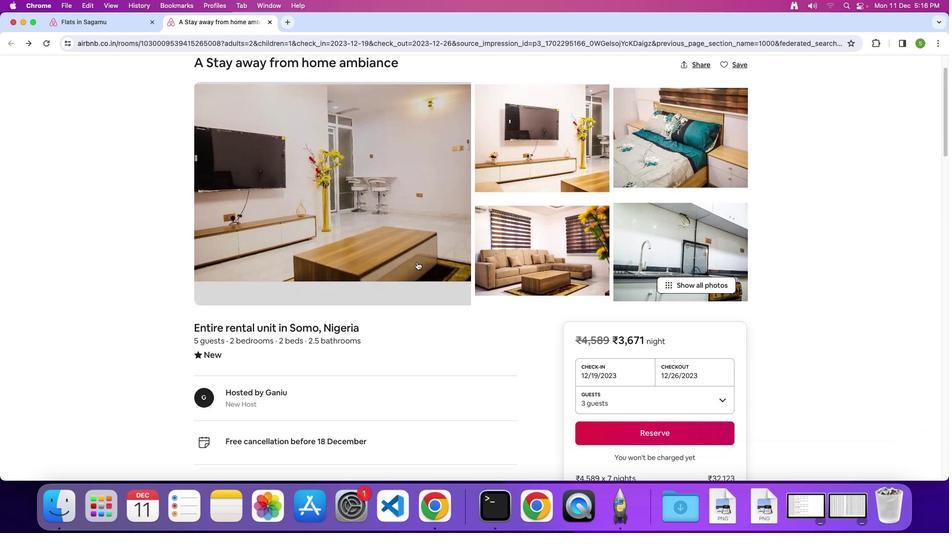 
Action: Mouse scrolled (442, 278) with delta (41, 59)
Screenshot: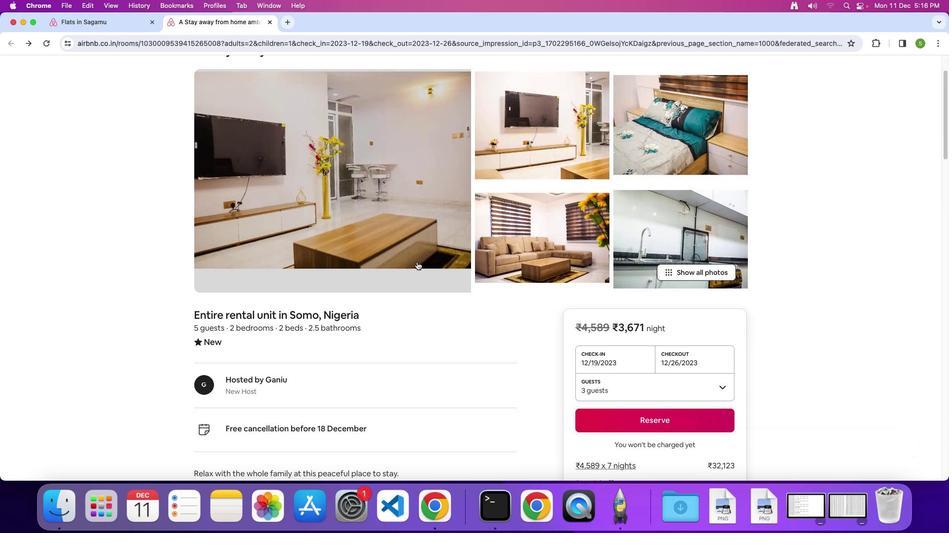 
Action: Mouse scrolled (442, 278) with delta (41, 60)
Screenshot: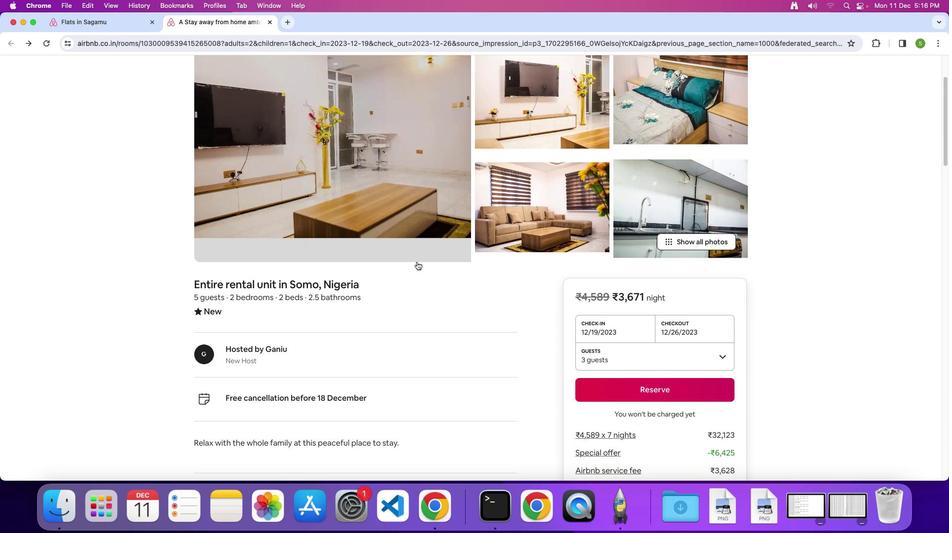 
Action: Mouse scrolled (442, 278) with delta (41, 60)
Screenshot: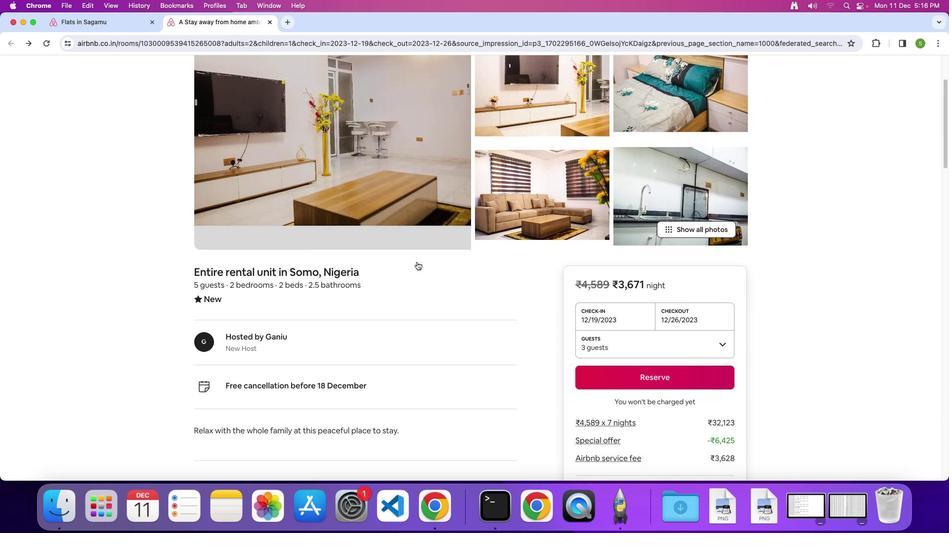 
Action: Mouse scrolled (442, 278) with delta (41, 60)
Screenshot: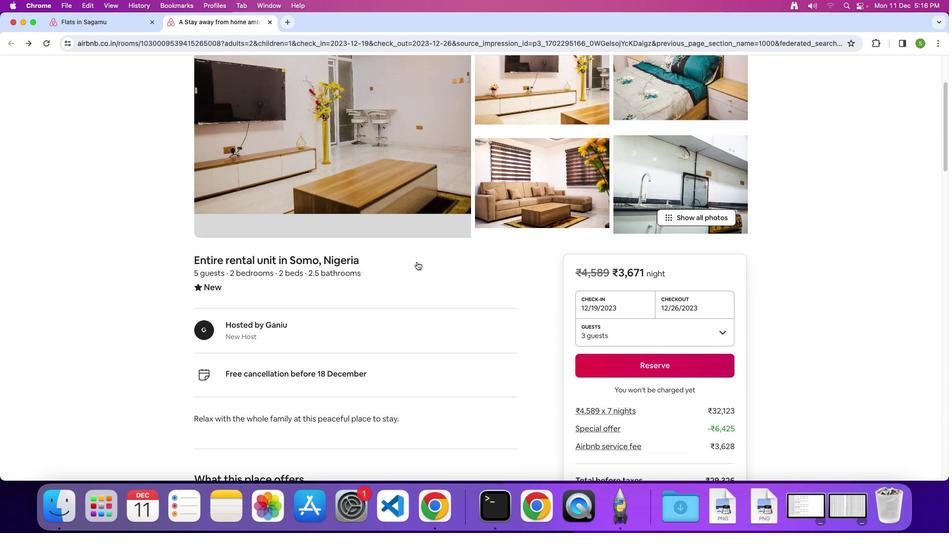 
Action: Mouse scrolled (442, 278) with delta (41, 60)
Screenshot: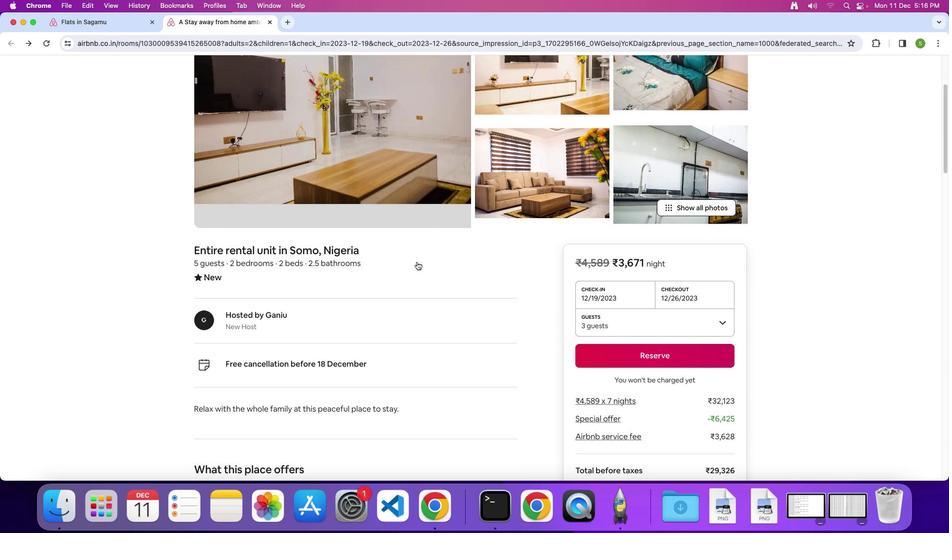 
Action: Mouse scrolled (442, 278) with delta (41, 60)
Screenshot: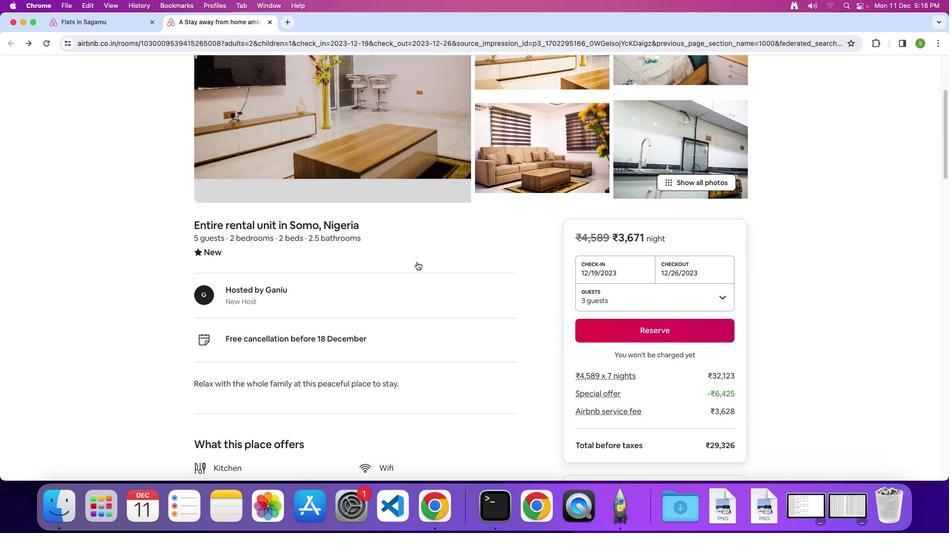
Action: Mouse scrolled (442, 278) with delta (41, 59)
Screenshot: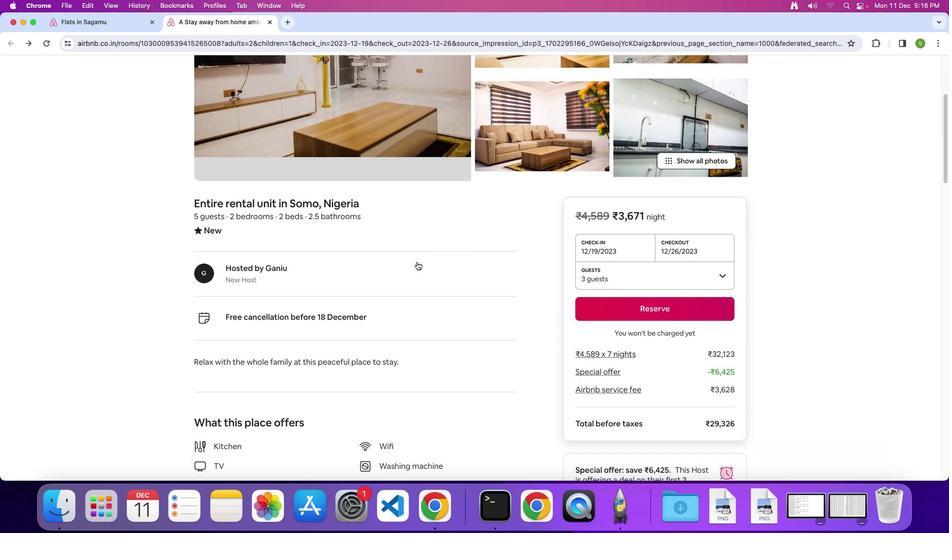 
Action: Mouse scrolled (442, 278) with delta (41, 60)
Screenshot: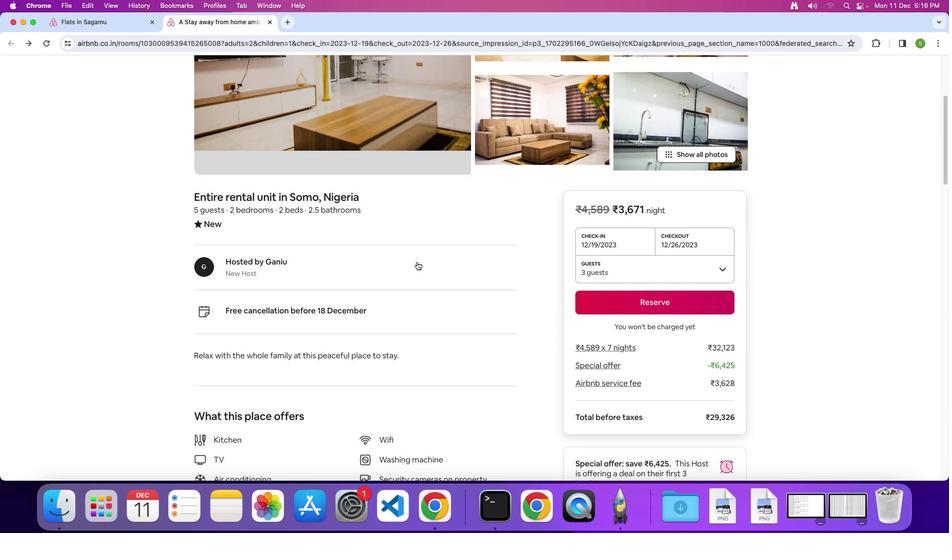 
Action: Mouse scrolled (442, 278) with delta (41, 60)
Screenshot: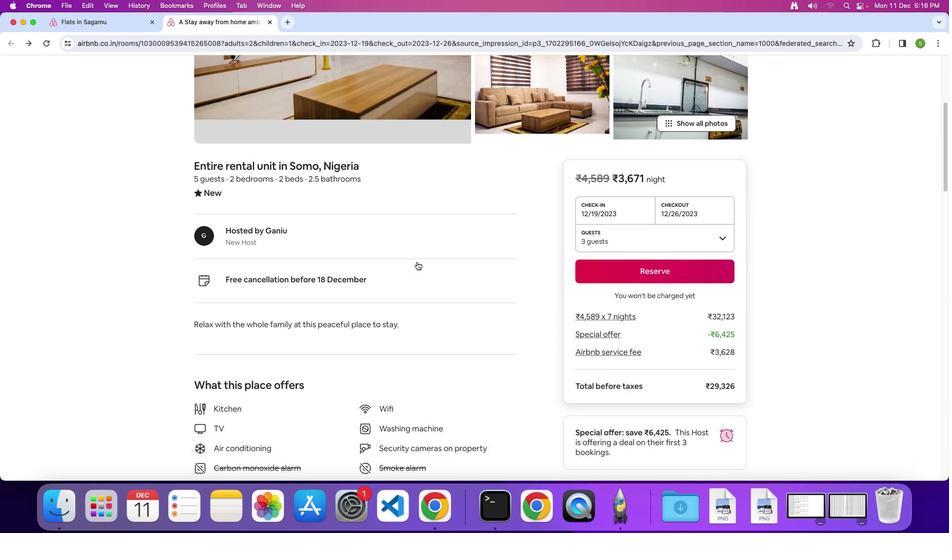 
Action: Mouse scrolled (442, 278) with delta (41, 59)
Screenshot: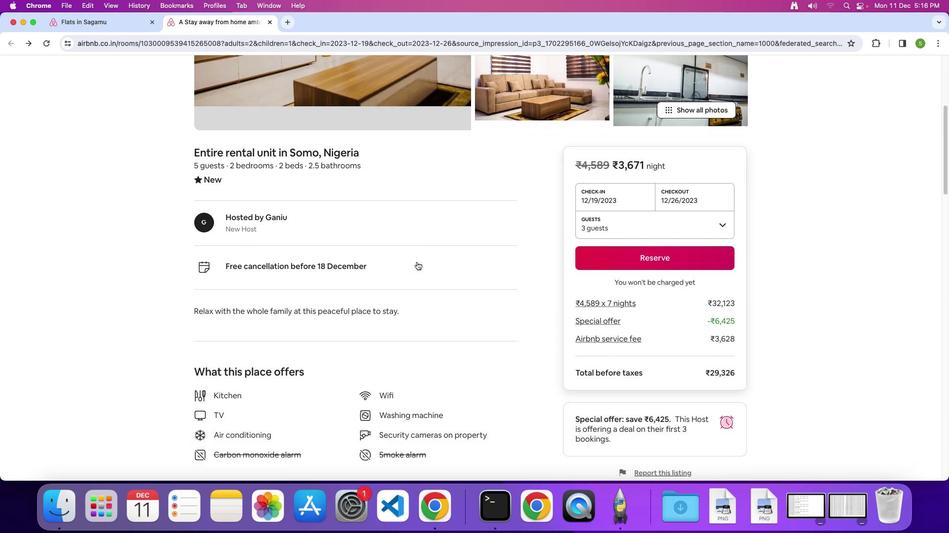
Action: Mouse scrolled (442, 278) with delta (41, 60)
Screenshot: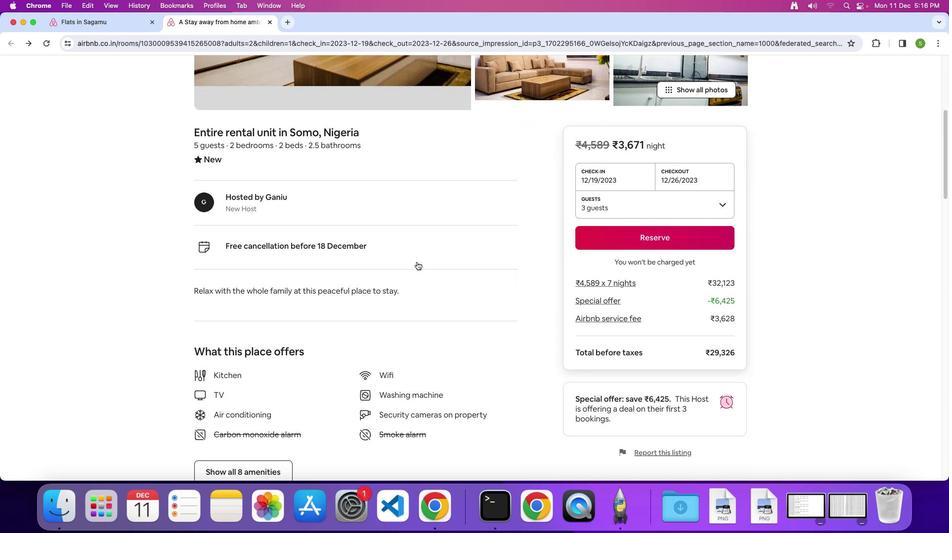 
Action: Mouse scrolled (442, 278) with delta (41, 60)
Screenshot: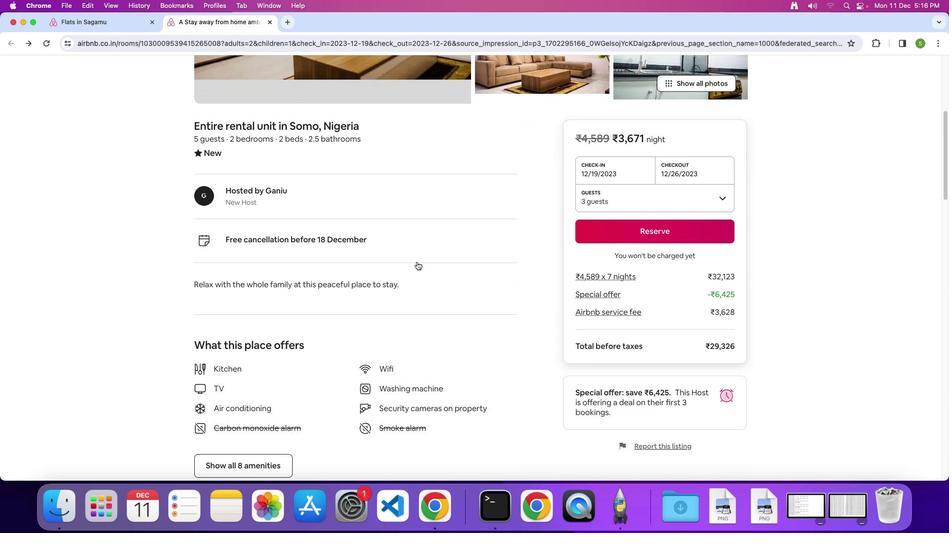 
Action: Mouse scrolled (442, 278) with delta (41, 60)
Screenshot: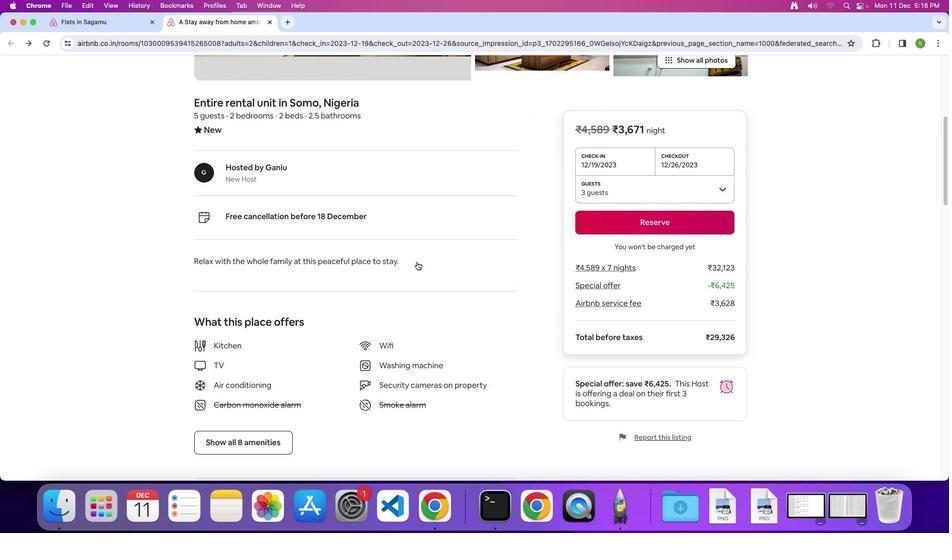 
Action: Mouse scrolled (442, 278) with delta (41, 60)
Screenshot: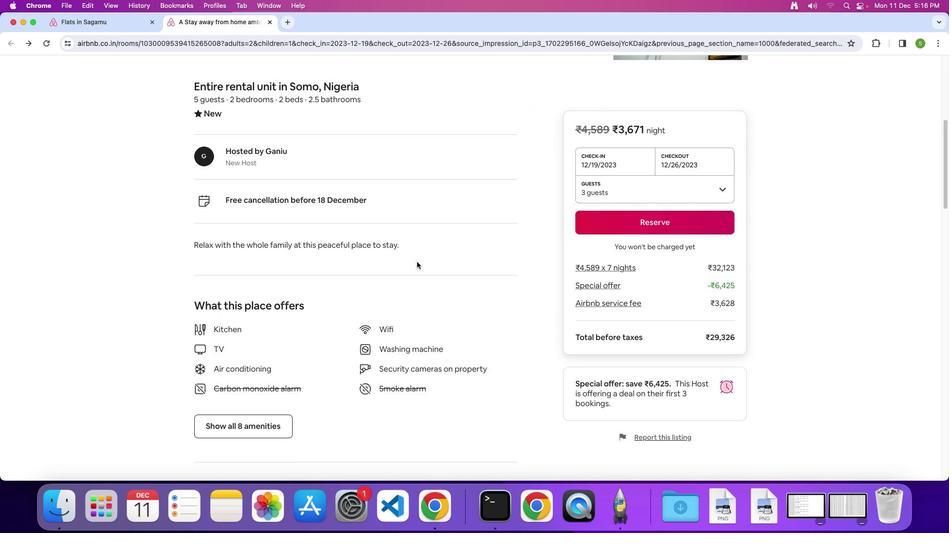 
Action: Mouse scrolled (442, 278) with delta (41, 60)
Screenshot: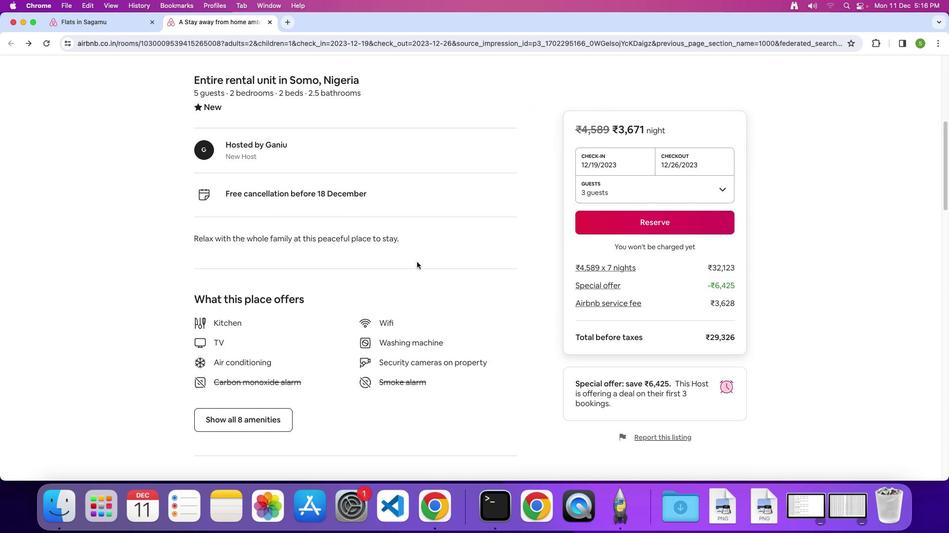 
Action: Mouse scrolled (442, 278) with delta (41, 60)
Screenshot: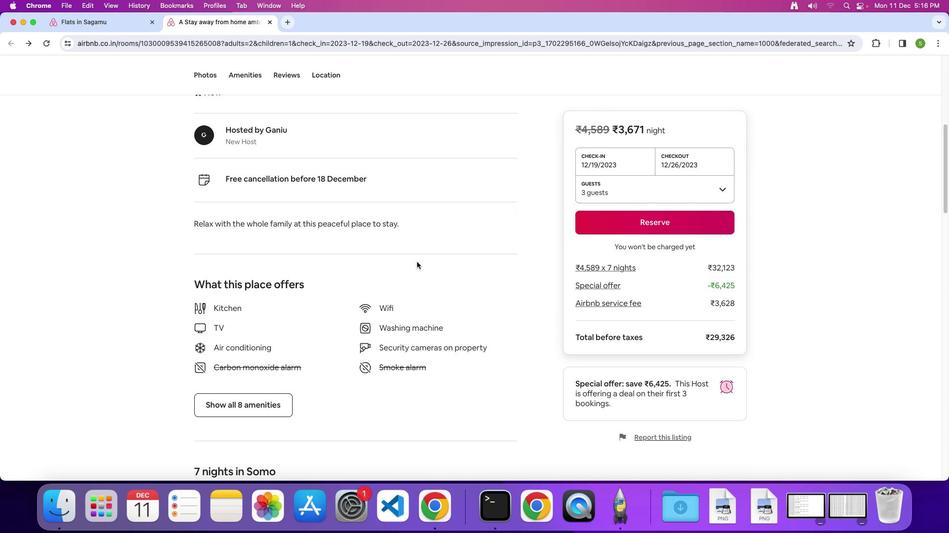 
Action: Mouse scrolled (442, 278) with delta (41, 60)
Screenshot: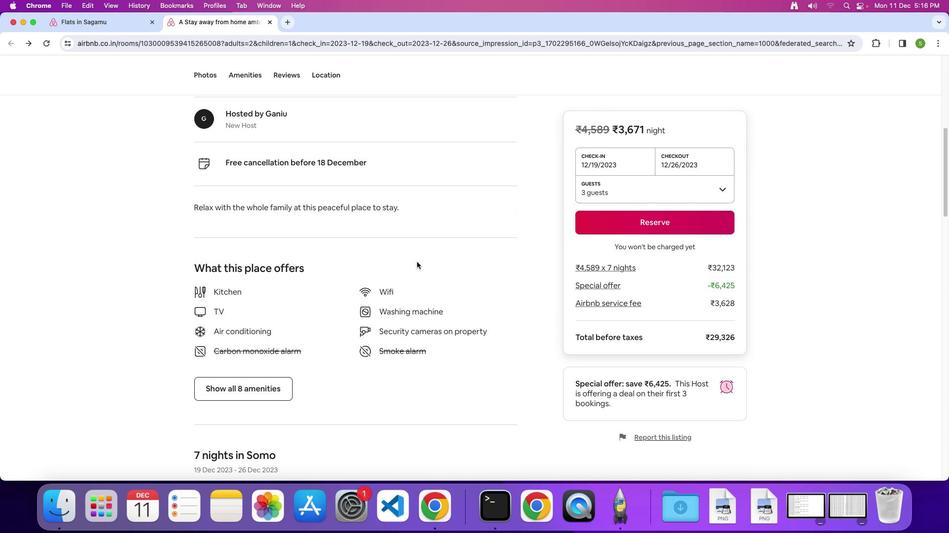 
Action: Mouse scrolled (442, 278) with delta (41, 59)
Screenshot: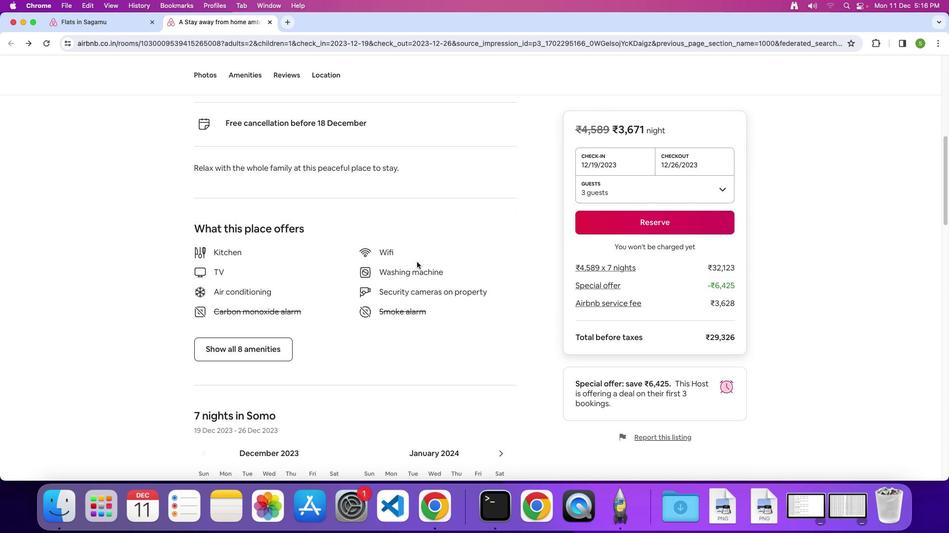
Action: Mouse scrolled (442, 278) with delta (41, 60)
Screenshot: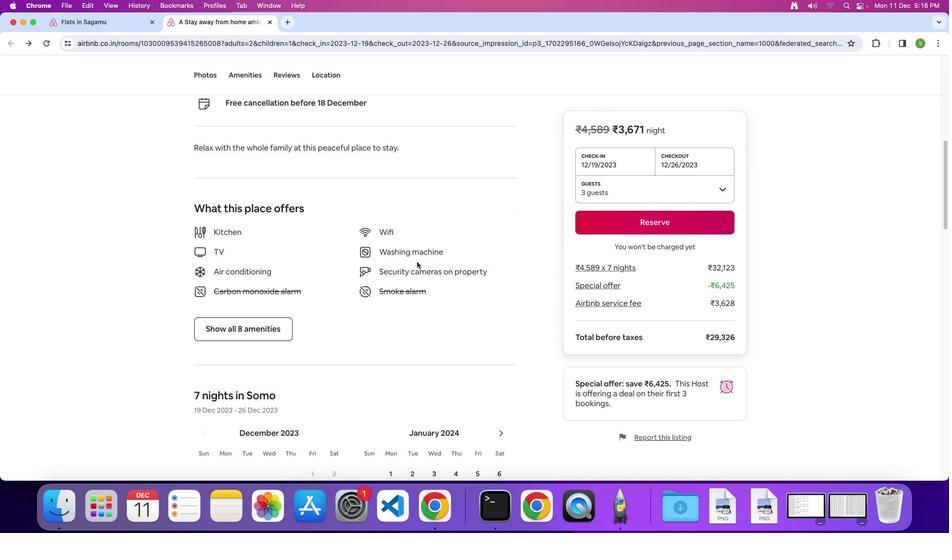 
Action: Mouse scrolled (442, 278) with delta (41, 60)
Screenshot: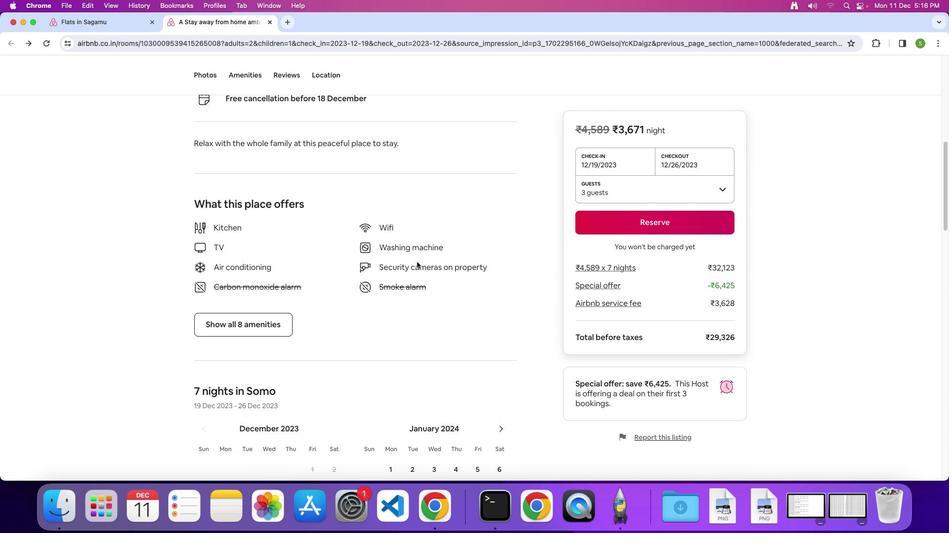 
Action: Mouse scrolled (442, 278) with delta (41, 60)
Screenshot: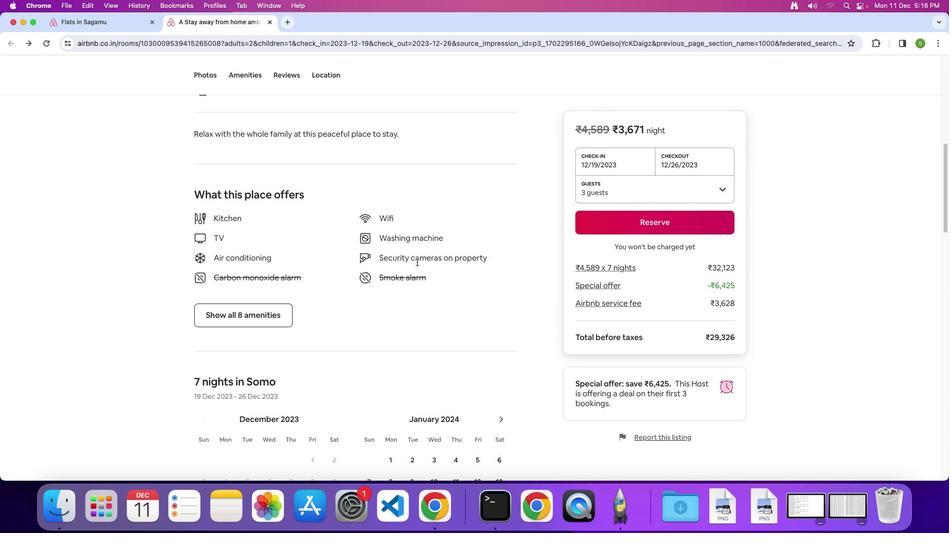 
Action: Mouse scrolled (442, 278) with delta (41, 60)
Screenshot: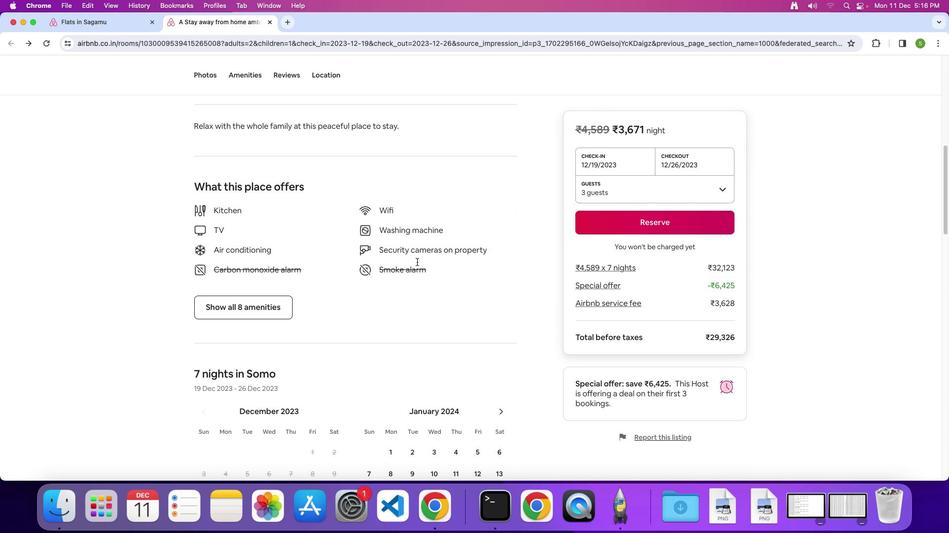 
Action: Mouse scrolled (442, 278) with delta (41, 60)
Screenshot: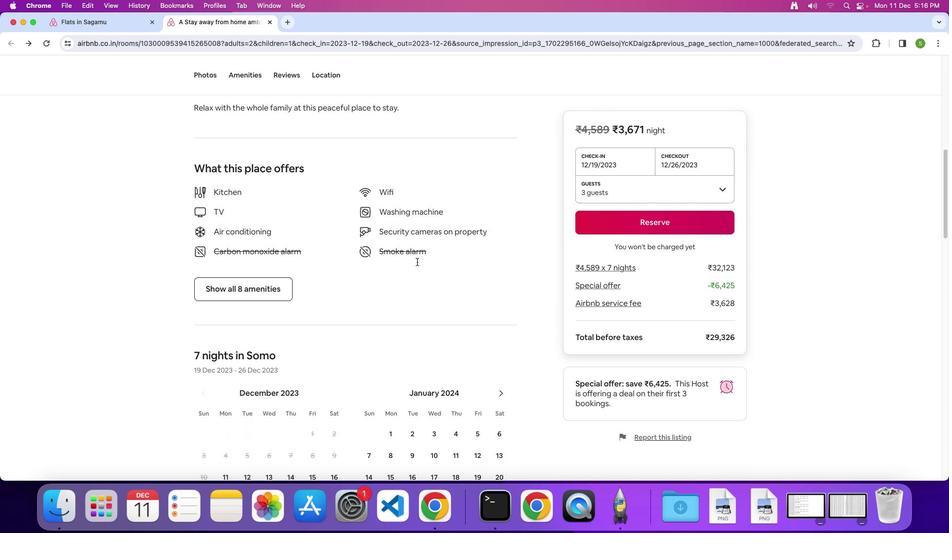 
Action: Mouse moved to (285, 297)
Screenshot: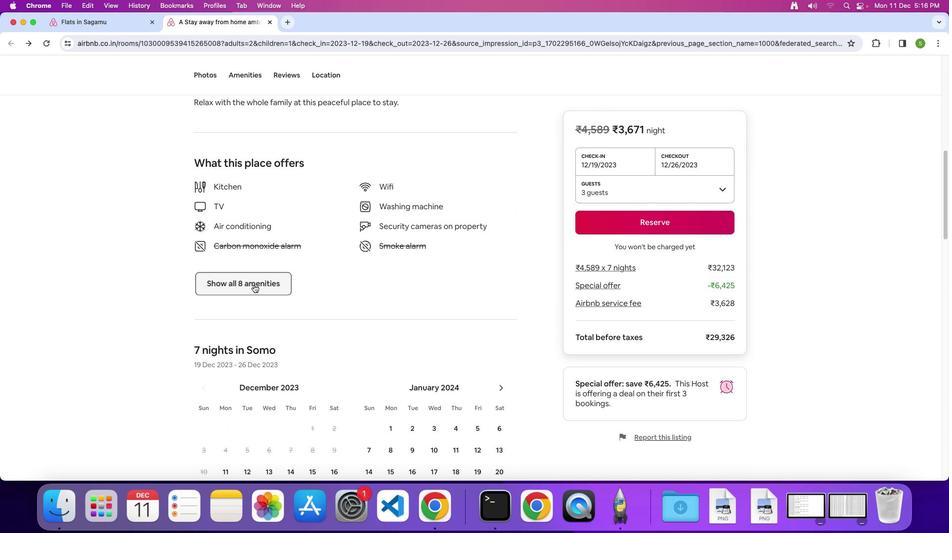 
Action: Mouse pressed left at (285, 297)
Screenshot: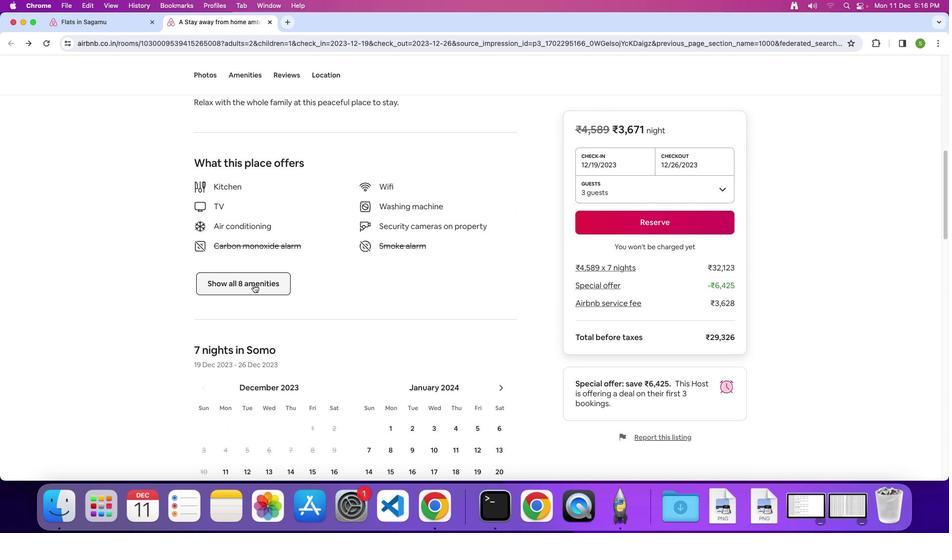 
Action: Mouse moved to (518, 282)
Screenshot: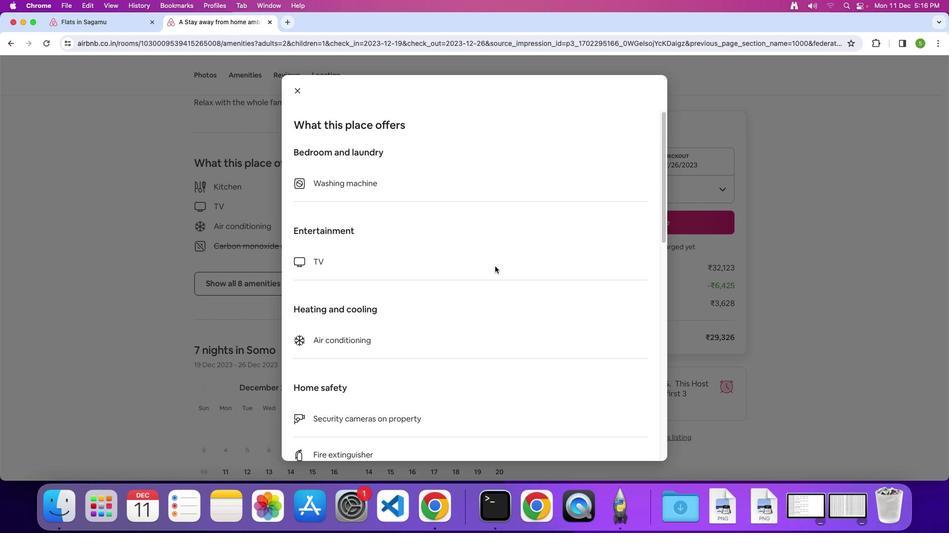 
Action: Mouse scrolled (518, 282) with delta (41, 60)
Screenshot: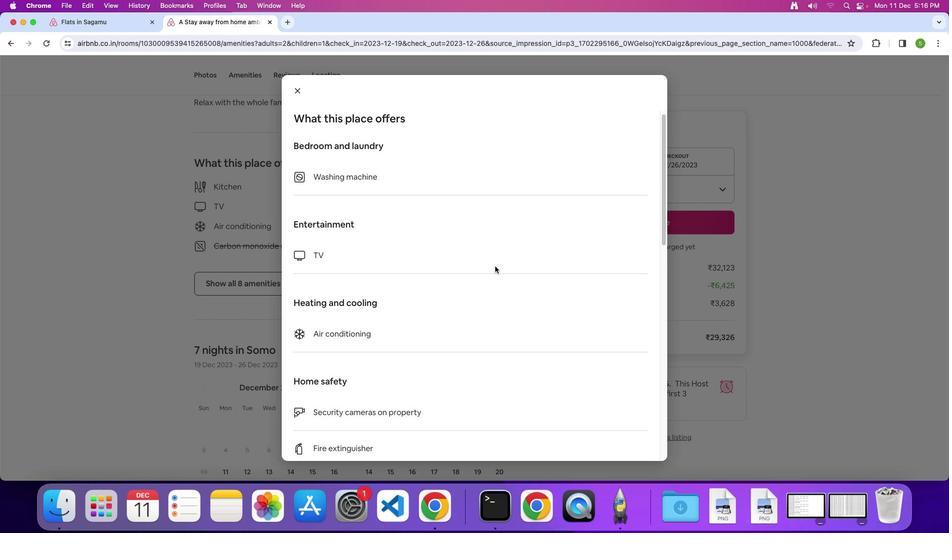 
Action: Mouse scrolled (518, 282) with delta (41, 60)
Screenshot: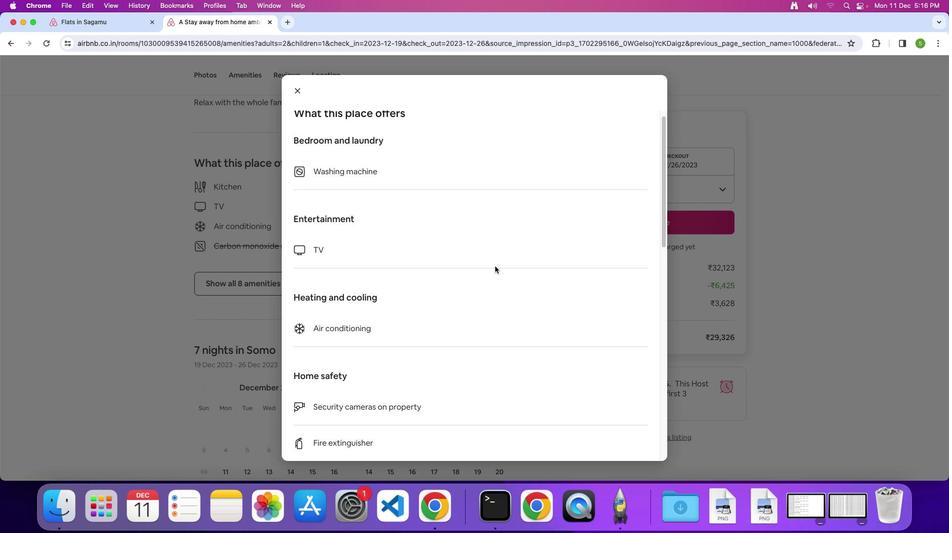 
Action: Mouse scrolled (518, 282) with delta (41, 60)
Screenshot: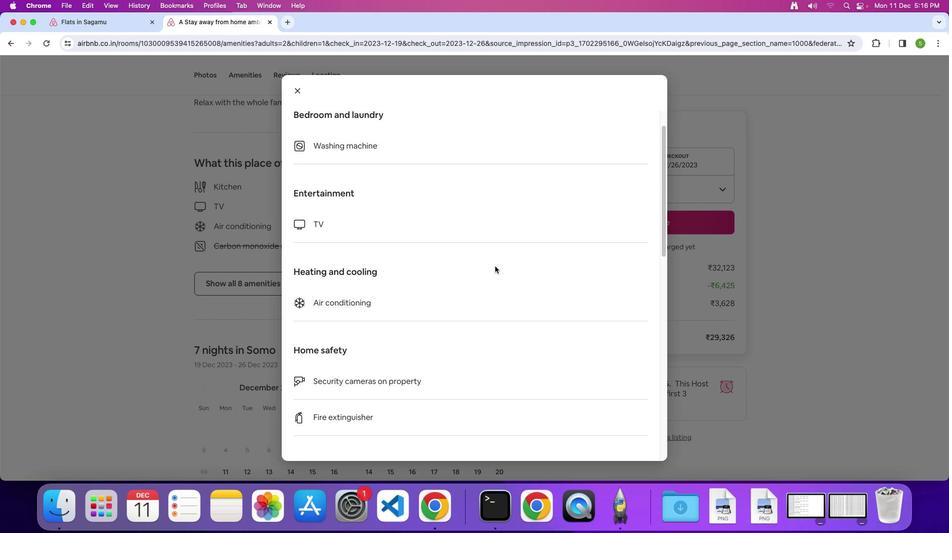 
Action: Mouse scrolled (518, 282) with delta (41, 60)
Screenshot: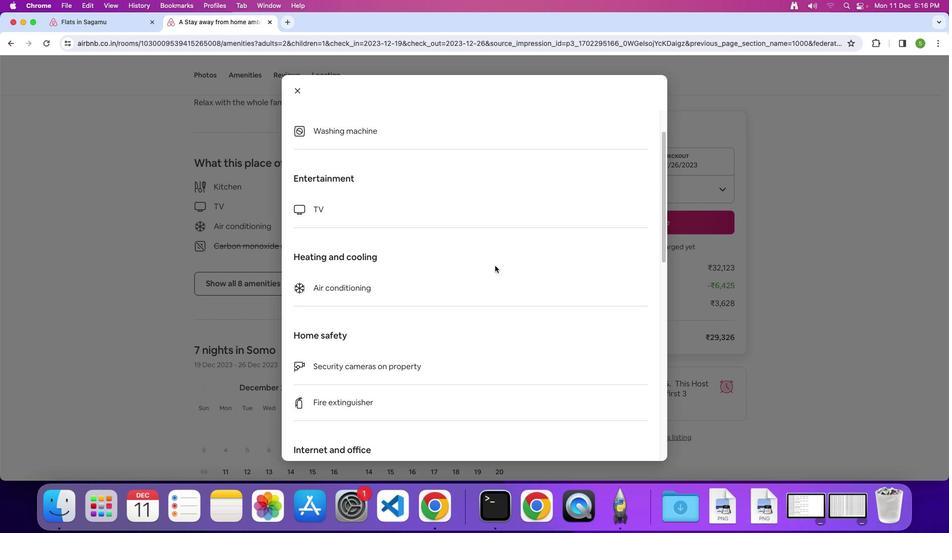 
Action: Mouse scrolled (518, 282) with delta (41, 60)
Screenshot: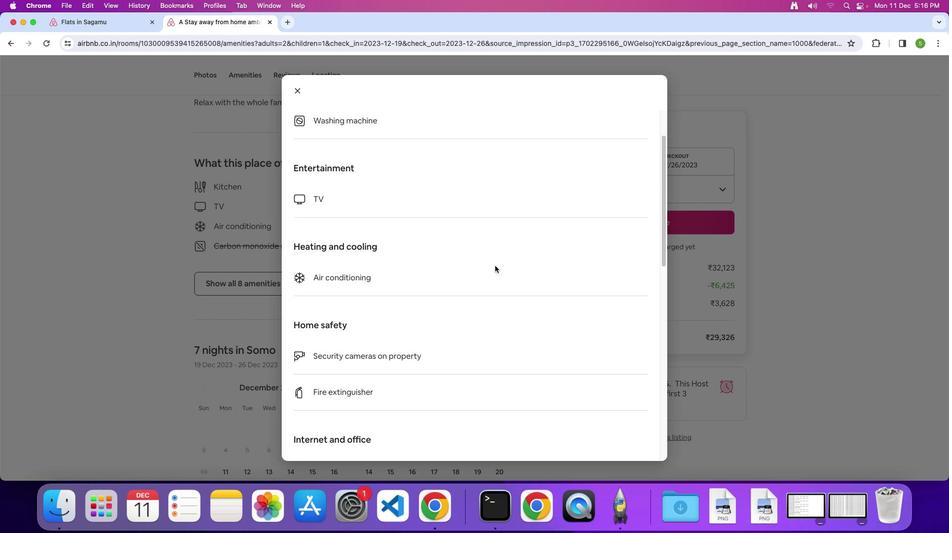
Action: Mouse moved to (518, 282)
Screenshot: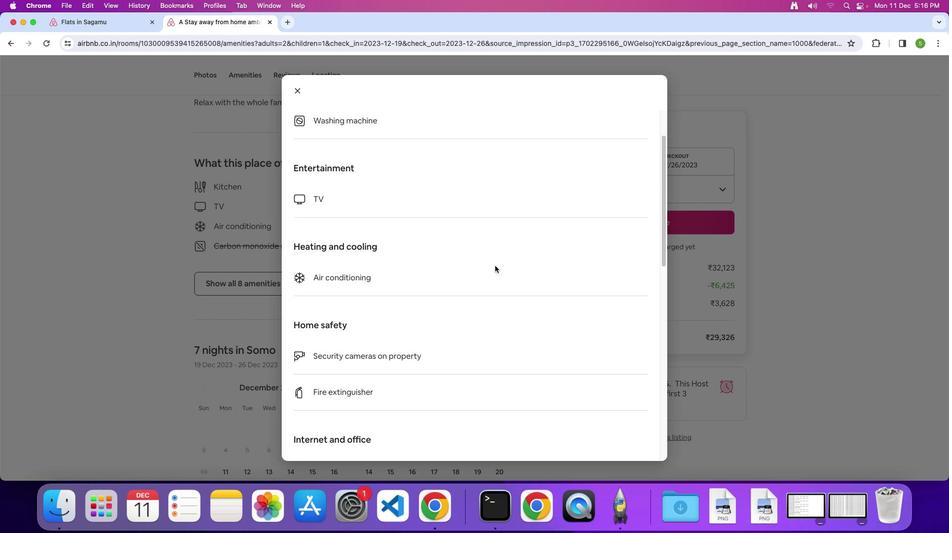
Action: Mouse scrolled (518, 282) with delta (41, 60)
Screenshot: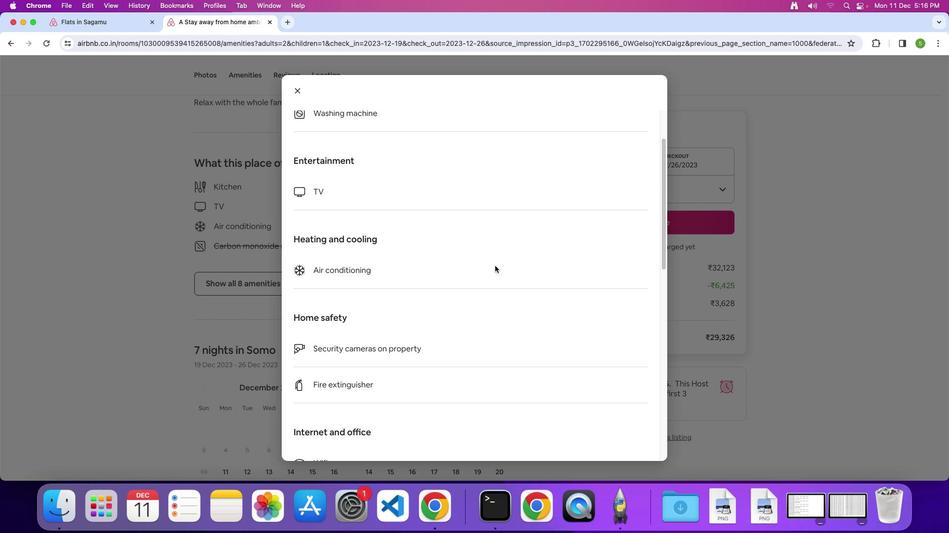 
Action: Mouse scrolled (518, 282) with delta (41, 60)
Screenshot: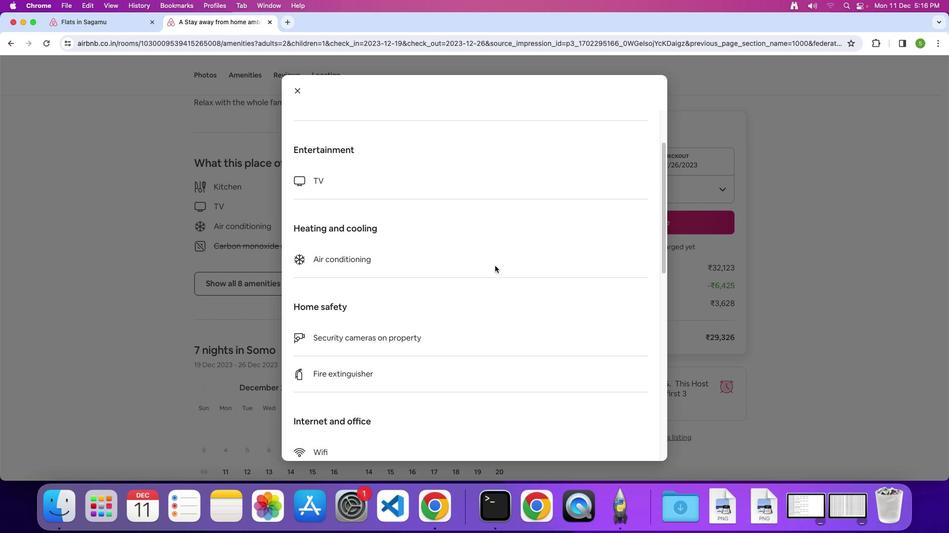 
Action: Mouse scrolled (518, 282) with delta (41, 60)
Screenshot: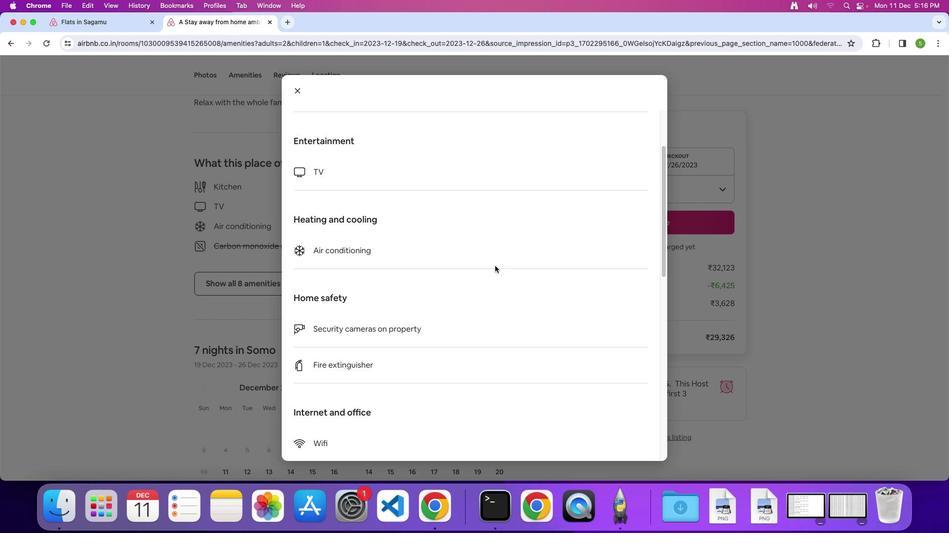 
Action: Mouse scrolled (518, 282) with delta (41, 60)
Screenshot: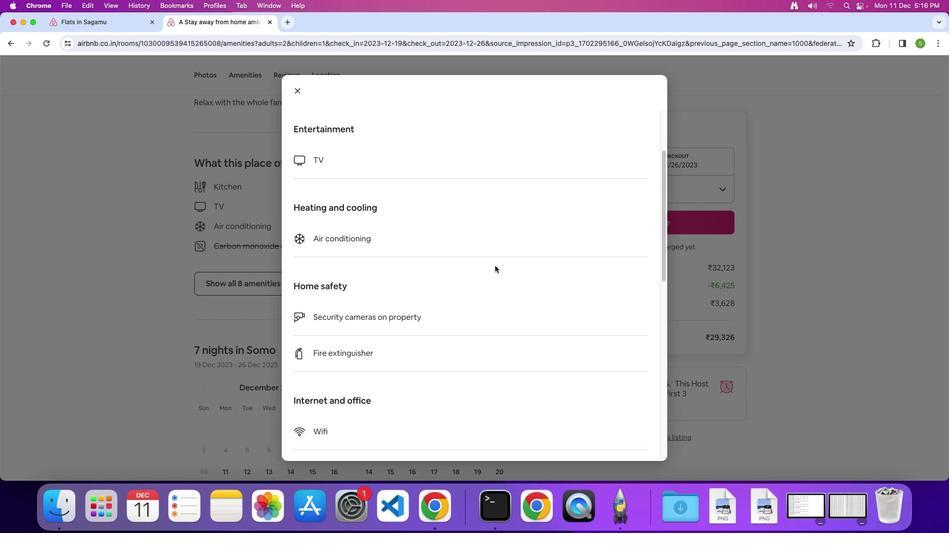 
Action: Mouse scrolled (518, 282) with delta (41, 59)
Screenshot: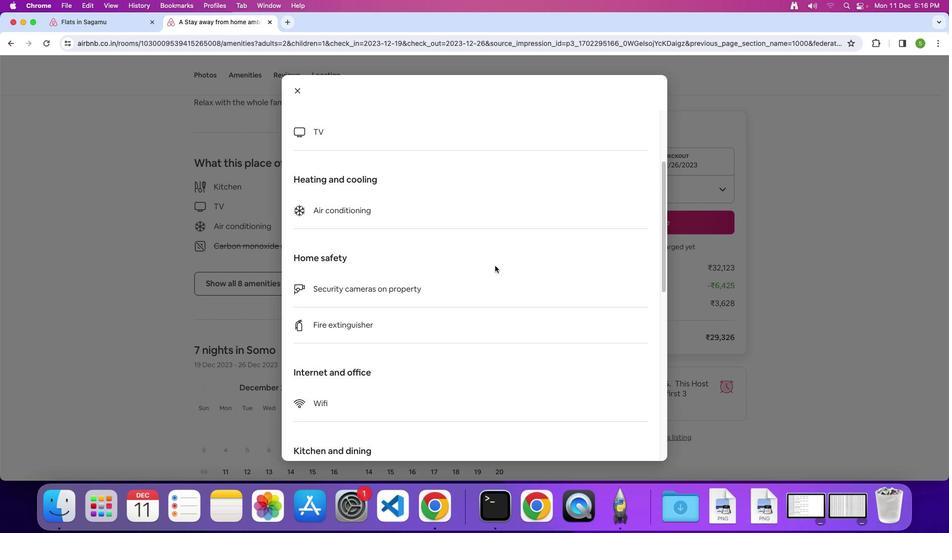 
Action: Mouse scrolled (518, 282) with delta (41, 60)
Screenshot: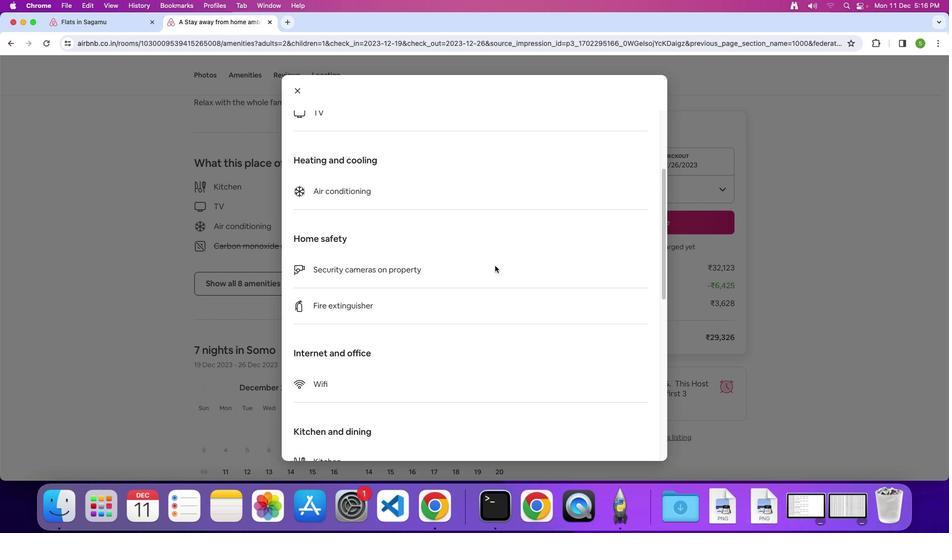 
Action: Mouse scrolled (518, 282) with delta (41, 60)
Screenshot: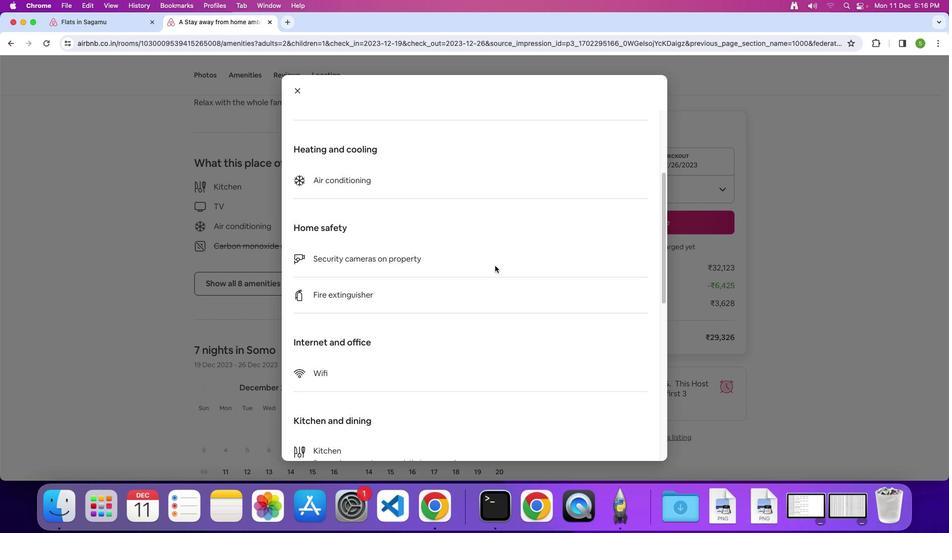 
Action: Mouse scrolled (518, 282) with delta (41, 59)
Screenshot: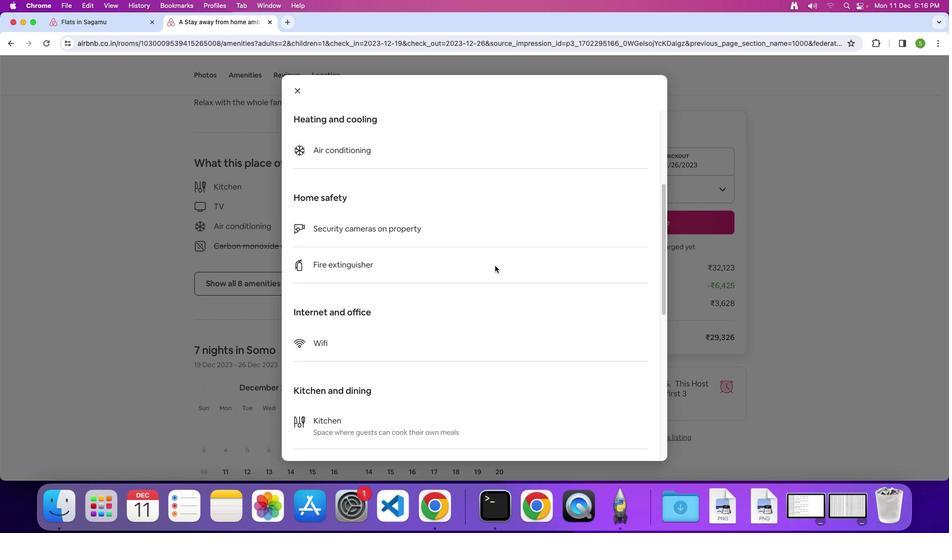 
Action: Mouse scrolled (518, 282) with delta (41, 60)
Screenshot: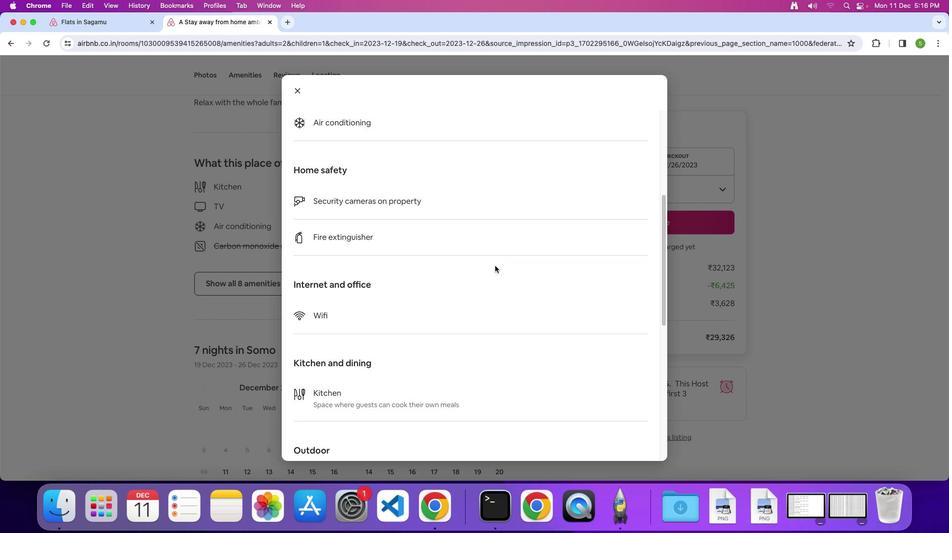 
Action: Mouse scrolled (518, 282) with delta (41, 60)
Screenshot: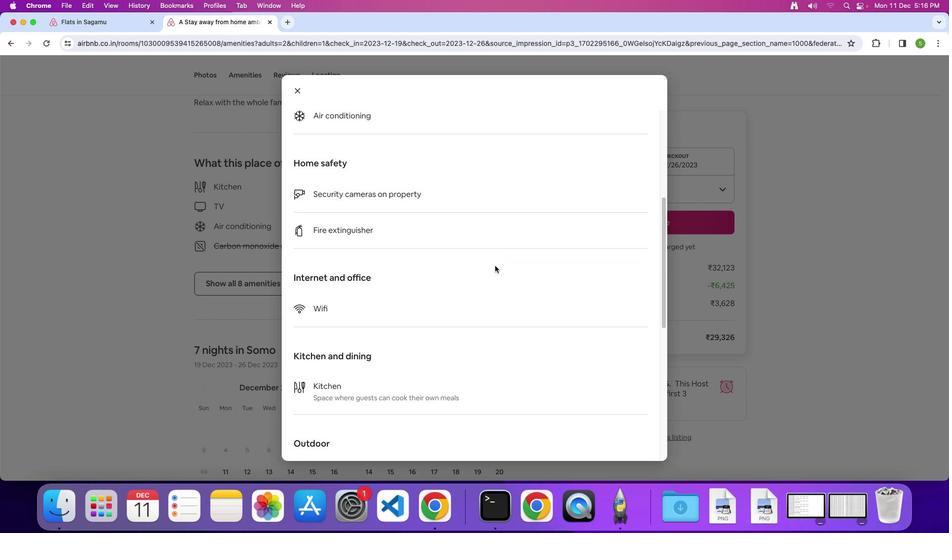 
Action: Mouse scrolled (518, 282) with delta (41, 60)
Screenshot: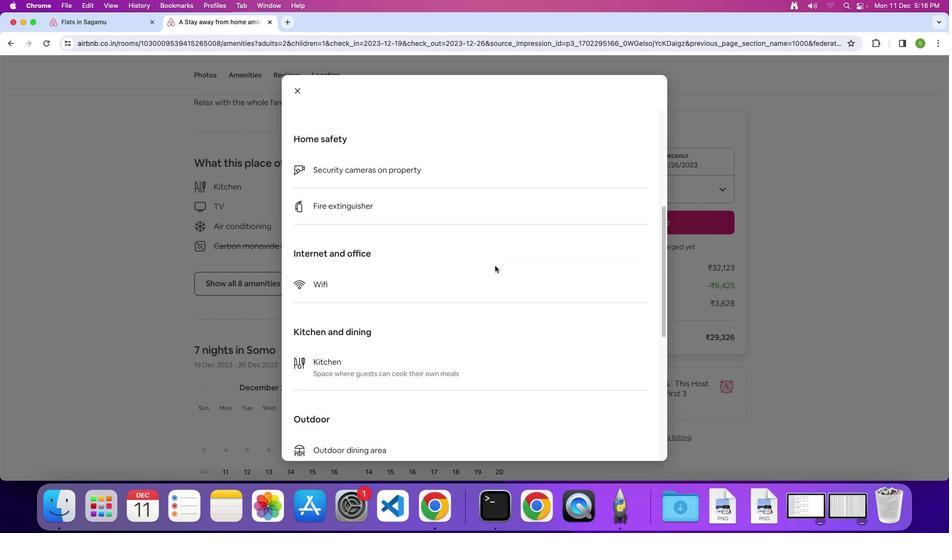 
Action: Mouse scrolled (518, 282) with delta (41, 60)
Screenshot: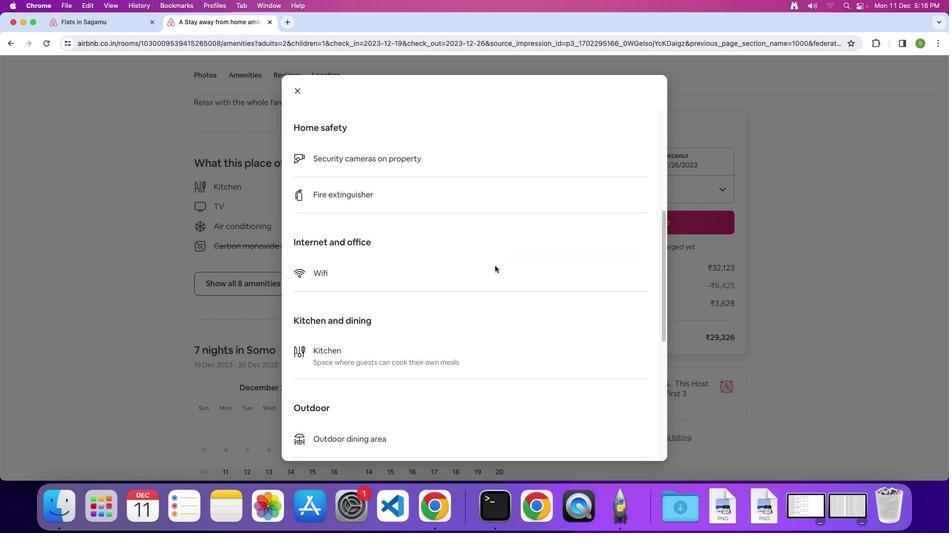 
Action: Mouse scrolled (518, 282) with delta (41, 60)
Screenshot: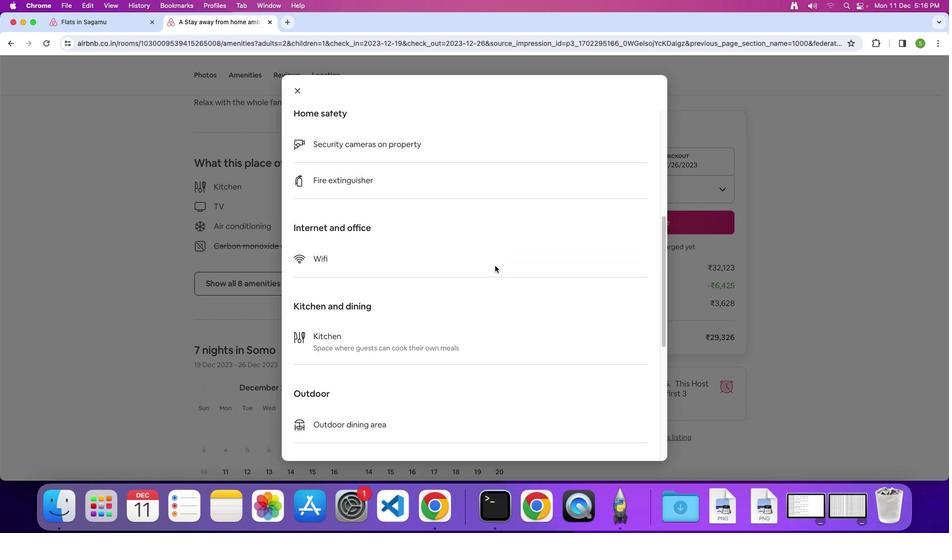 
Action: Mouse scrolled (518, 282) with delta (41, 60)
Screenshot: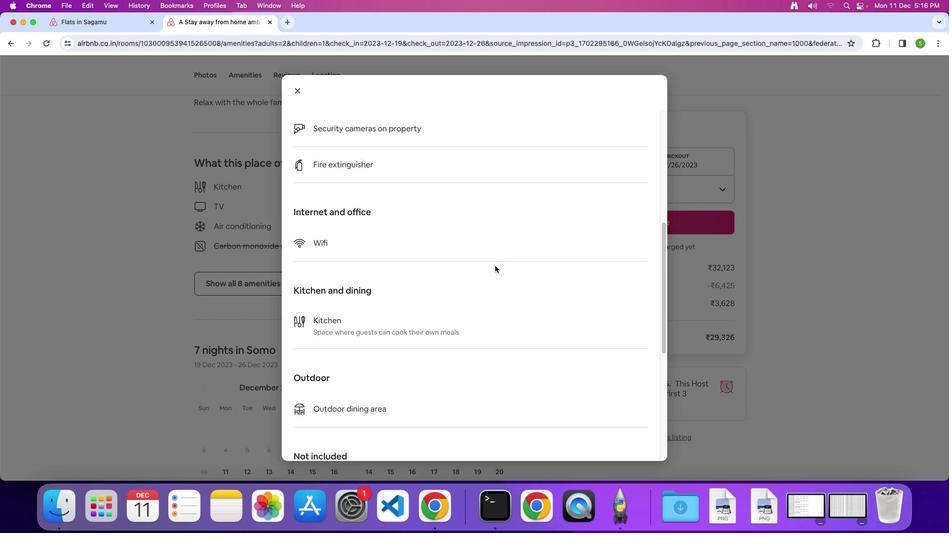 
Action: Mouse scrolled (518, 282) with delta (41, 60)
Screenshot: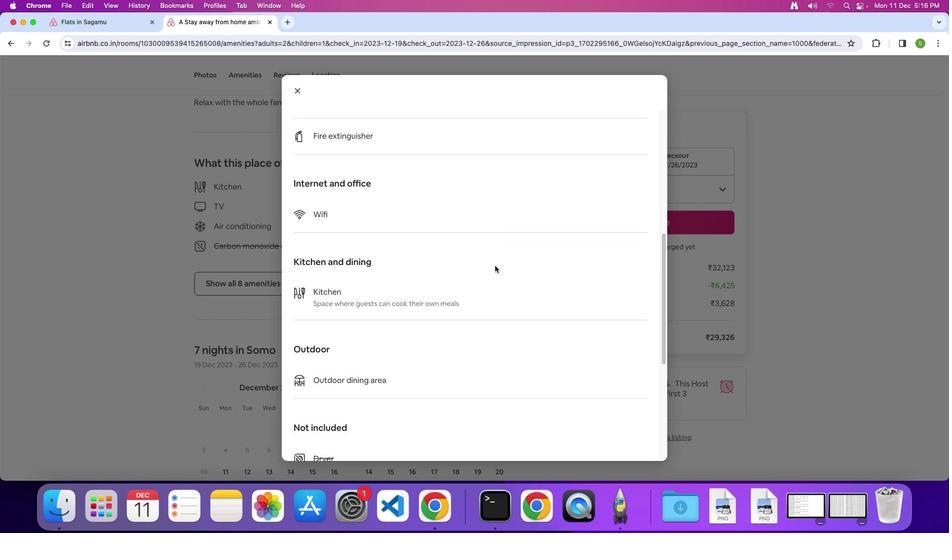 
Action: Mouse scrolled (518, 282) with delta (41, 60)
Screenshot: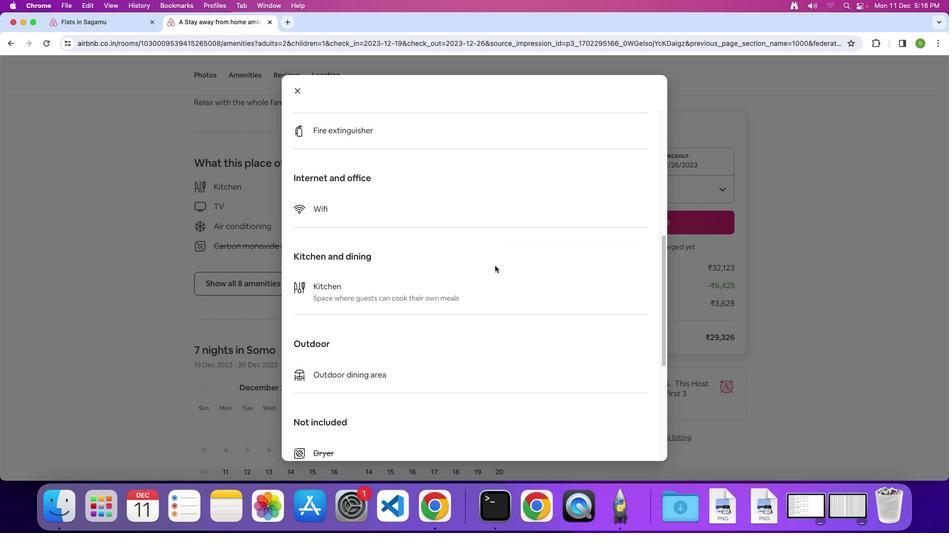 
Action: Mouse scrolled (518, 282) with delta (41, 60)
Screenshot: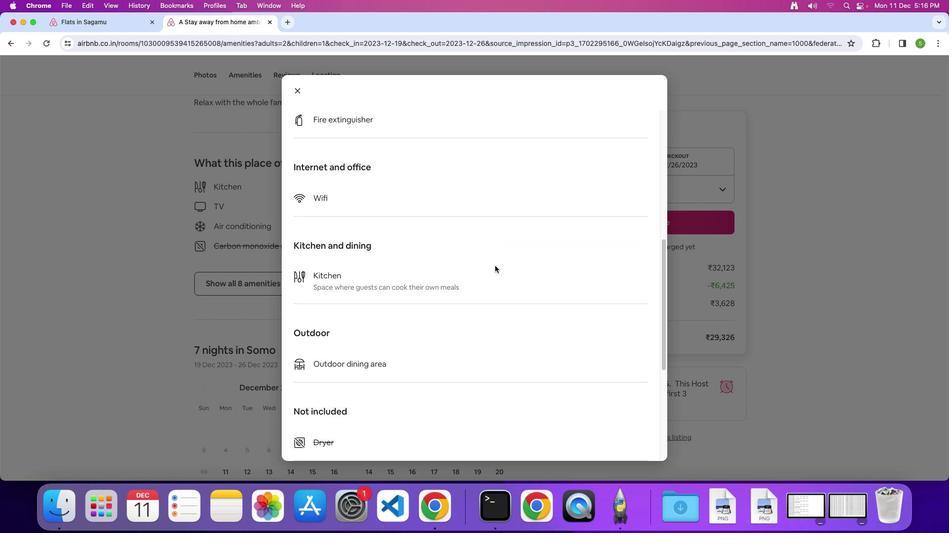 
Action: Mouse scrolled (518, 282) with delta (41, 60)
Screenshot: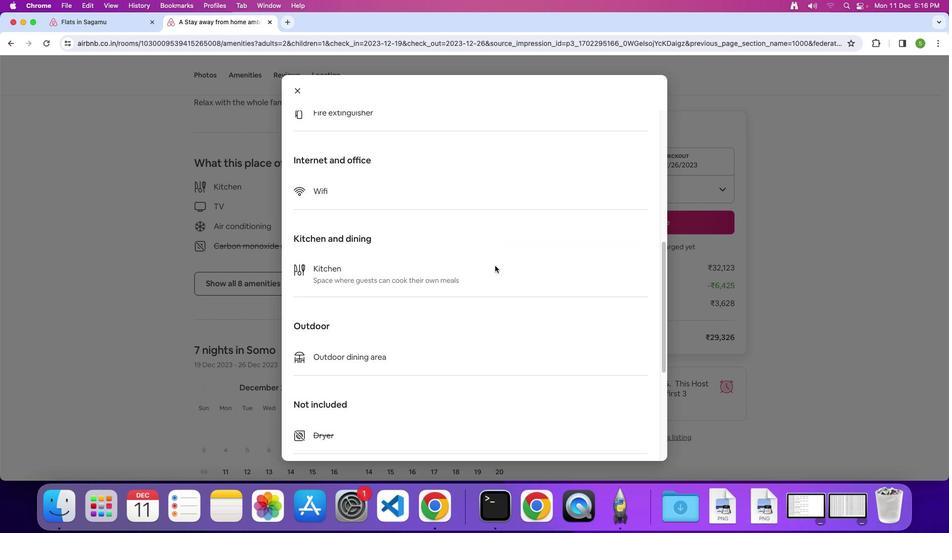 
Action: Mouse scrolled (518, 282) with delta (41, 60)
Screenshot: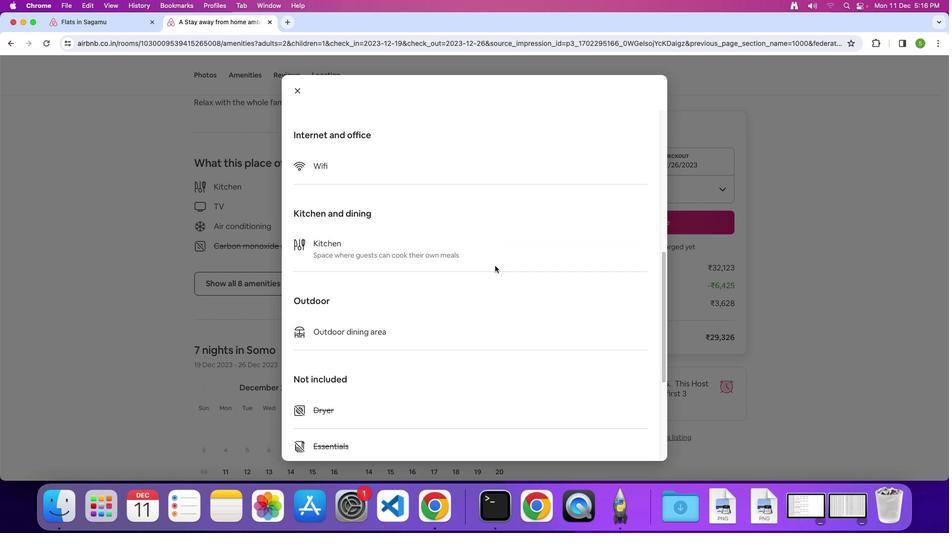 
Action: Mouse scrolled (518, 282) with delta (41, 60)
Screenshot: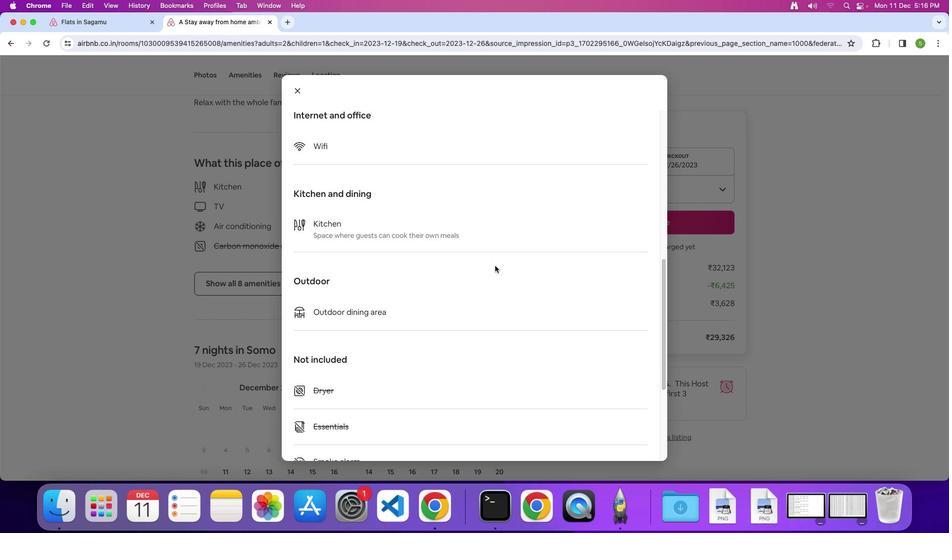 
Action: Mouse scrolled (518, 282) with delta (41, 60)
Screenshot: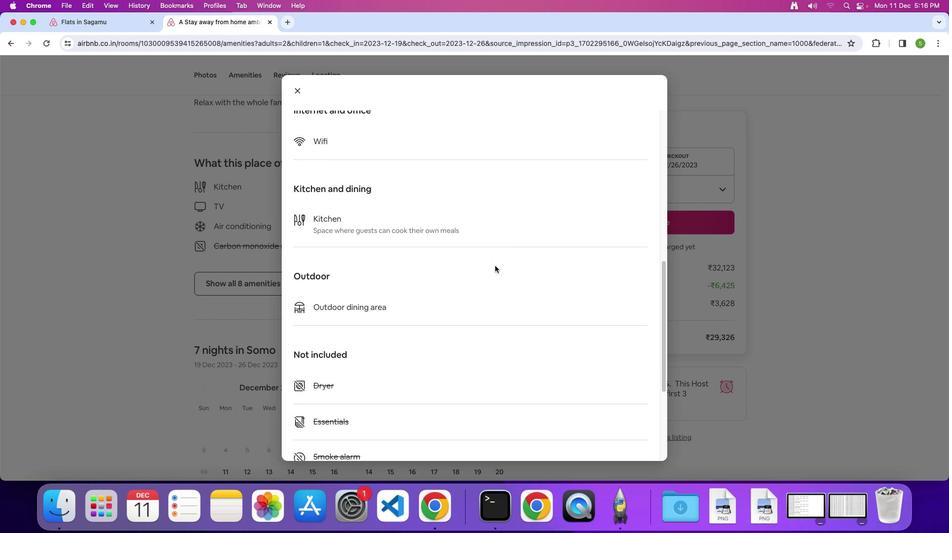 
Action: Mouse scrolled (518, 282) with delta (41, 60)
Screenshot: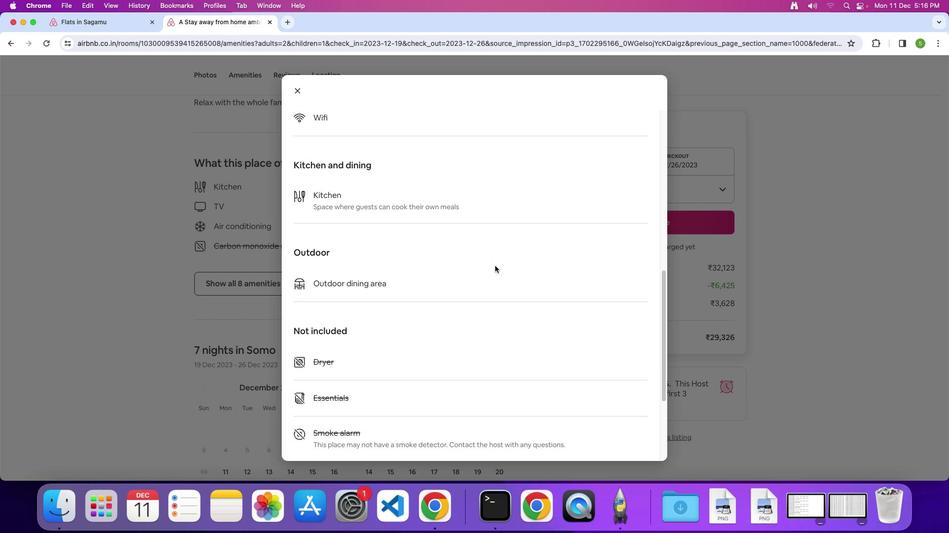 
Action: Mouse scrolled (518, 282) with delta (41, 60)
Screenshot: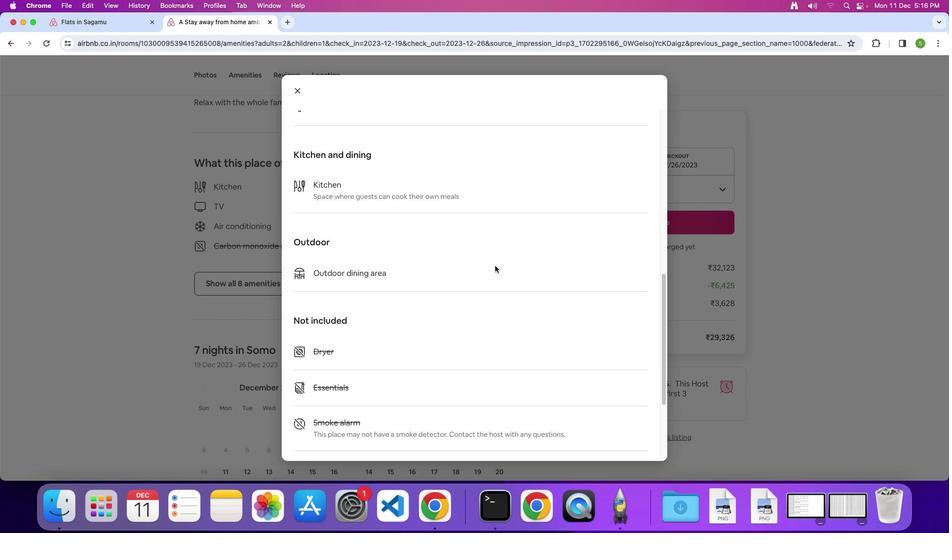 
Action: Mouse scrolled (518, 282) with delta (41, 60)
Screenshot: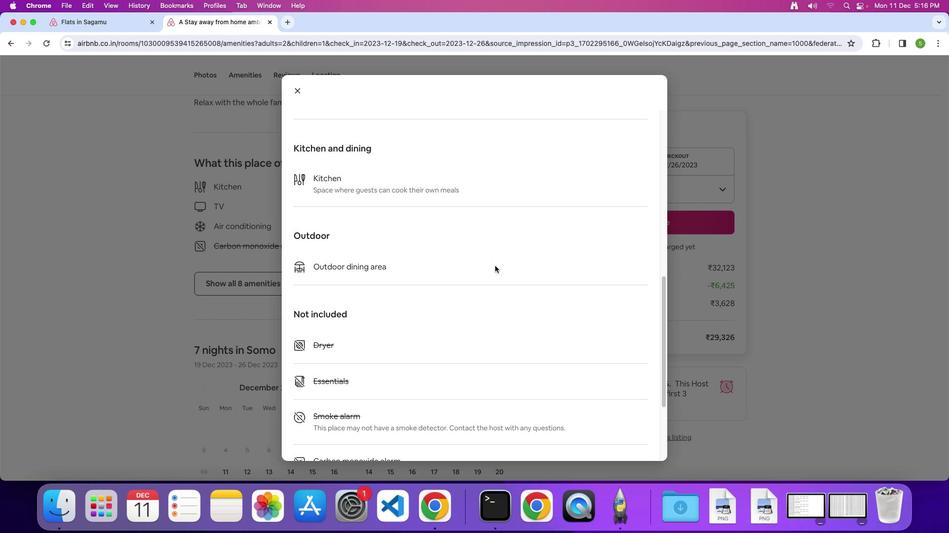 
Action: Mouse scrolled (518, 282) with delta (41, 60)
Screenshot: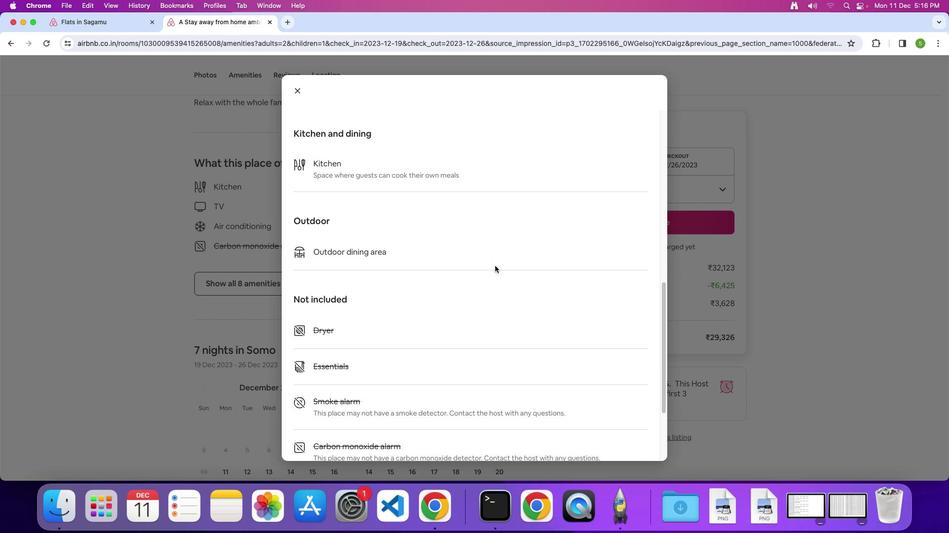 
Action: Mouse scrolled (518, 282) with delta (41, 60)
Screenshot: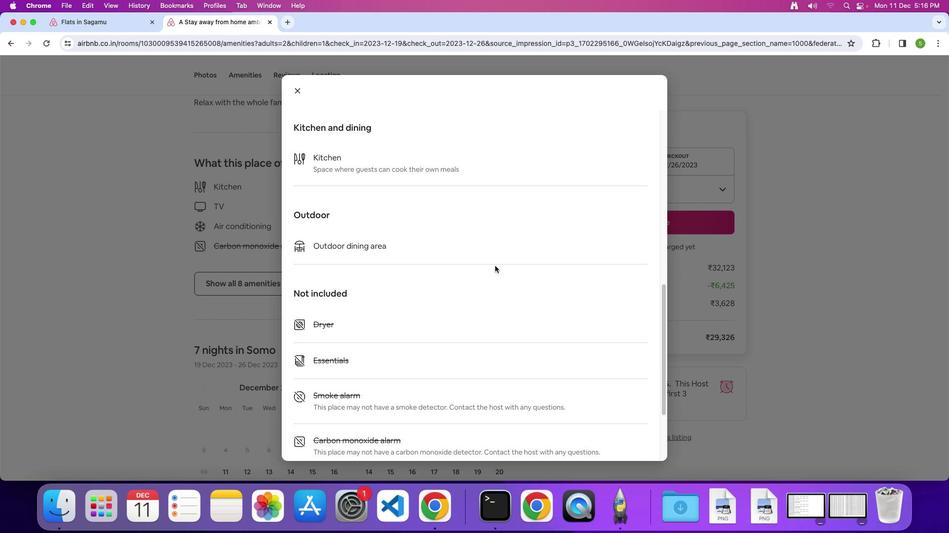 
Action: Mouse scrolled (518, 282) with delta (41, 60)
Screenshot: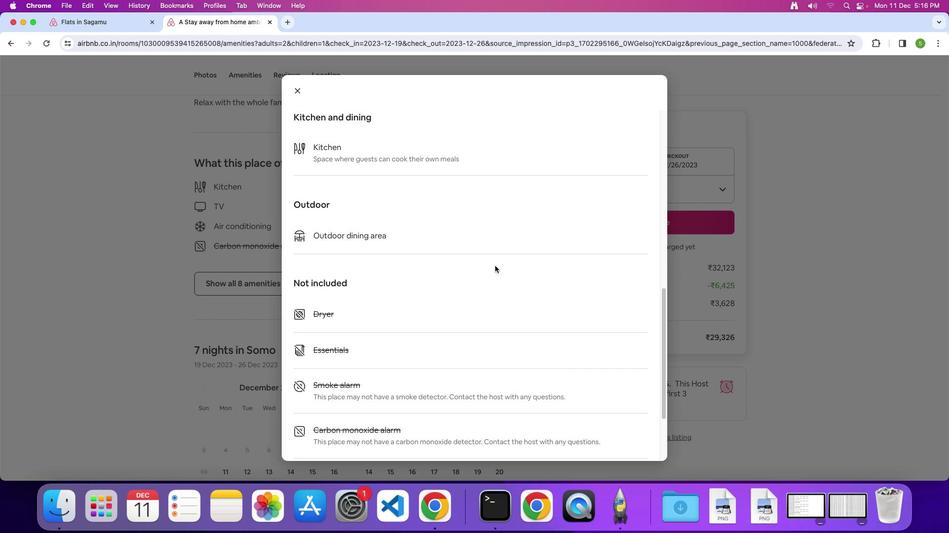 
Action: Mouse scrolled (518, 282) with delta (41, 60)
Screenshot: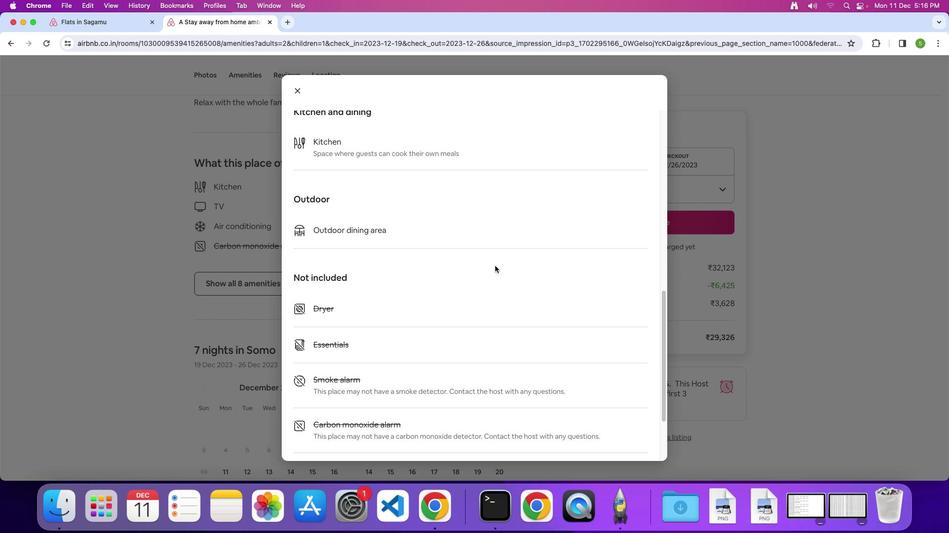 
Action: Mouse scrolled (518, 282) with delta (41, 59)
Screenshot: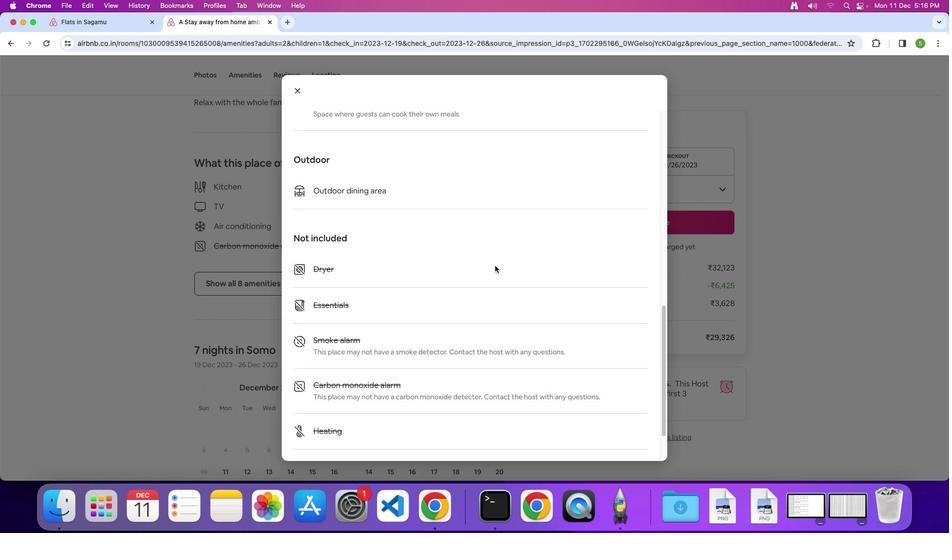 
Action: Mouse scrolled (518, 282) with delta (41, 60)
Screenshot: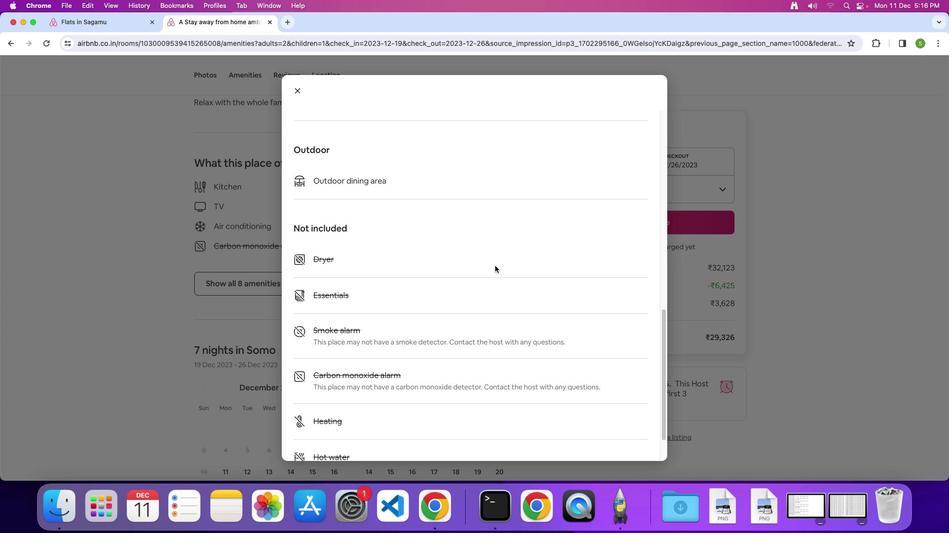 
Action: Mouse scrolled (518, 282) with delta (41, 60)
Screenshot: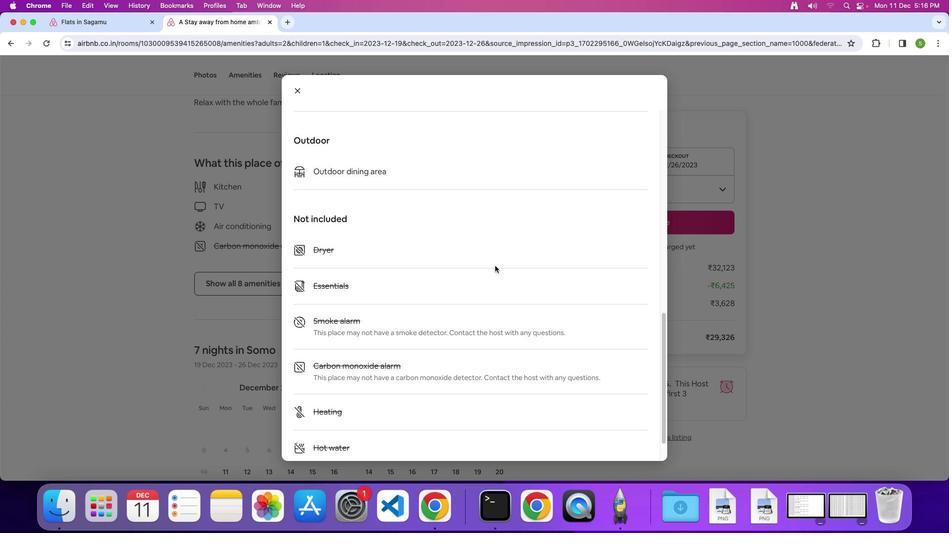 
Action: Mouse scrolled (518, 282) with delta (41, 59)
Screenshot: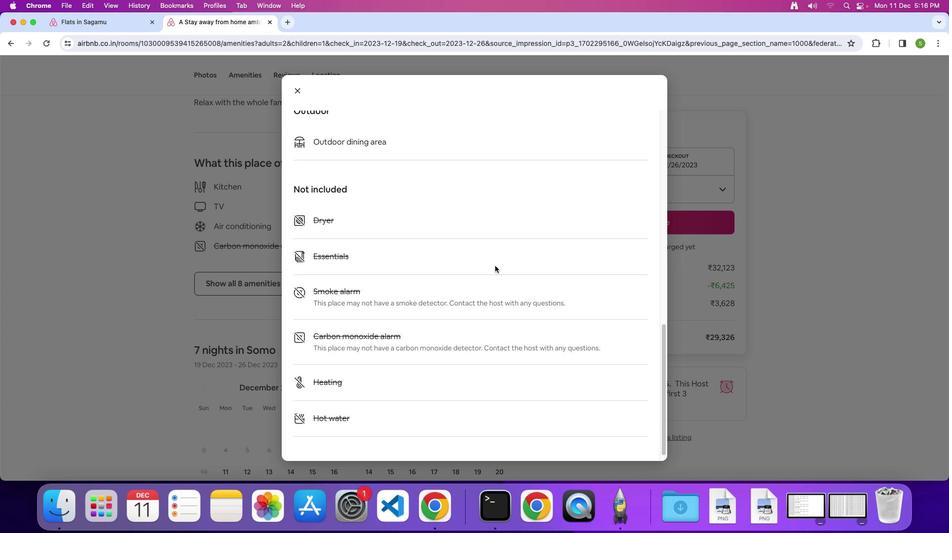 
Action: Mouse scrolled (518, 282) with delta (41, 60)
Screenshot: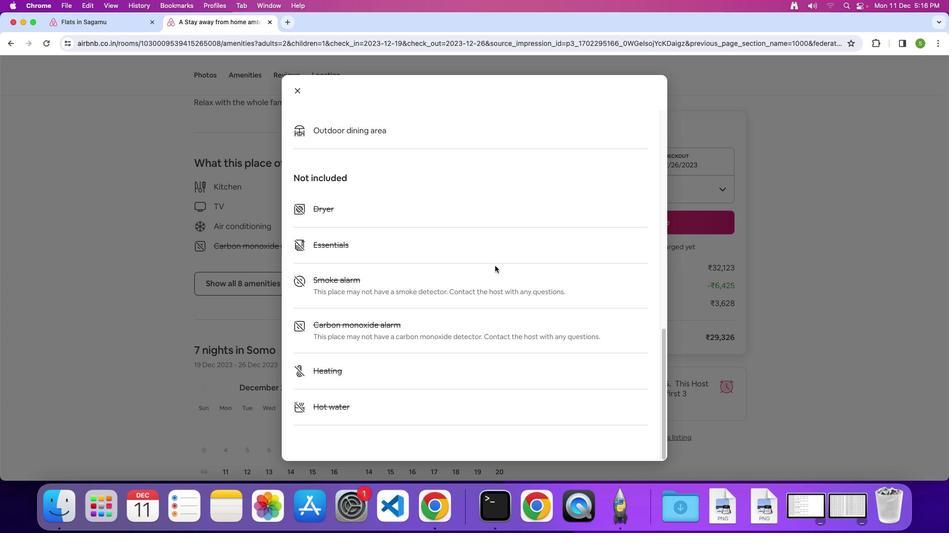 
Action: Mouse scrolled (518, 282) with delta (41, 60)
Screenshot: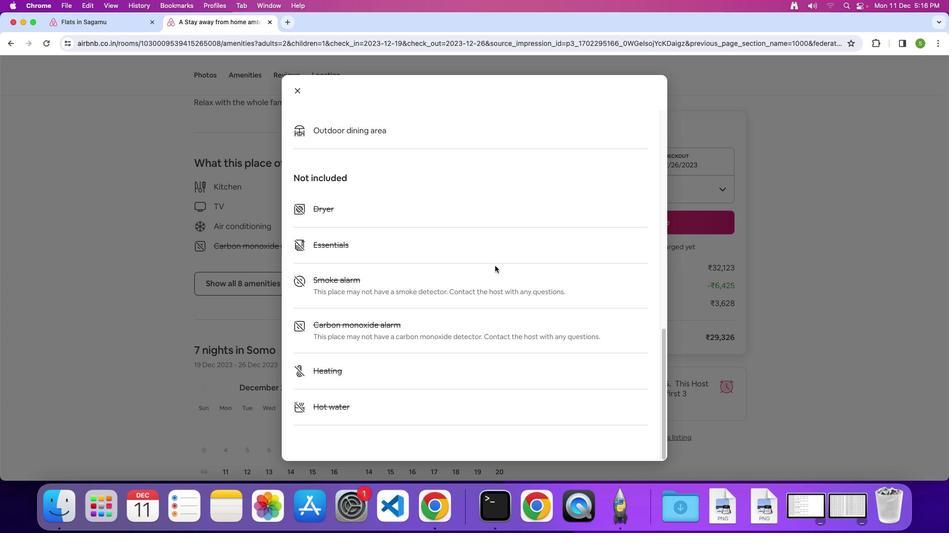 
Action: Mouse moved to (330, 139)
Screenshot: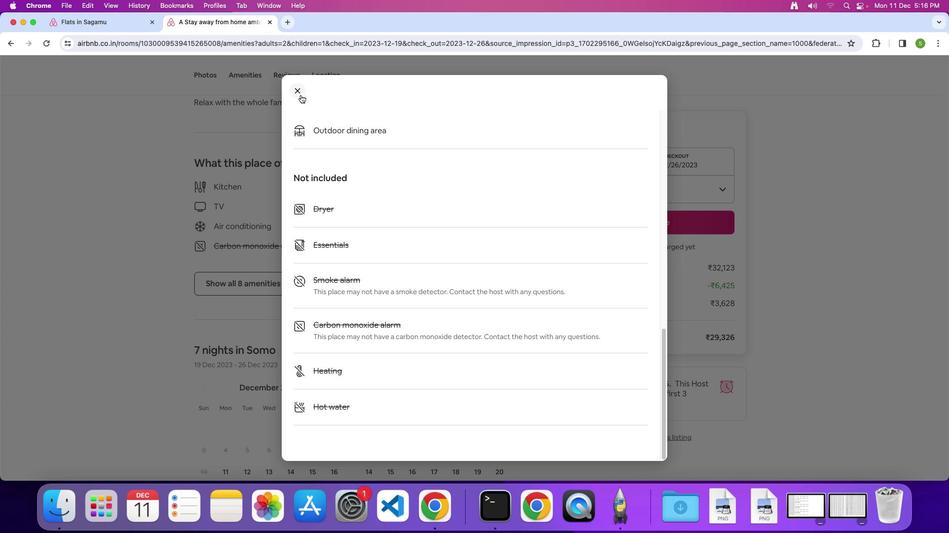 
Action: Mouse pressed left at (330, 139)
Screenshot: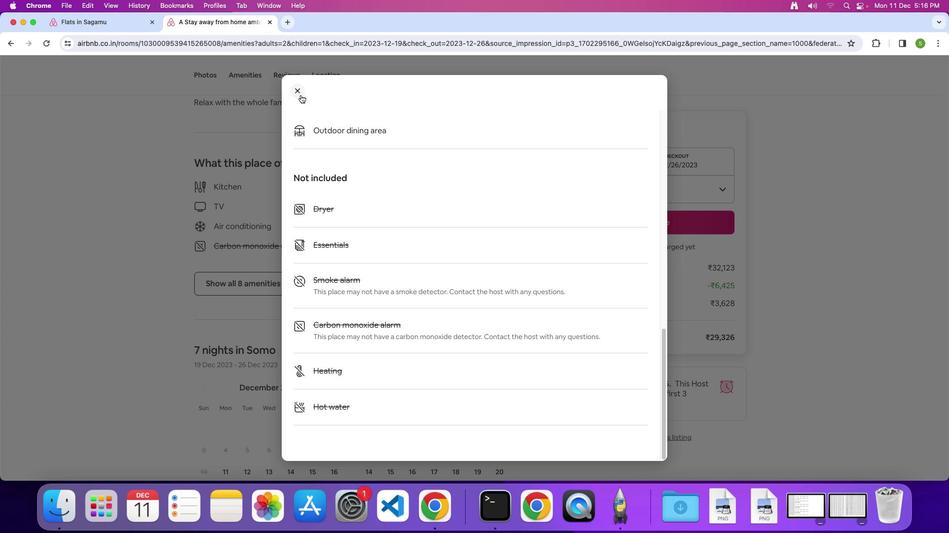 
Action: Mouse moved to (430, 283)
Screenshot: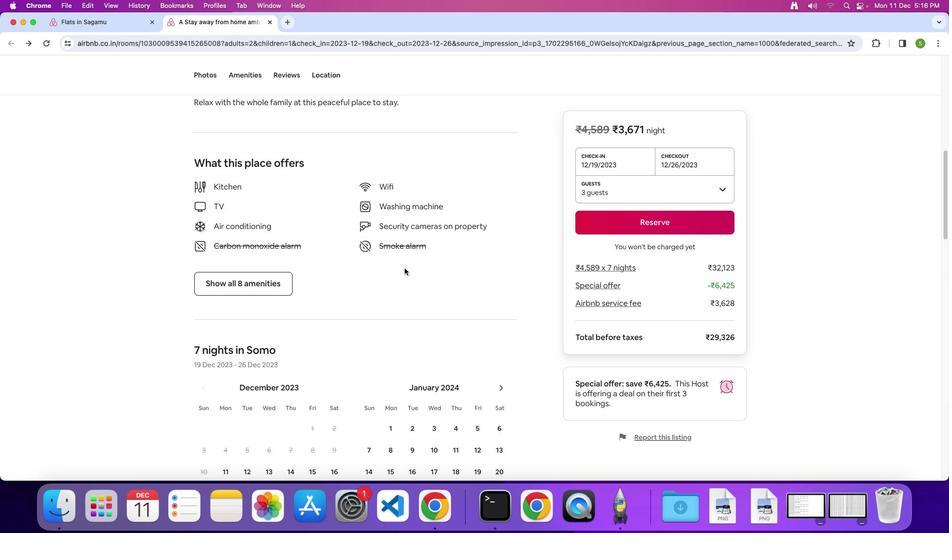 
Action: Mouse scrolled (430, 283) with delta (41, 60)
Screenshot: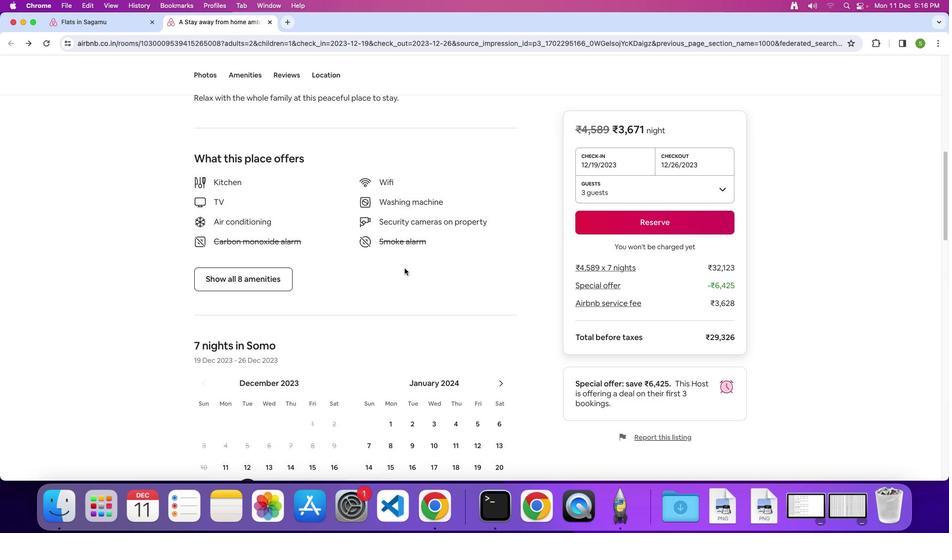 
Action: Mouse scrolled (430, 283) with delta (41, 60)
Screenshot: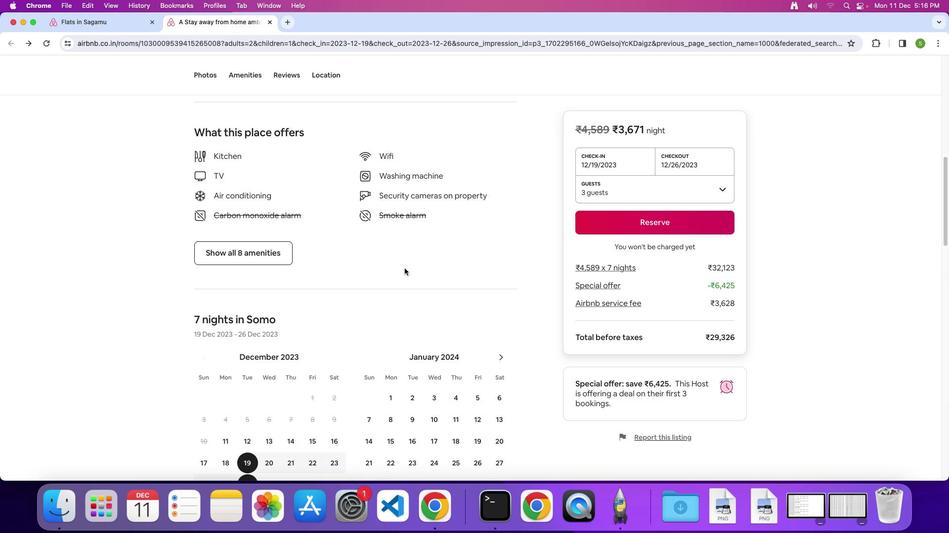 
Action: Mouse scrolled (430, 283) with delta (41, 59)
Screenshot: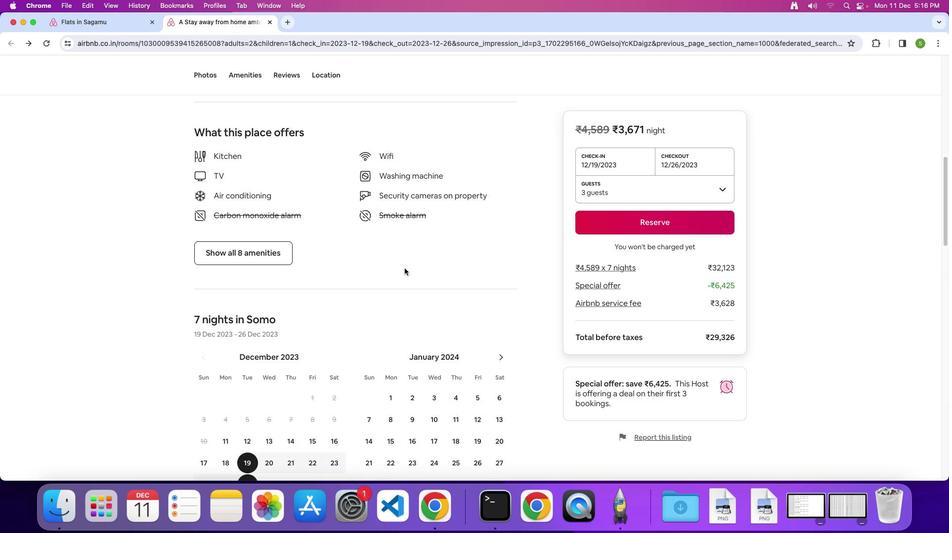 
Action: Mouse scrolled (430, 283) with delta (41, 59)
Screenshot: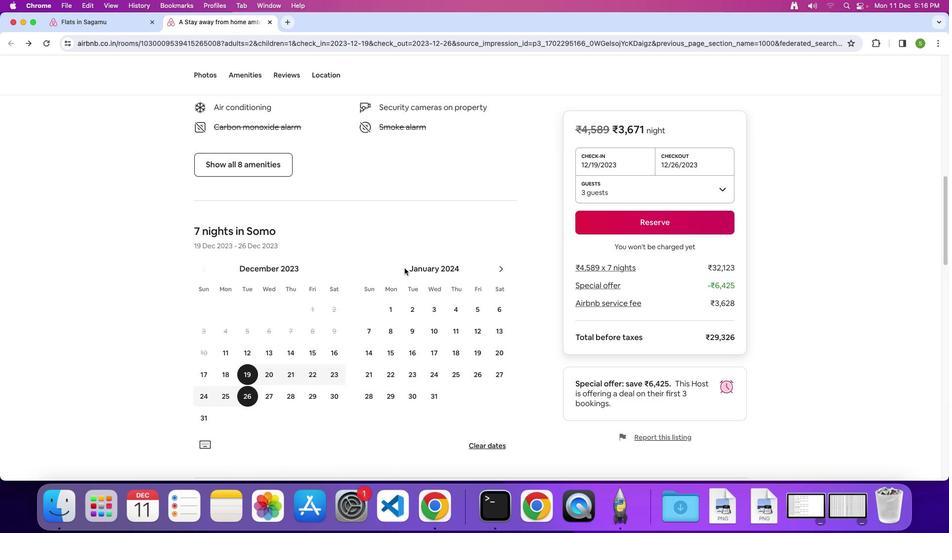 
Action: Mouse scrolled (430, 283) with delta (41, 60)
Screenshot: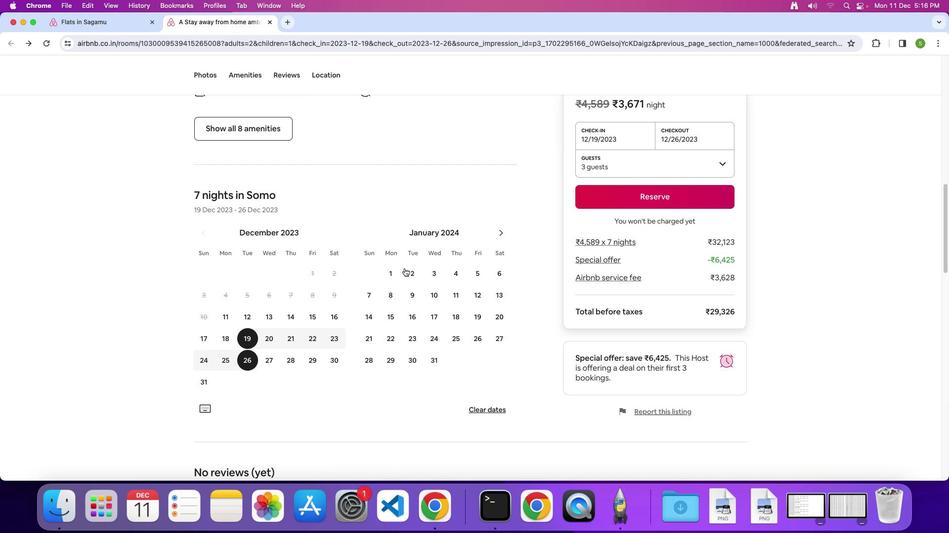 
Action: Mouse scrolled (430, 283) with delta (41, 60)
Screenshot: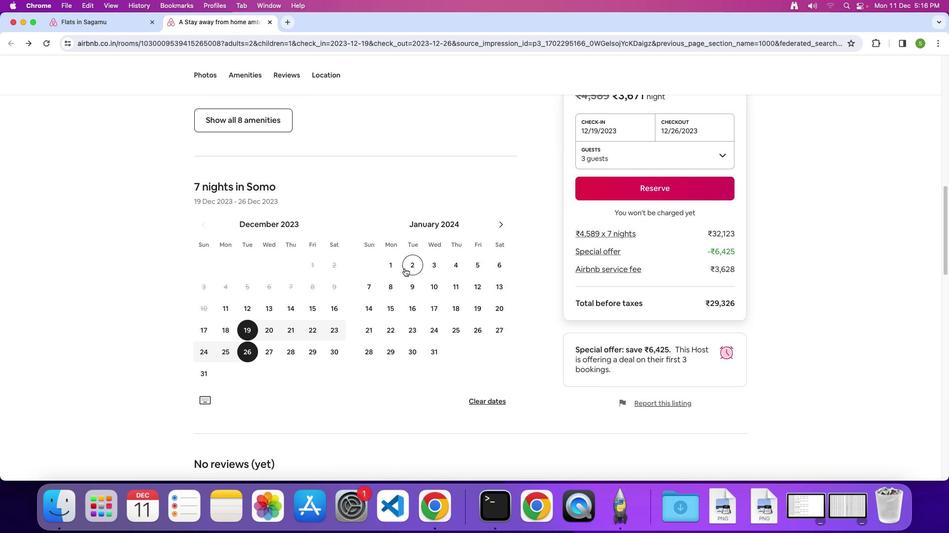 
Action: Mouse scrolled (430, 283) with delta (41, 60)
Screenshot: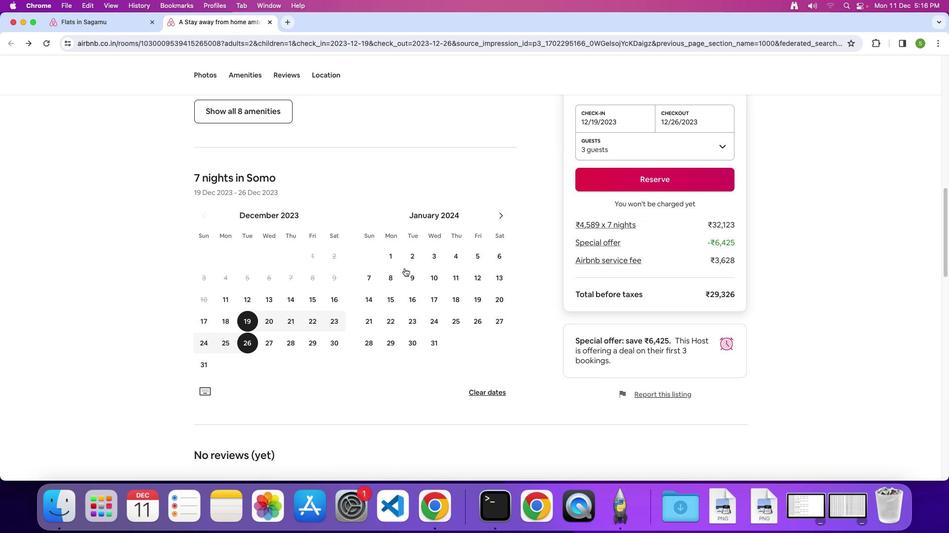 
Action: Mouse scrolled (430, 283) with delta (41, 60)
Screenshot: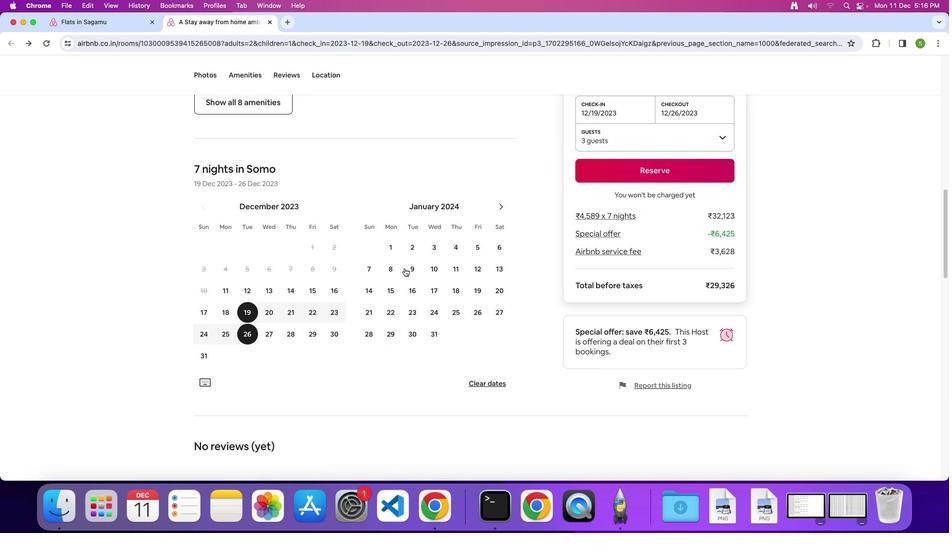 
Action: Mouse scrolled (430, 283) with delta (41, 60)
Screenshot: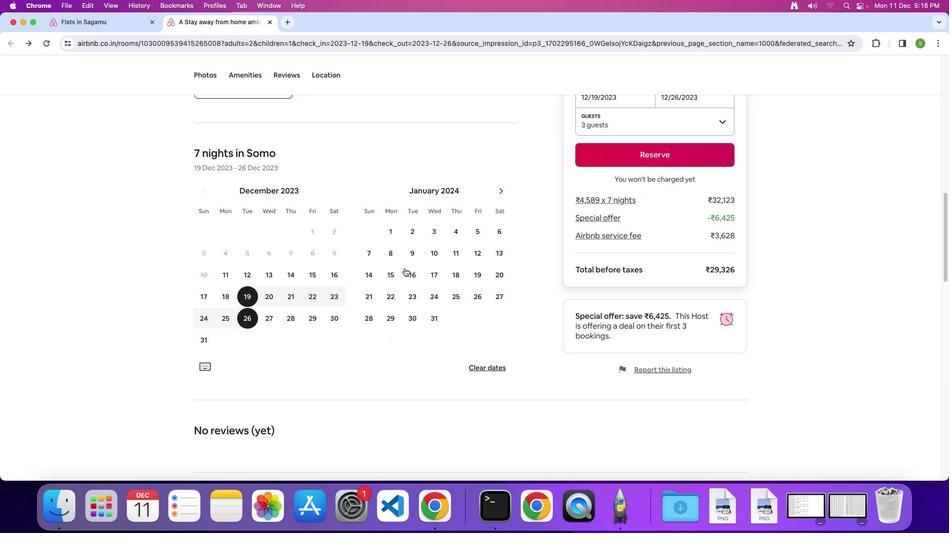 
Action: Mouse scrolled (430, 283) with delta (41, 60)
Screenshot: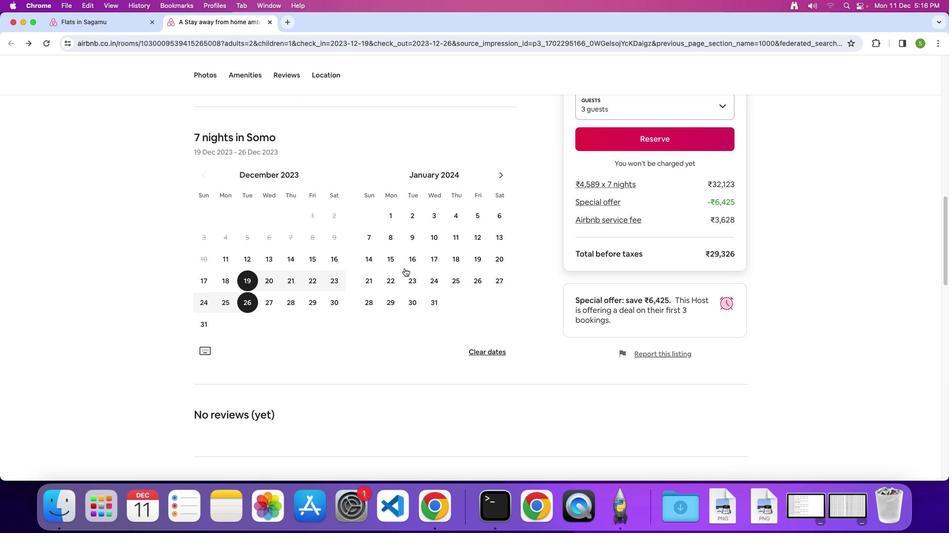 
Action: Mouse scrolled (430, 283) with delta (41, 60)
Screenshot: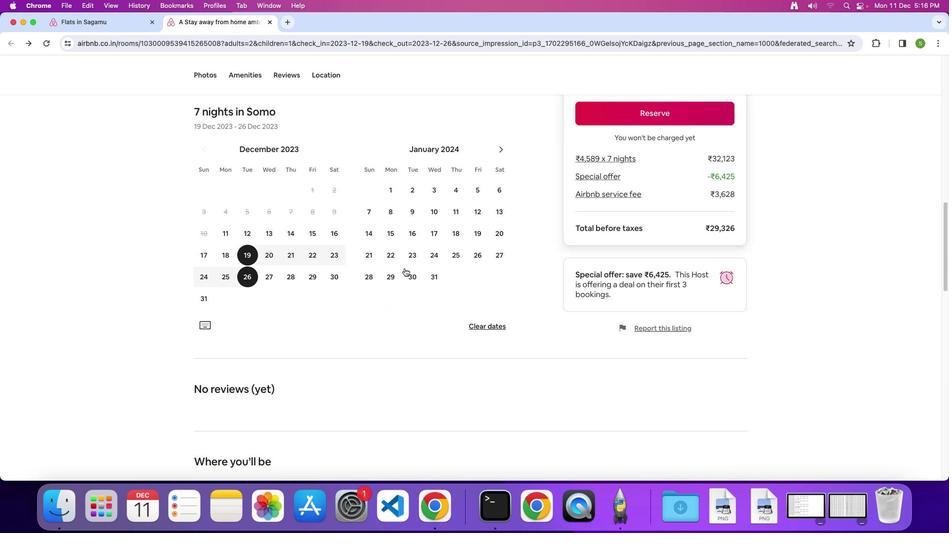 
Action: Mouse scrolled (430, 283) with delta (41, 59)
Screenshot: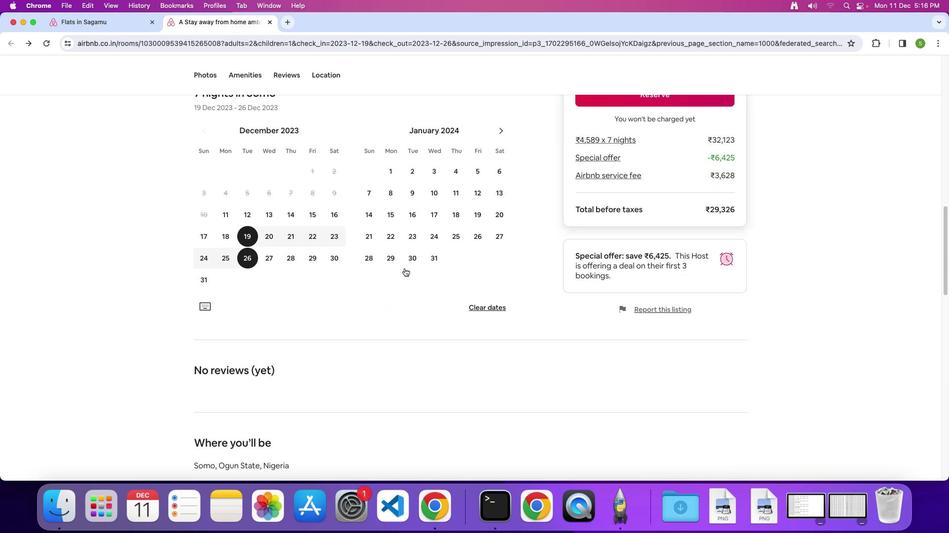 
Action: Mouse scrolled (430, 283) with delta (41, 60)
Screenshot: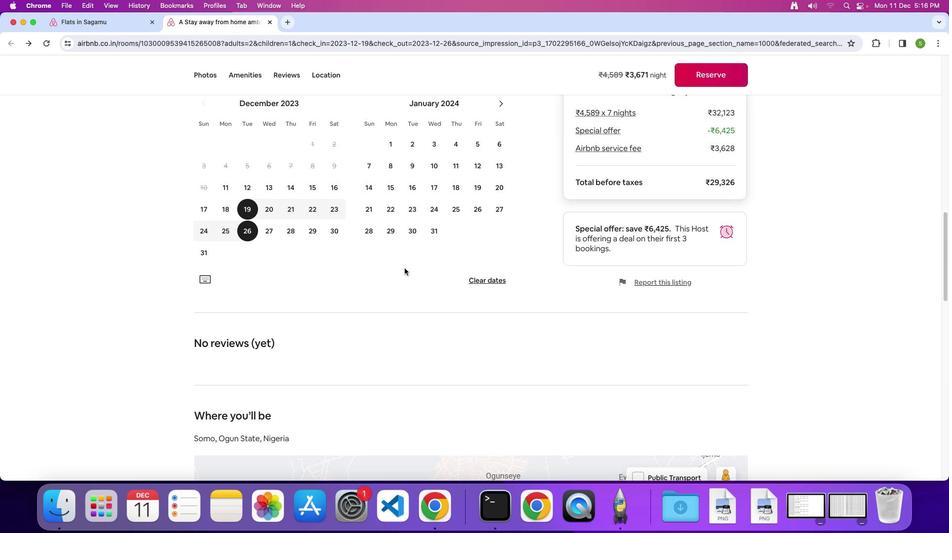 
Action: Mouse scrolled (430, 283) with delta (41, 60)
Screenshot: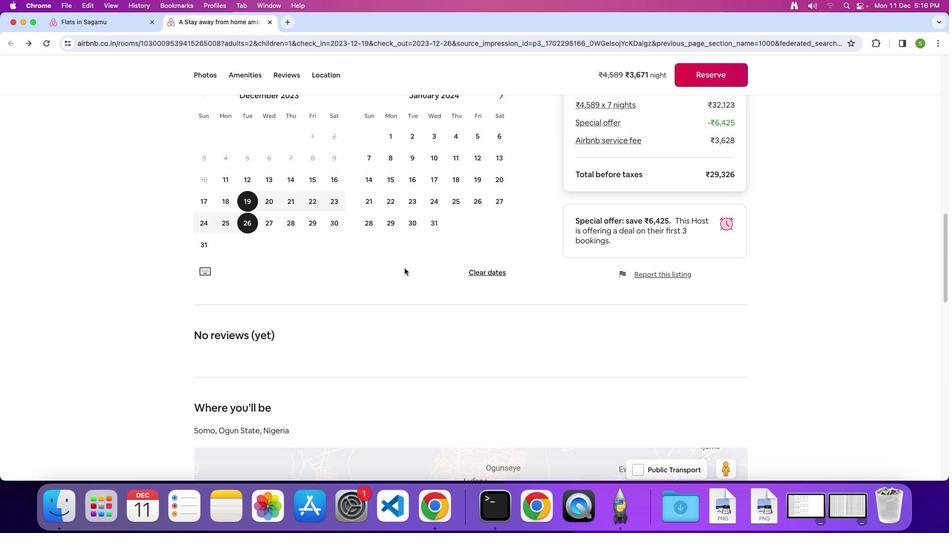 
Action: Mouse scrolled (430, 283) with delta (41, 59)
Screenshot: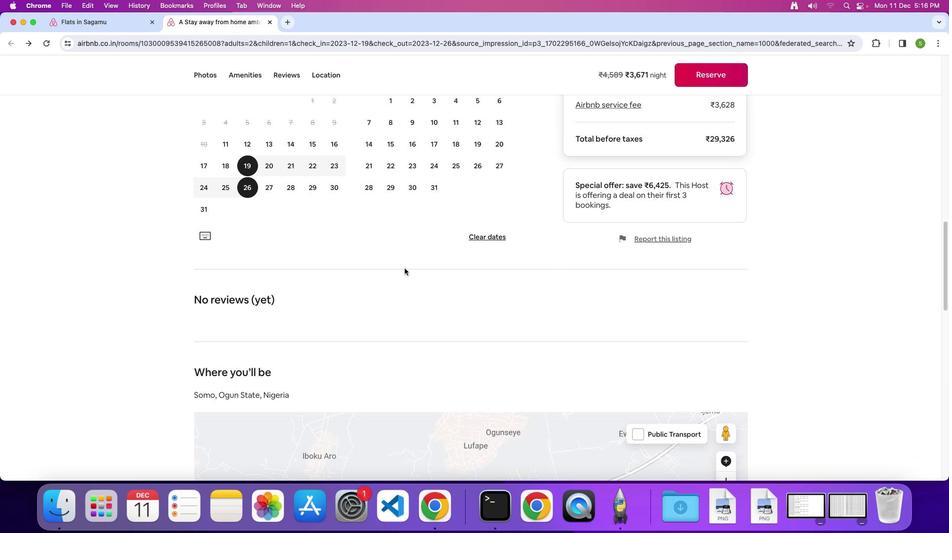 
Action: Mouse scrolled (430, 283) with delta (41, 60)
Screenshot: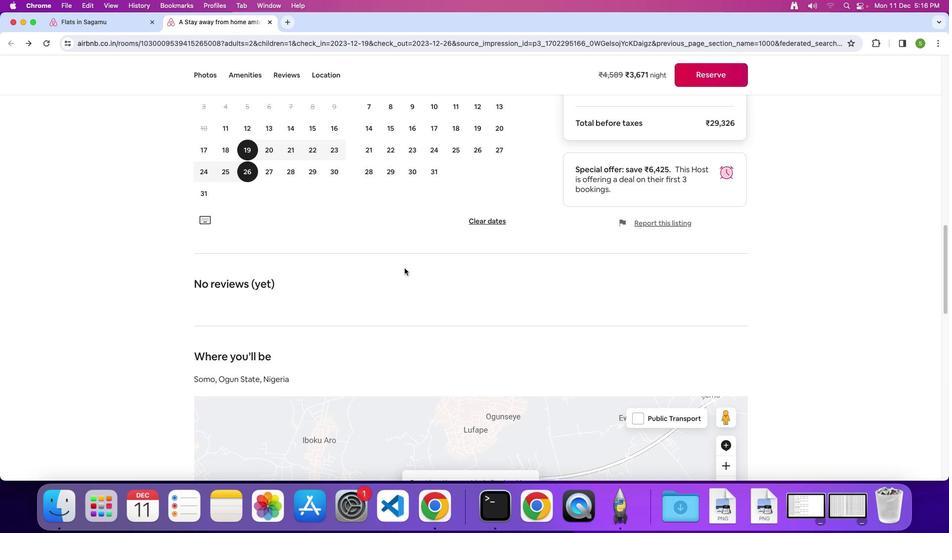 
Action: Mouse scrolled (430, 283) with delta (41, 60)
Screenshot: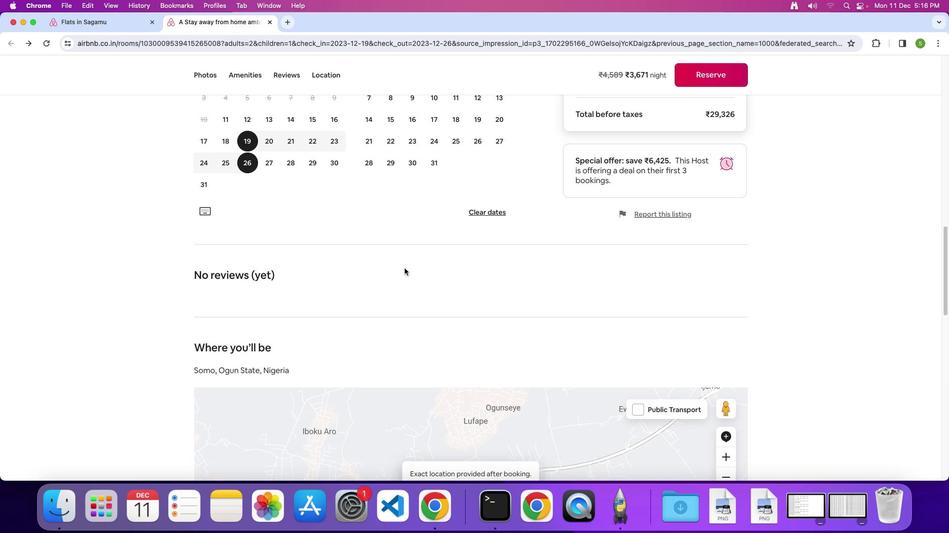 
Action: Mouse scrolled (430, 283) with delta (41, 60)
Screenshot: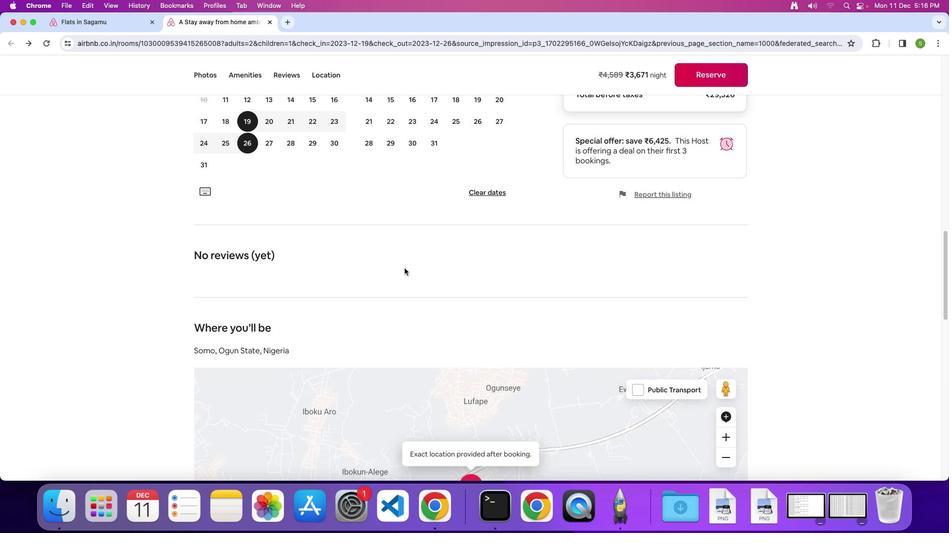 
Action: Mouse moved to (429, 284)
Screenshot: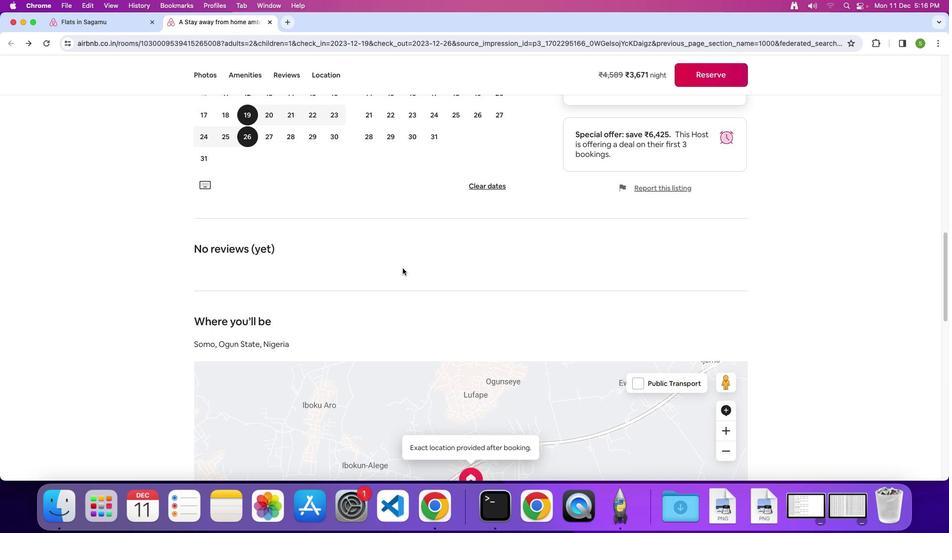 
Action: Mouse scrolled (429, 284) with delta (41, 60)
Screenshot: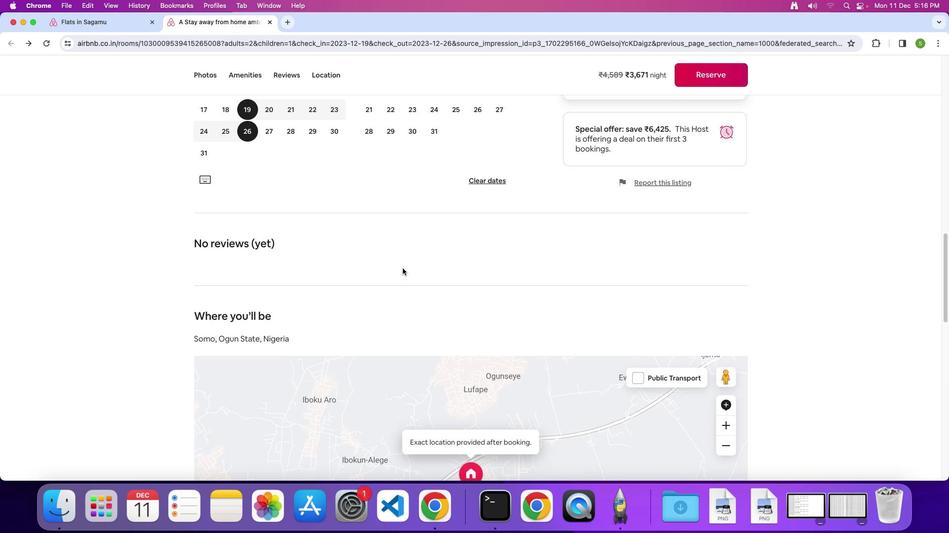 
Action: Mouse scrolled (429, 284) with delta (41, 60)
Screenshot: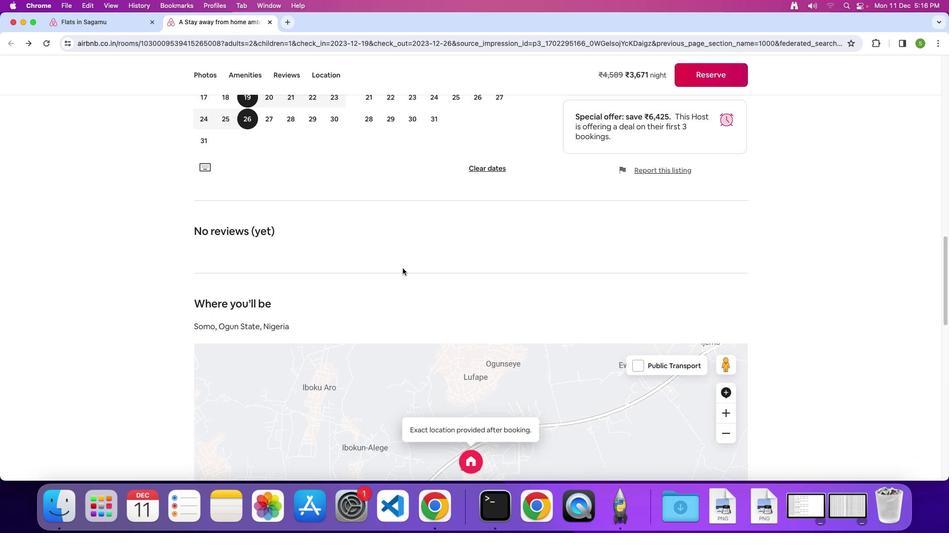 
Action: Mouse scrolled (429, 284) with delta (41, 59)
Screenshot: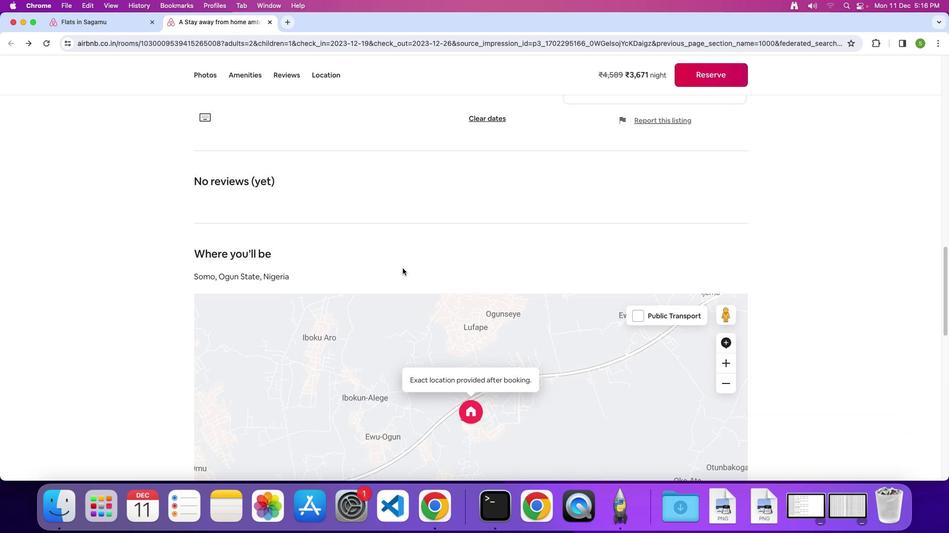 
Action: Mouse scrolled (429, 284) with delta (41, 60)
Screenshot: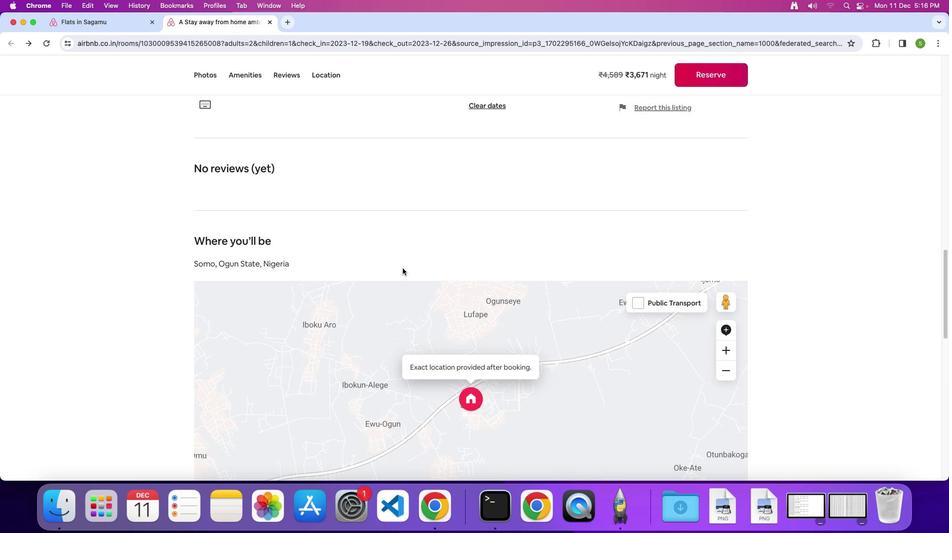 
Action: Mouse scrolled (429, 284) with delta (41, 60)
Screenshot: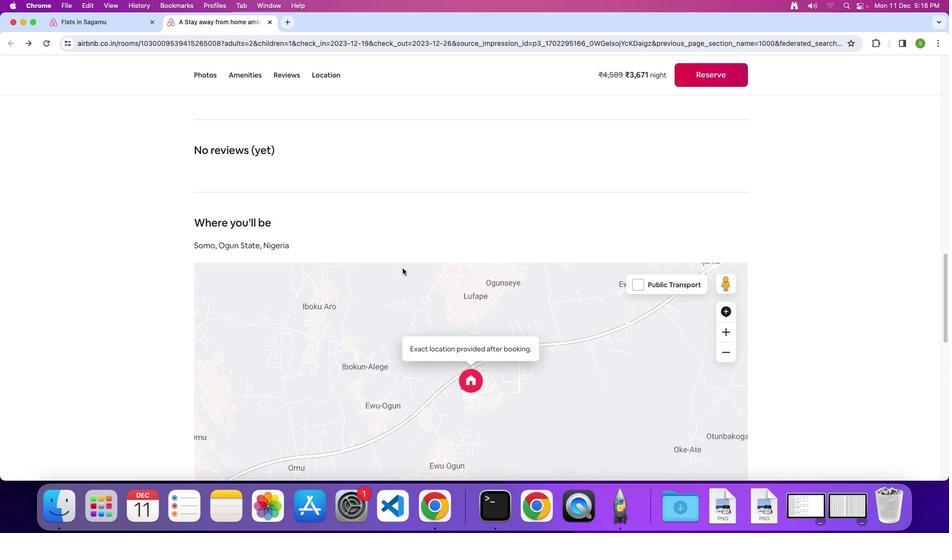 
Action: Mouse scrolled (429, 284) with delta (41, 59)
Screenshot: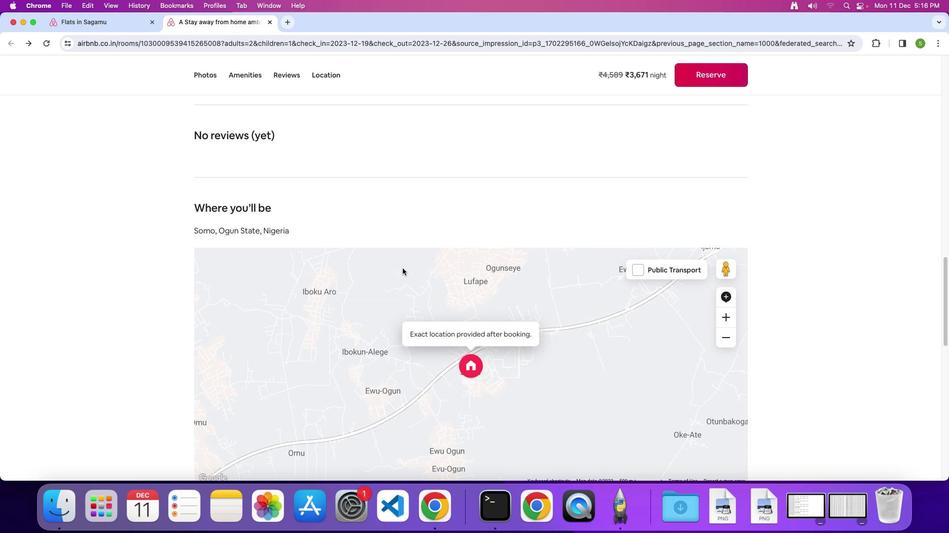 
Action: Mouse scrolled (429, 284) with delta (41, 60)
Screenshot: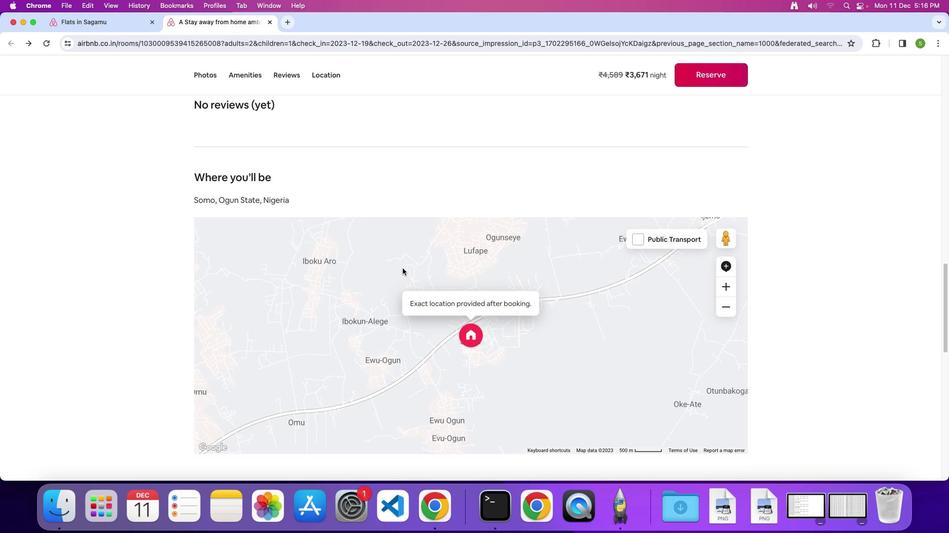 
Action: Mouse scrolled (429, 284) with delta (41, 60)
Screenshot: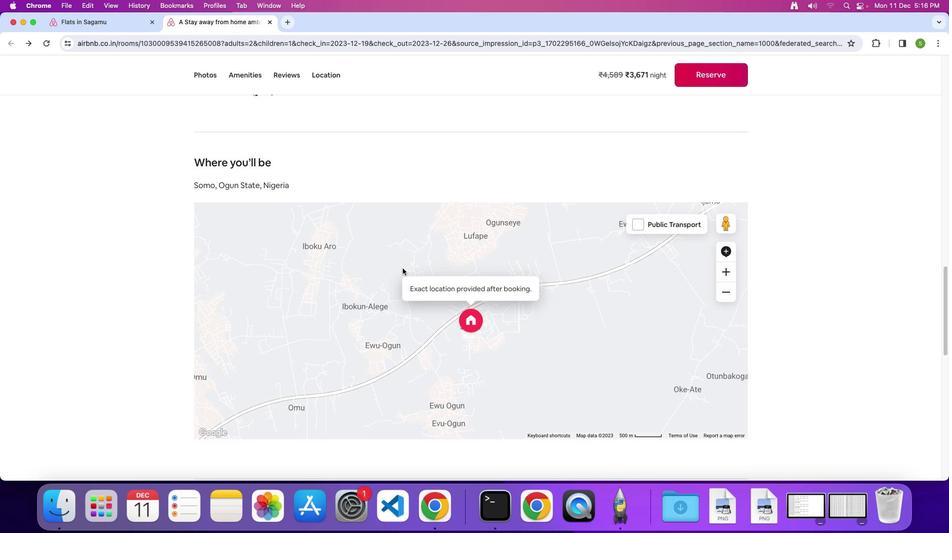 
Action: Mouse scrolled (429, 284) with delta (41, 59)
Screenshot: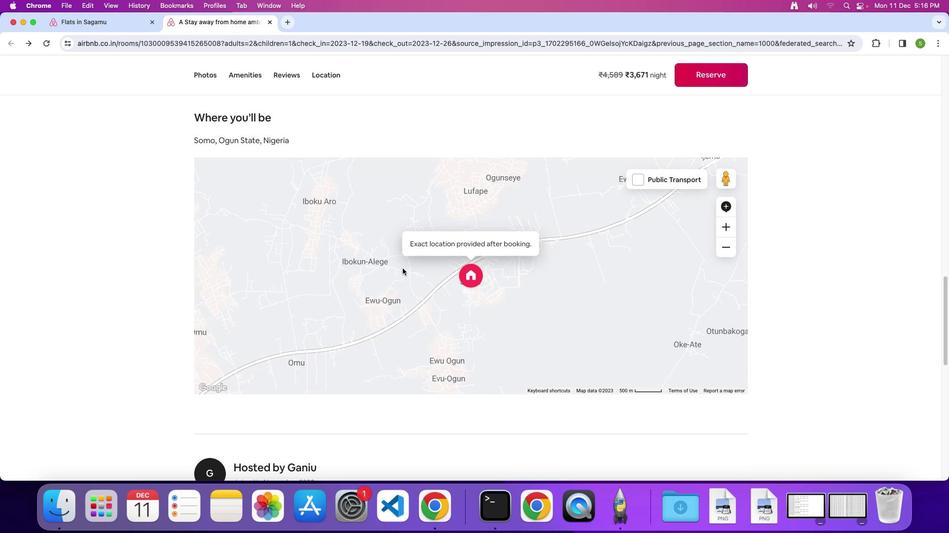 
Action: Mouse scrolled (429, 284) with delta (41, 60)
Screenshot: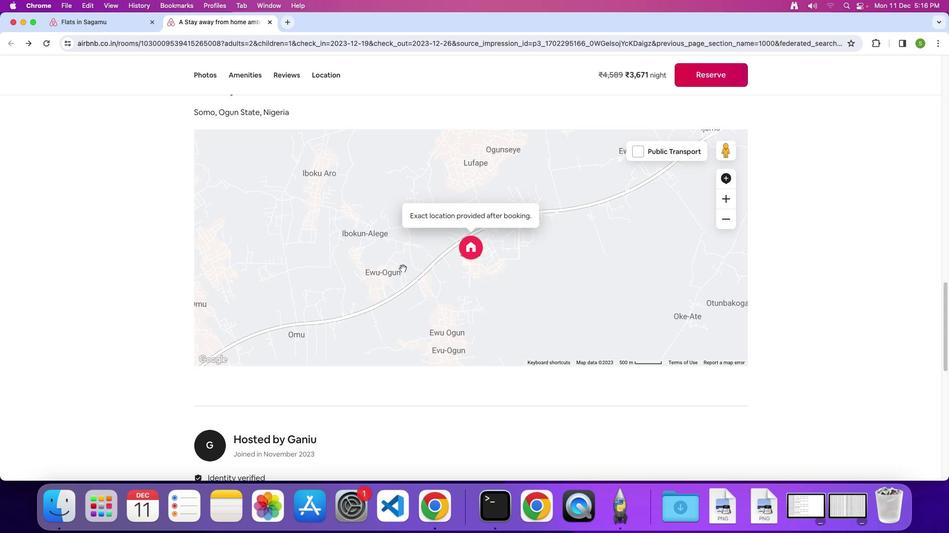 
Action: Mouse scrolled (429, 284) with delta (41, 60)
Screenshot: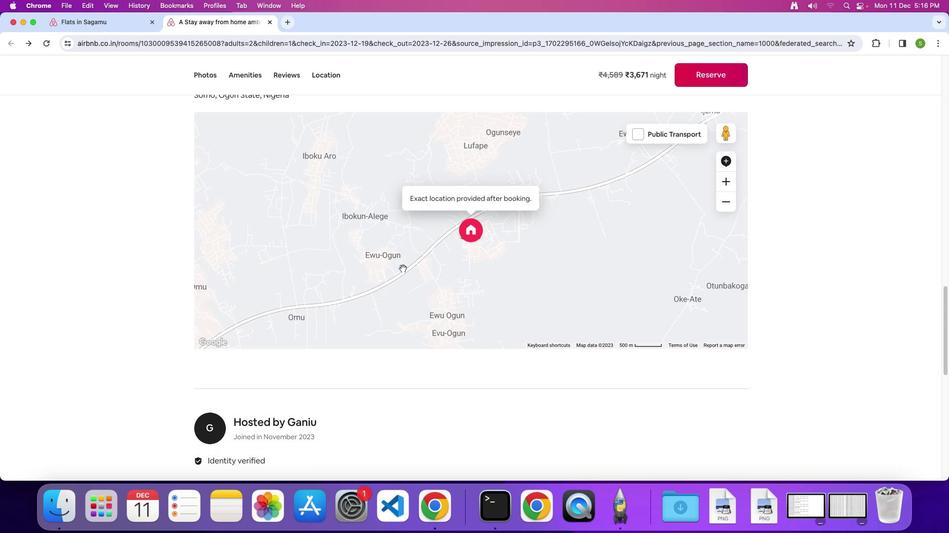 
Action: Mouse scrolled (429, 284) with delta (41, 59)
Screenshot: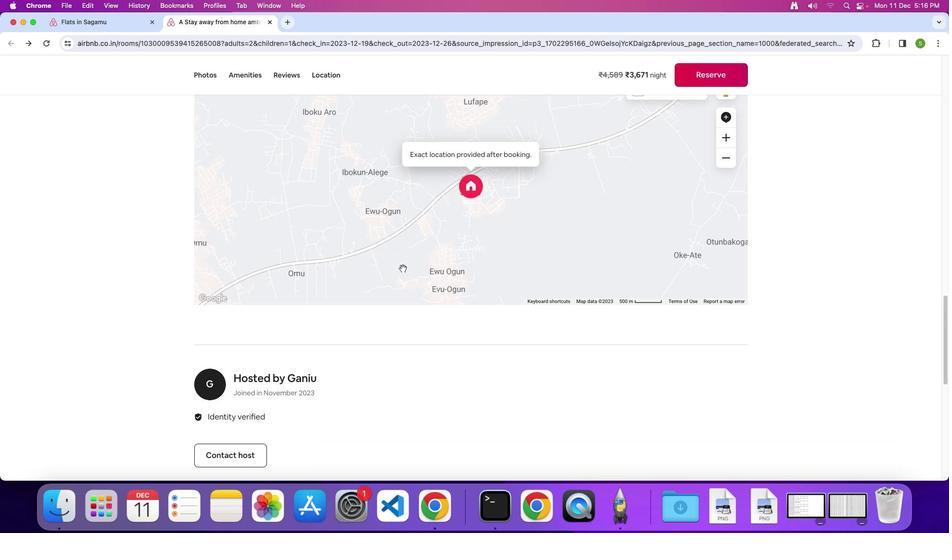 
Action: Mouse scrolled (429, 284) with delta (41, 60)
Screenshot: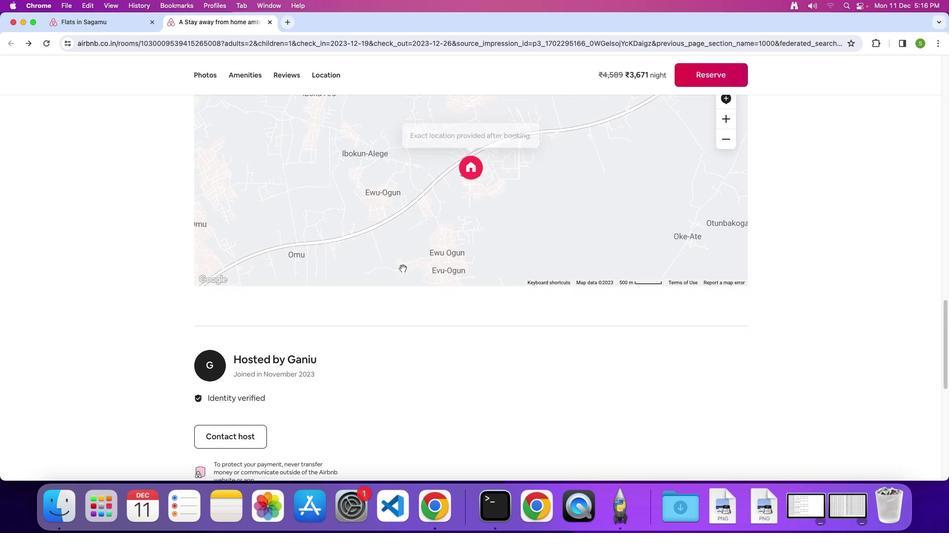 
Action: Mouse scrolled (429, 284) with delta (41, 60)
Screenshot: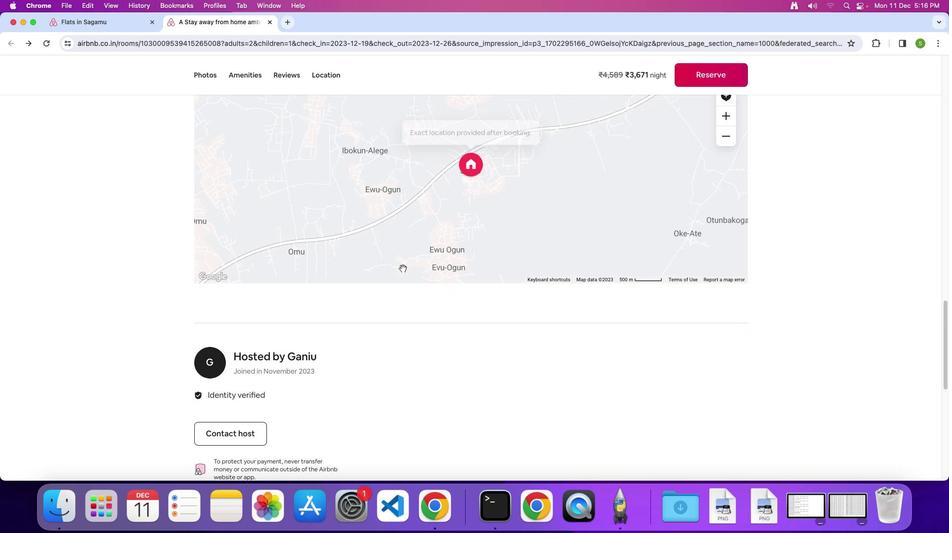 
Action: Mouse scrolled (429, 284) with delta (41, 60)
Screenshot: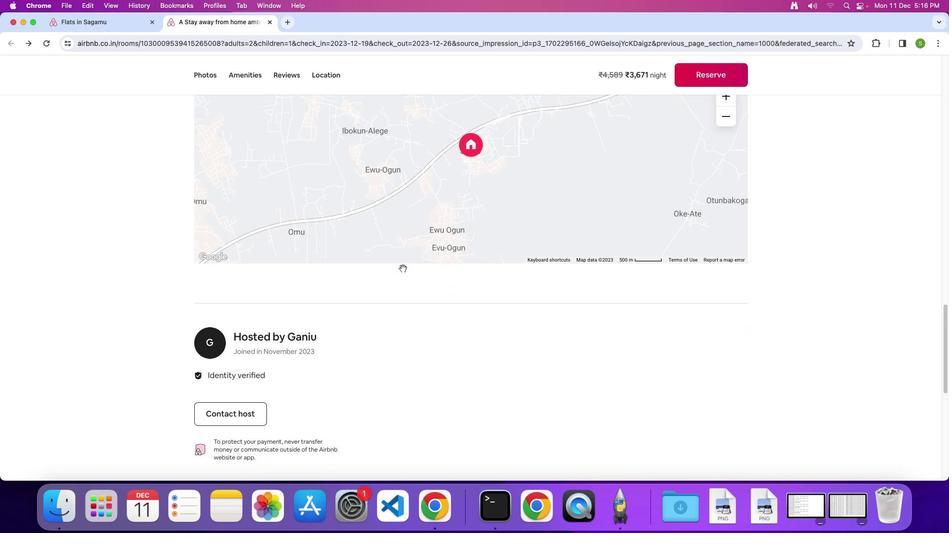 
Action: Mouse scrolled (429, 284) with delta (41, 60)
Screenshot: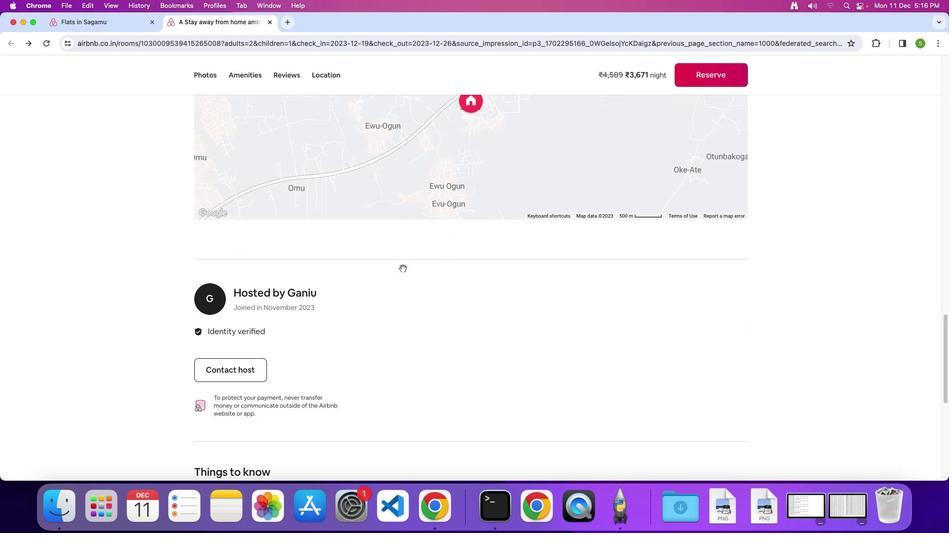
Action: Mouse scrolled (429, 284) with delta (41, 59)
Screenshot: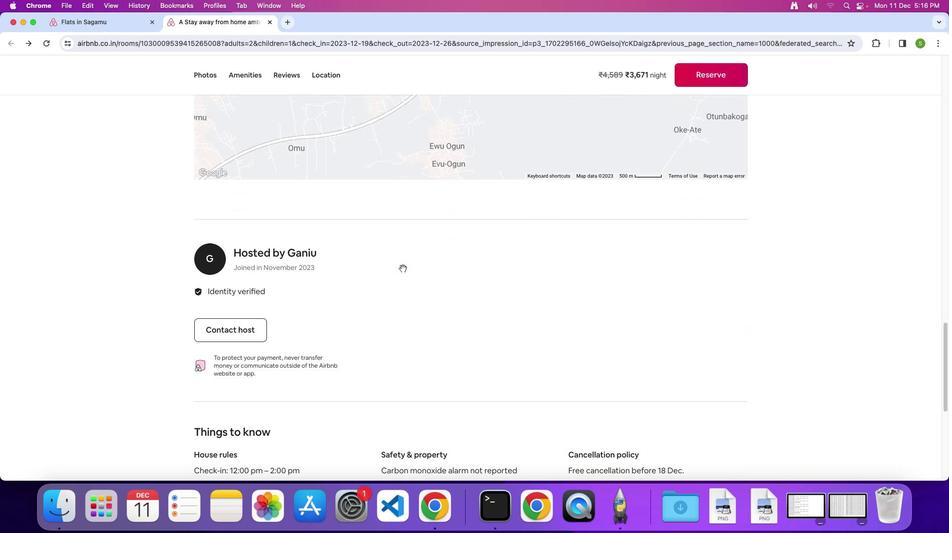 
Action: Mouse scrolled (429, 284) with delta (41, 58)
Screenshot: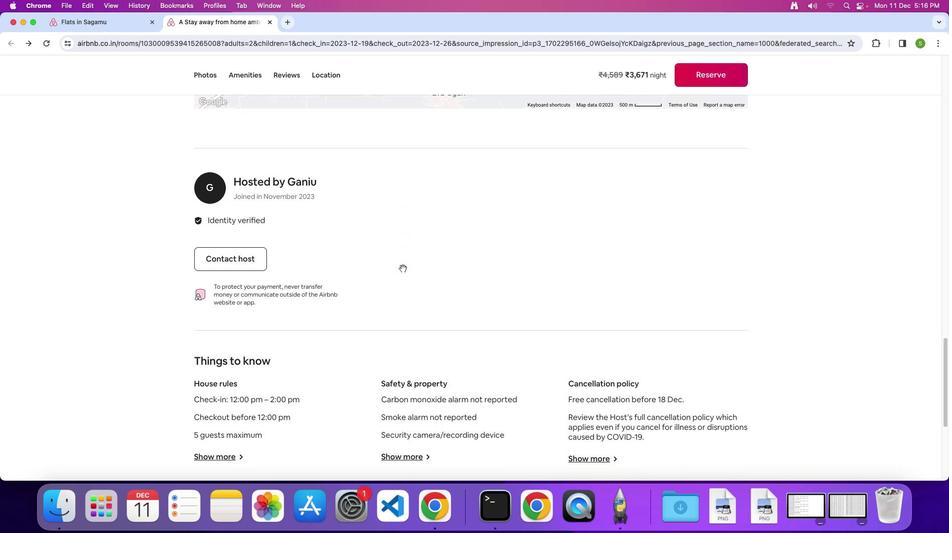 
Action: Mouse scrolled (429, 284) with delta (41, 60)
Screenshot: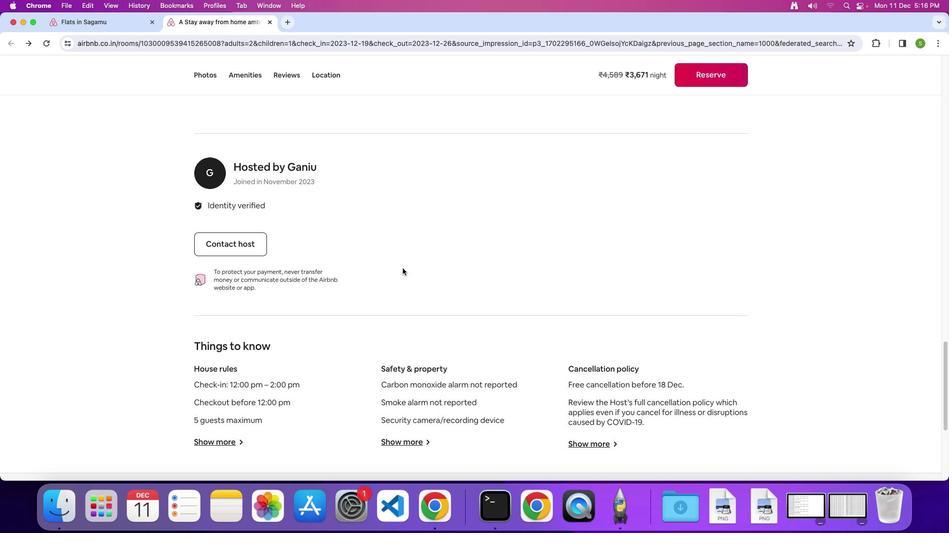 
Action: Mouse scrolled (429, 284) with delta (41, 60)
Screenshot: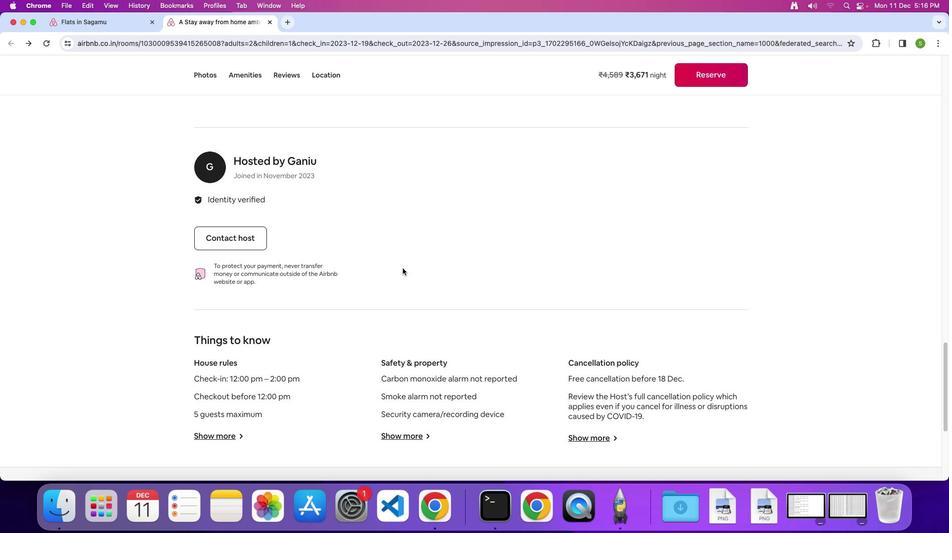 
Action: Mouse scrolled (429, 284) with delta (41, 60)
Screenshot: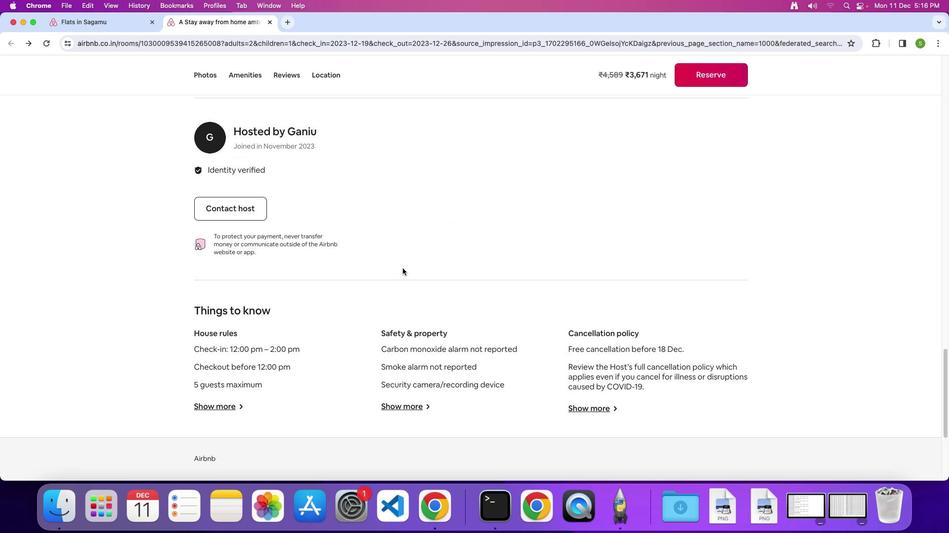 
Action: Mouse scrolled (429, 284) with delta (41, 60)
Screenshot: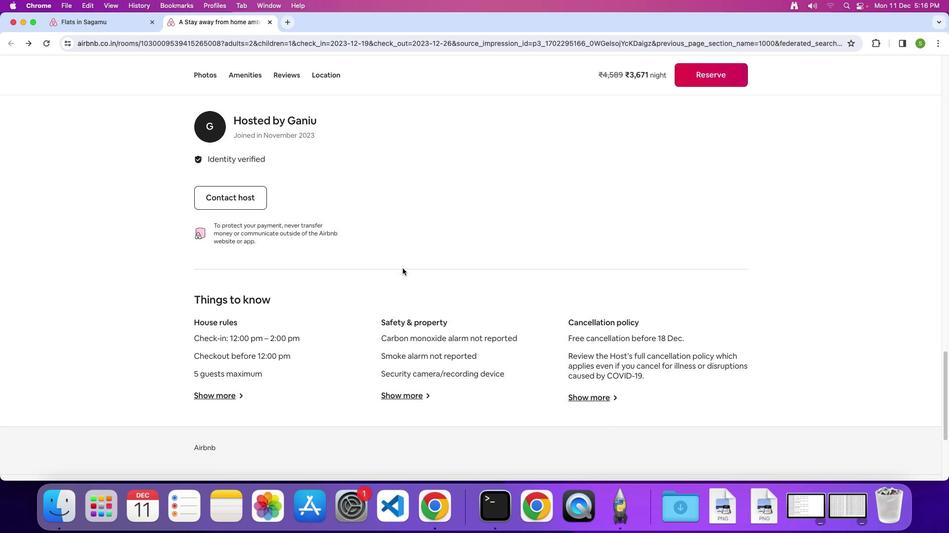 
Action: Mouse scrolled (429, 284) with delta (41, 60)
Screenshot: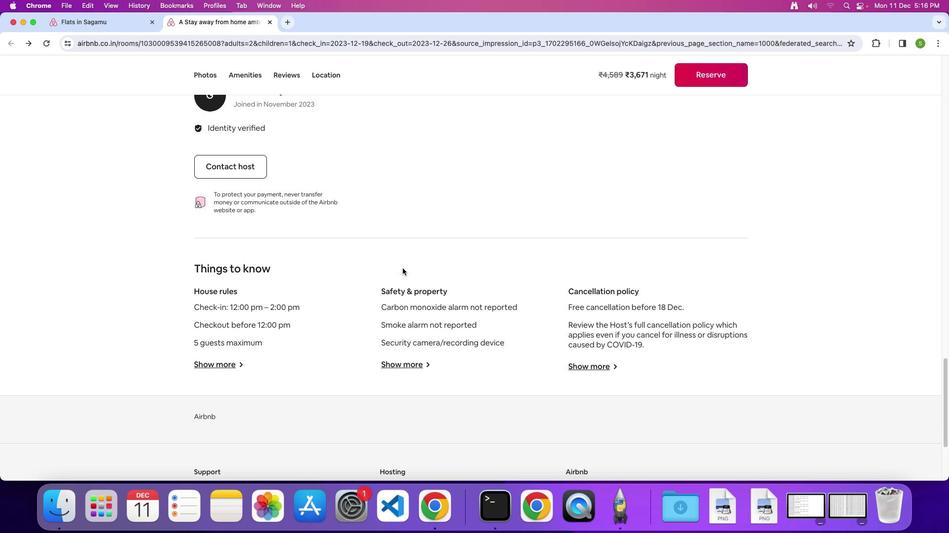 
Action: Mouse scrolled (429, 284) with delta (41, 59)
